 Task: Buy 1 Drinking Jars from Glassware & Drinkware section under best seller category for shipping address: Charles Evans, 3636 Walton Street, Salt Lake City, Utah 84104, Cell Number 8014200980. Pay from credit card ending with 6759, CVV 506
Action: Mouse moved to (346, 97)
Screenshot: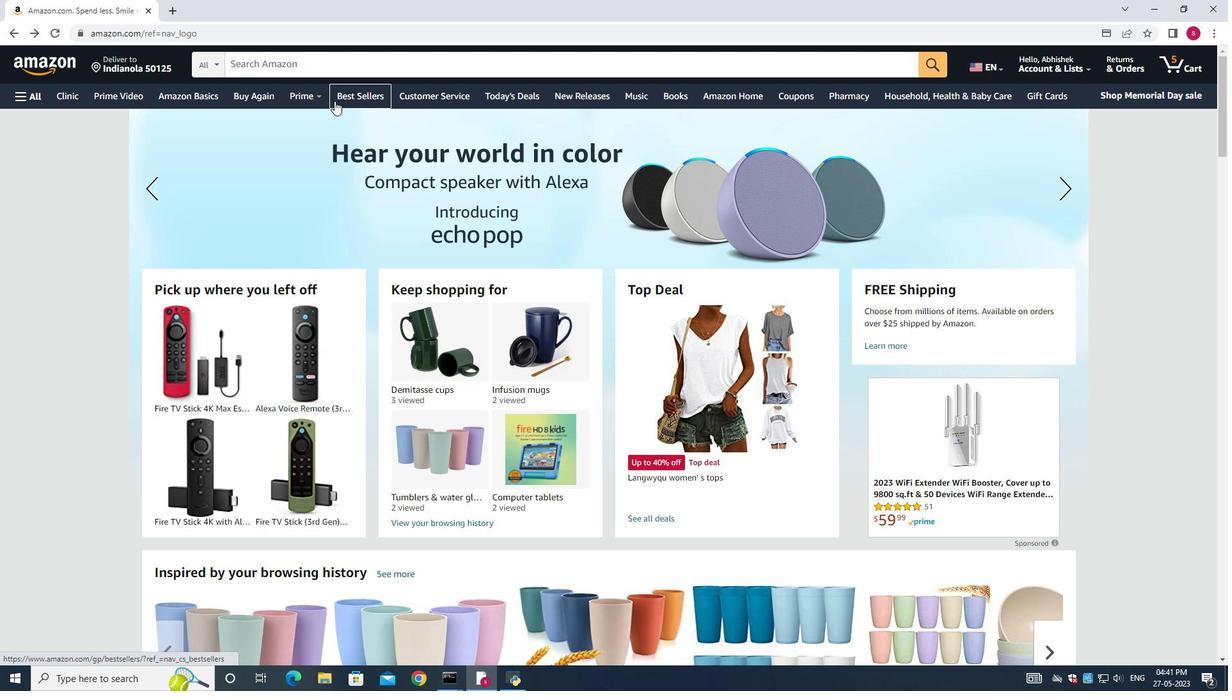 
Action: Mouse pressed left at (346, 97)
Screenshot: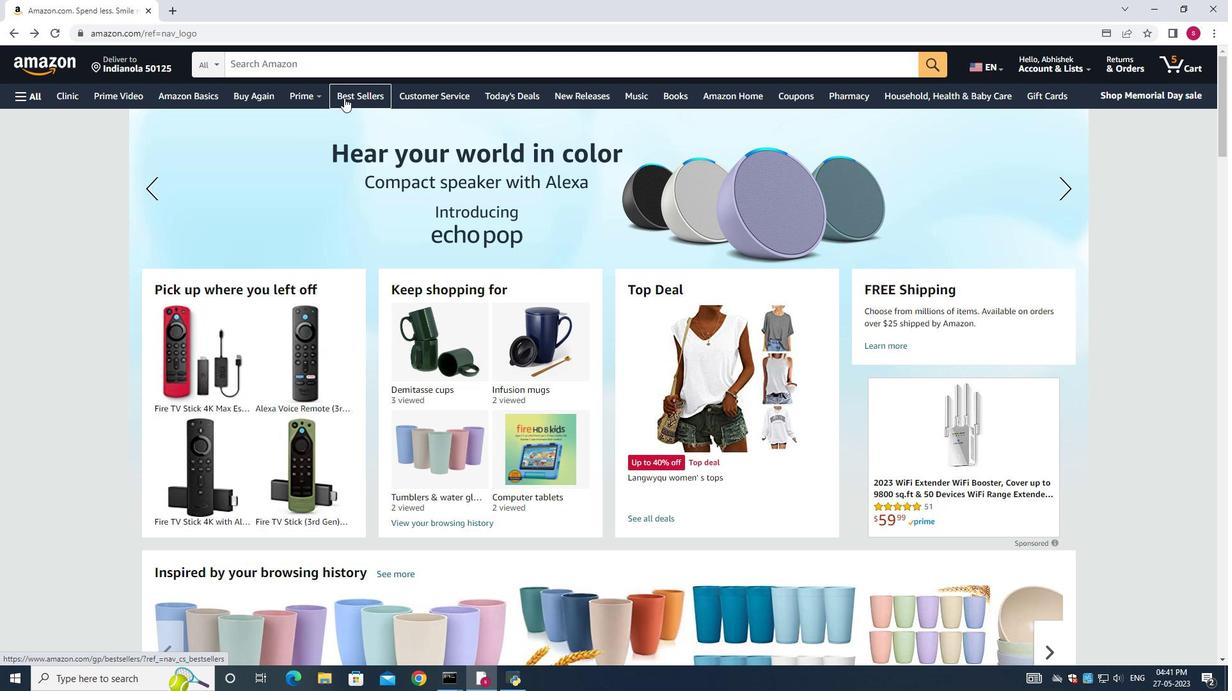 
Action: Mouse moved to (17, 94)
Screenshot: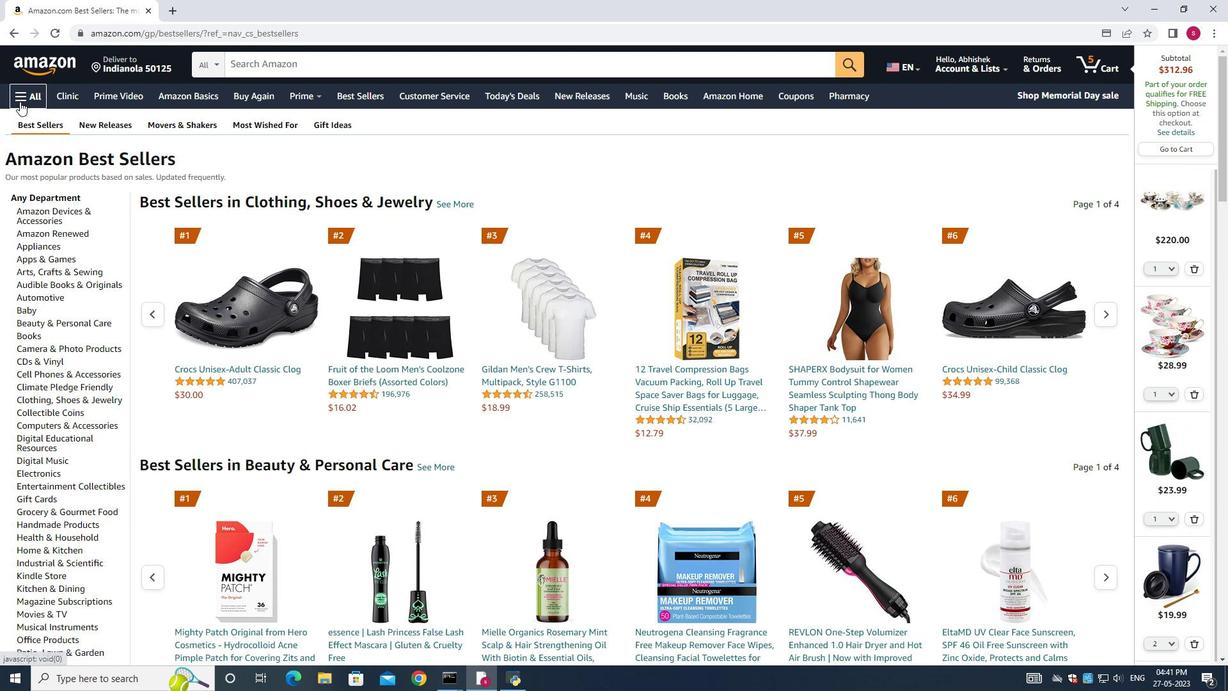 
Action: Mouse pressed left at (17, 94)
Screenshot: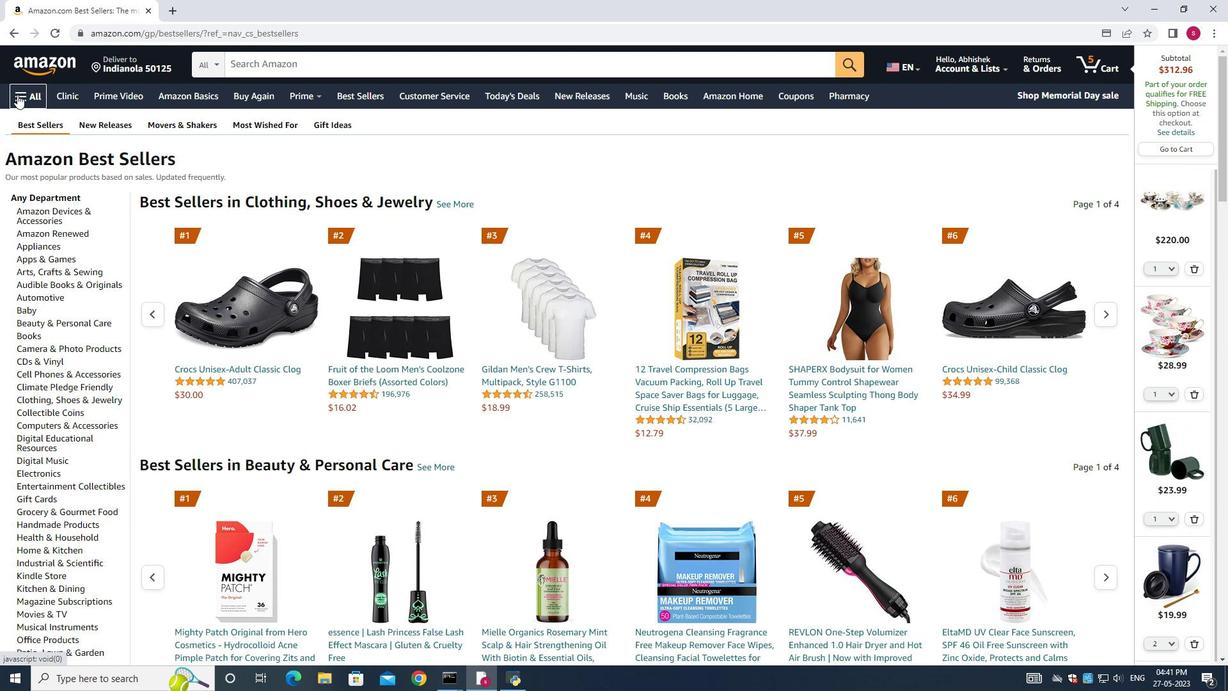 
Action: Mouse moved to (39, 128)
Screenshot: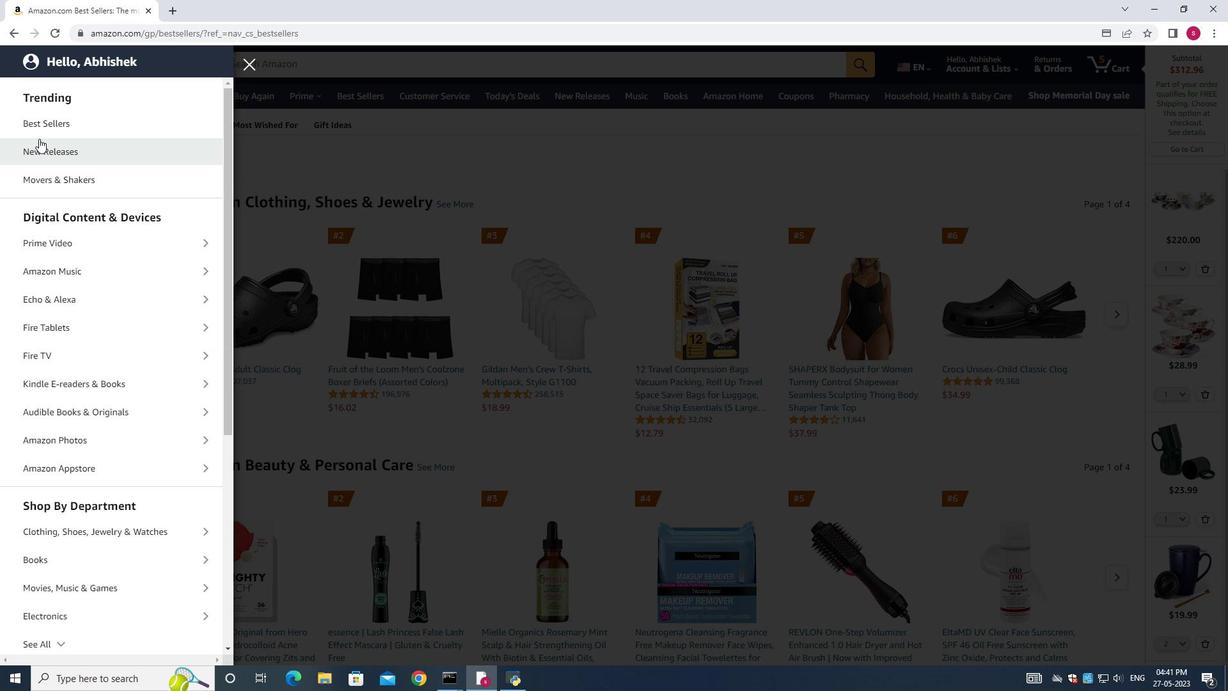 
Action: Mouse pressed left at (39, 128)
Screenshot: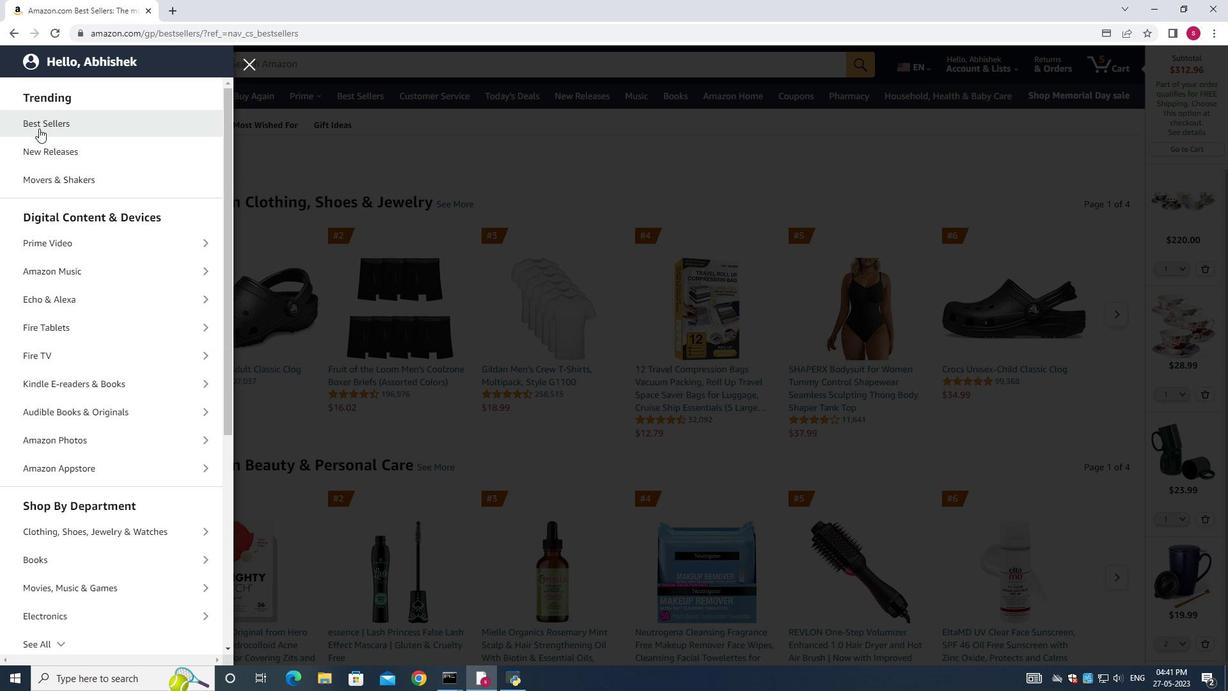 
Action: Mouse moved to (1197, 271)
Screenshot: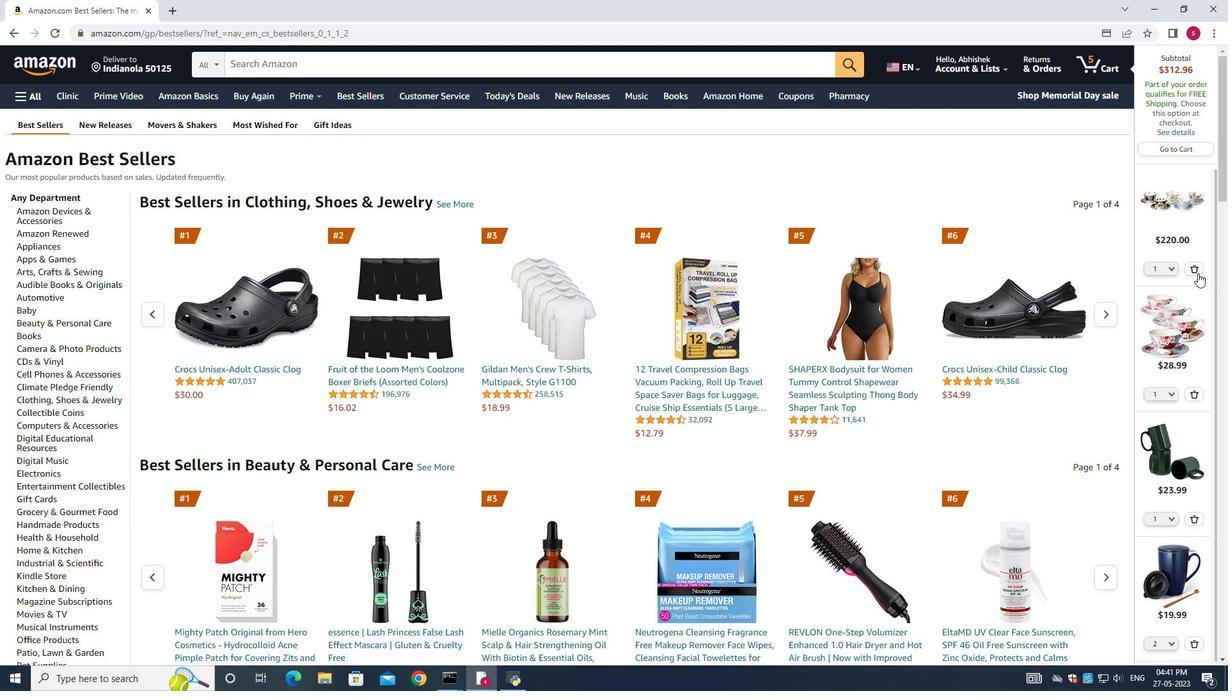 
Action: Mouse pressed left at (1197, 271)
Screenshot: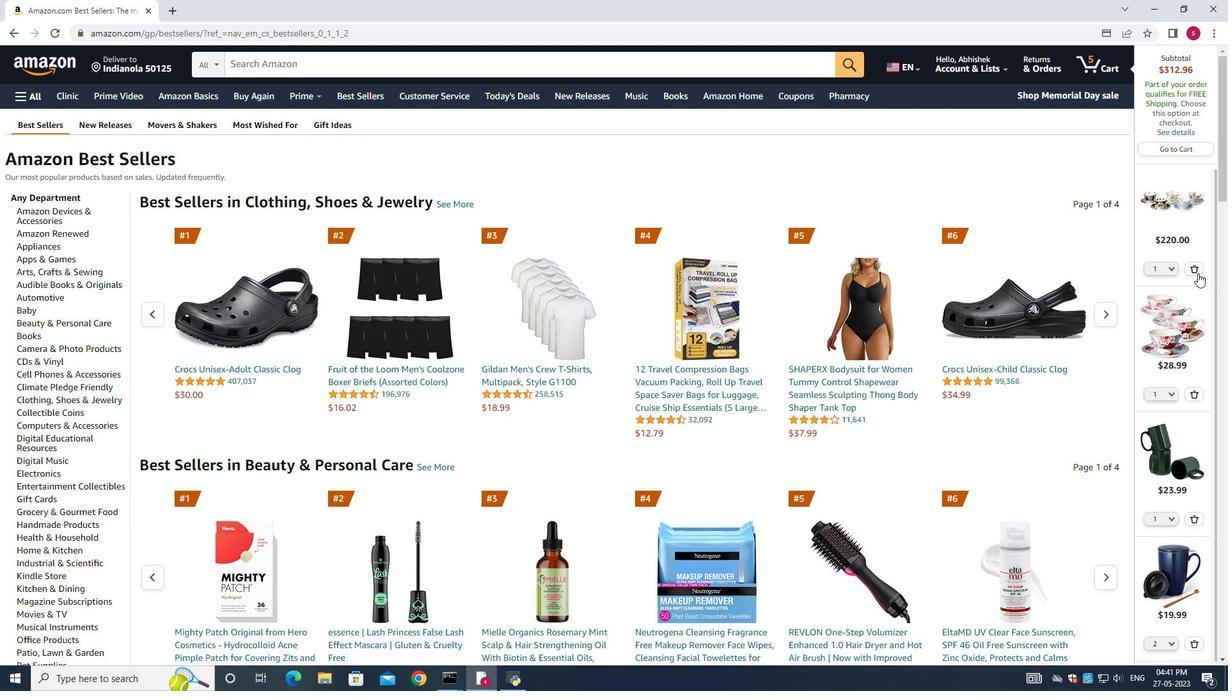 
Action: Mouse moved to (1205, 336)
Screenshot: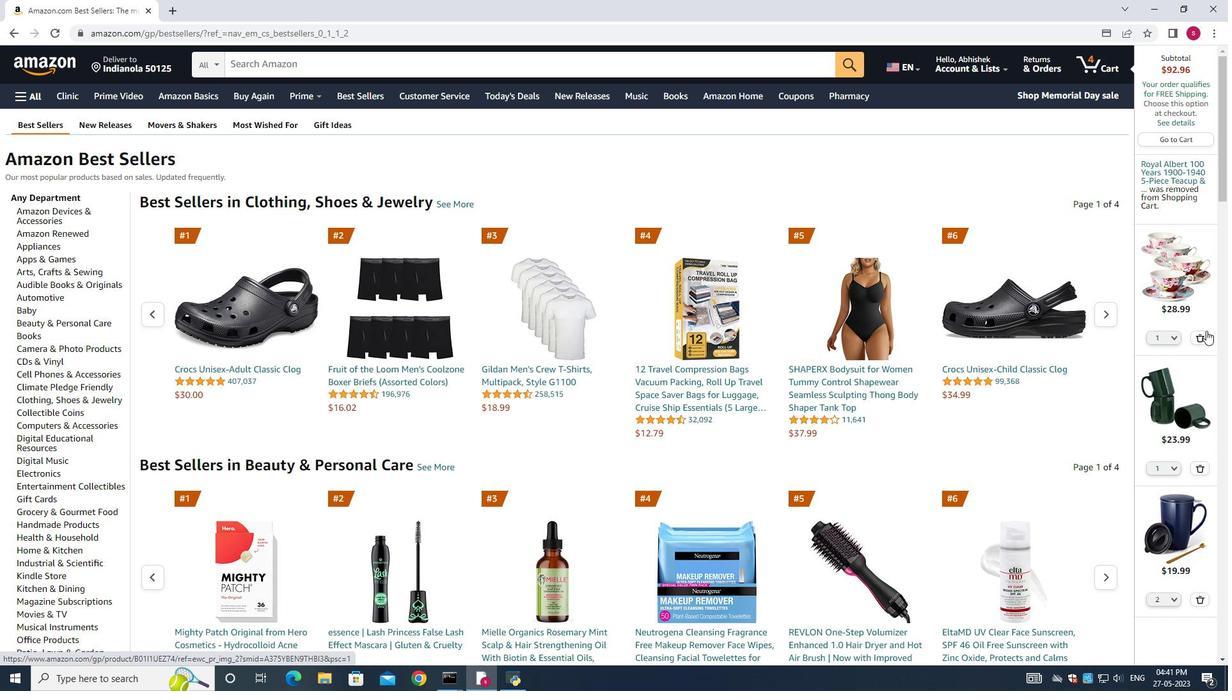 
Action: Mouse pressed left at (1205, 336)
Screenshot: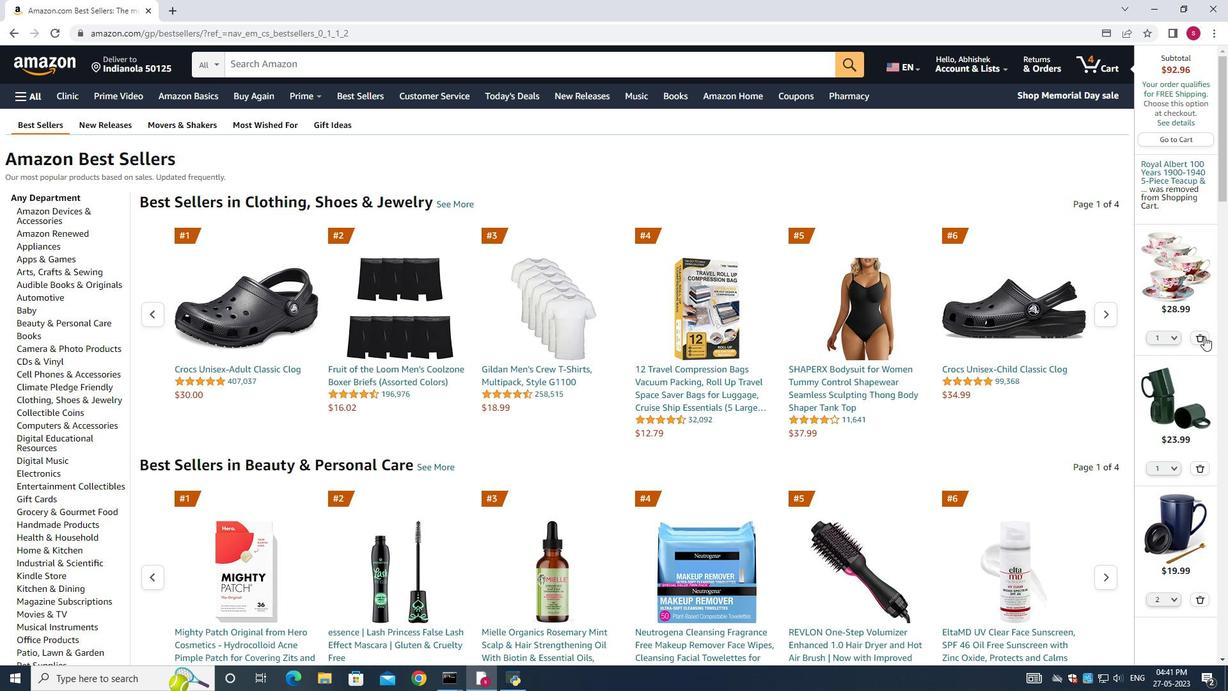 
Action: Mouse moved to (1203, 335)
Screenshot: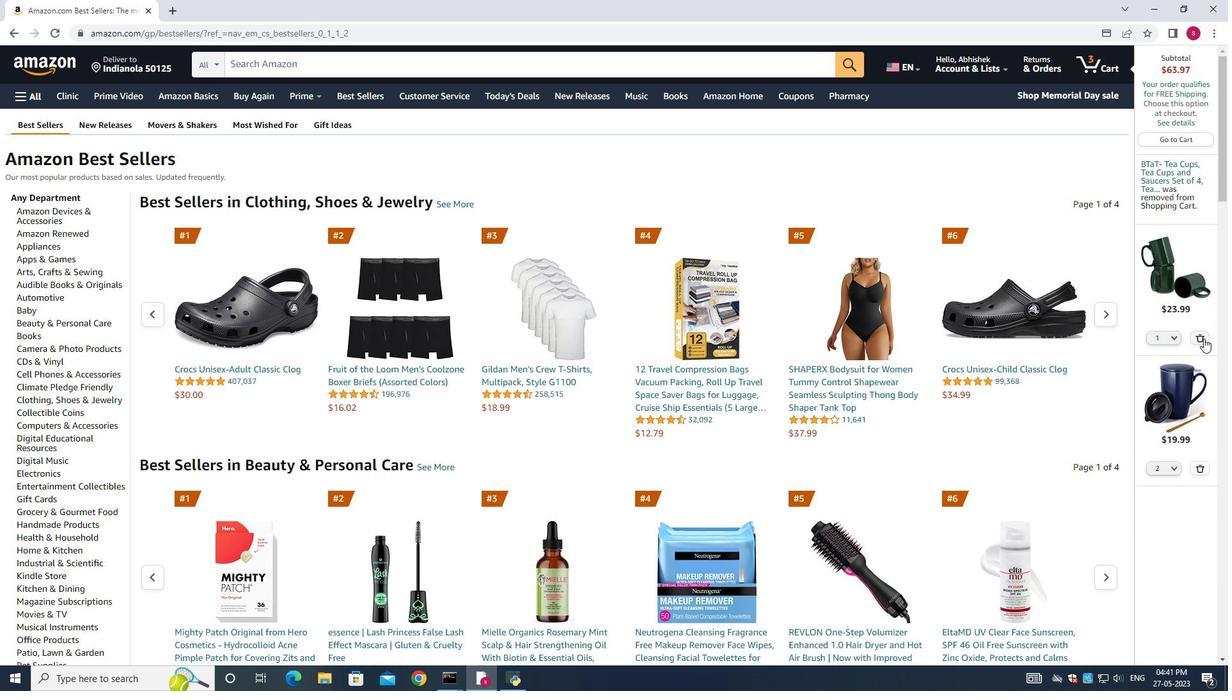 
Action: Mouse pressed left at (1203, 335)
Screenshot: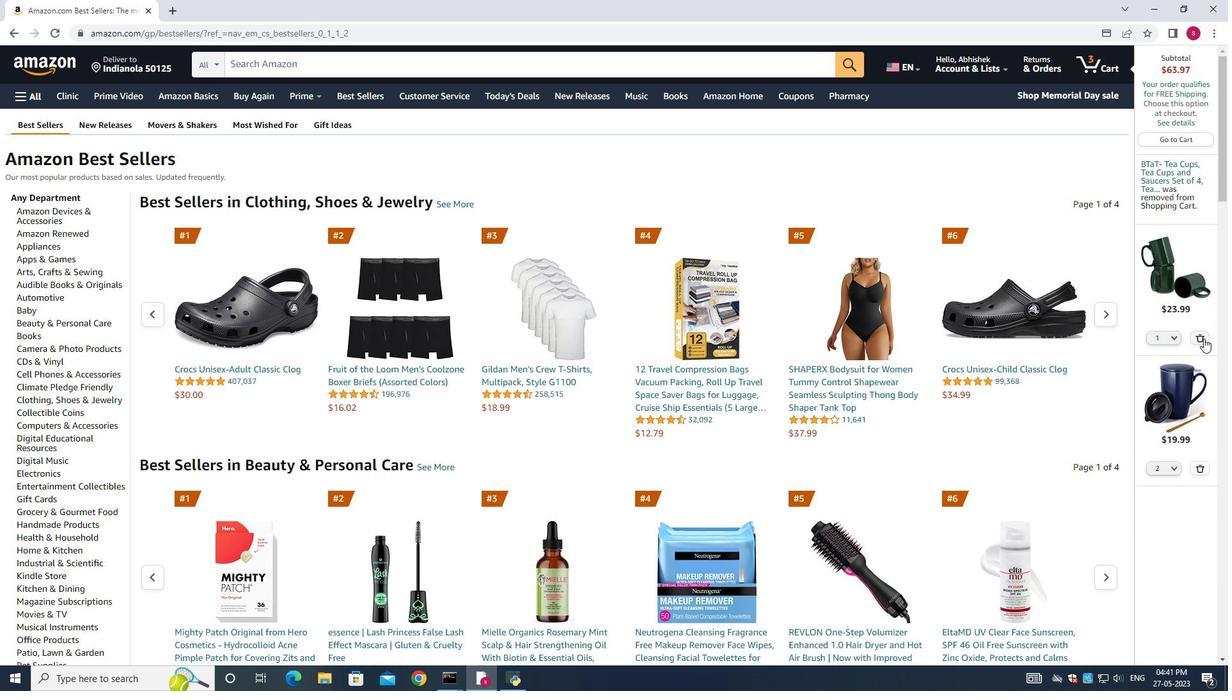
Action: Mouse moved to (1203, 333)
Screenshot: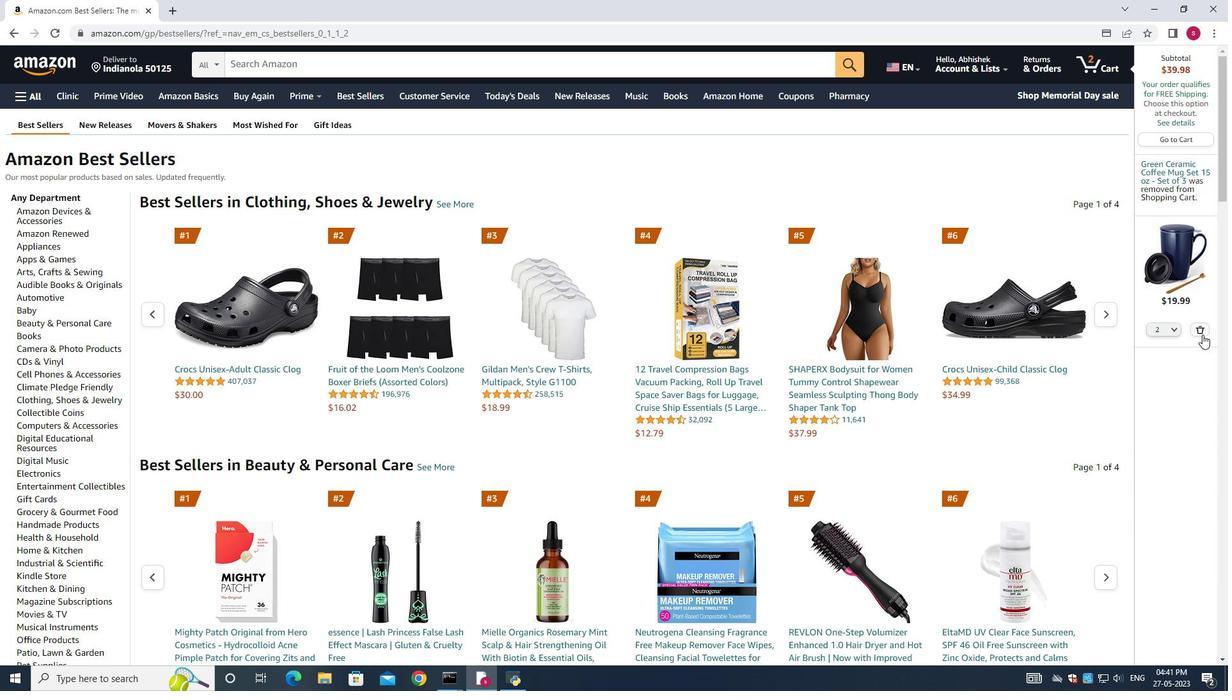 
Action: Mouse pressed left at (1203, 333)
Screenshot: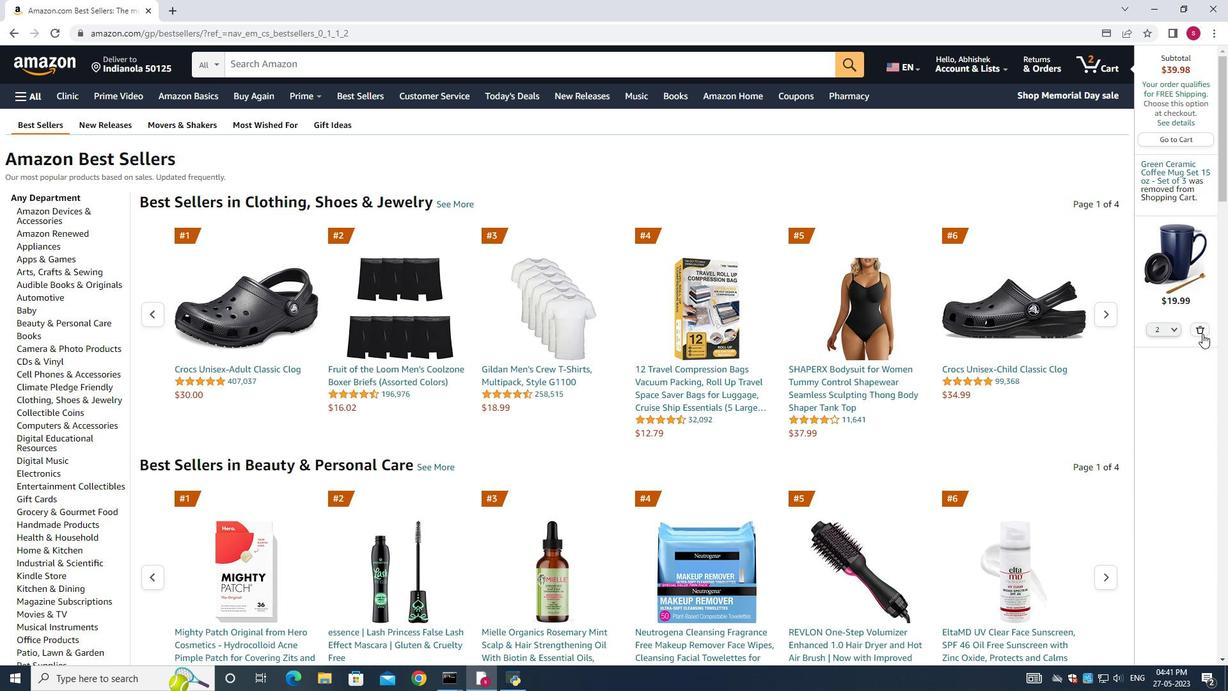 
Action: Mouse moved to (279, 60)
Screenshot: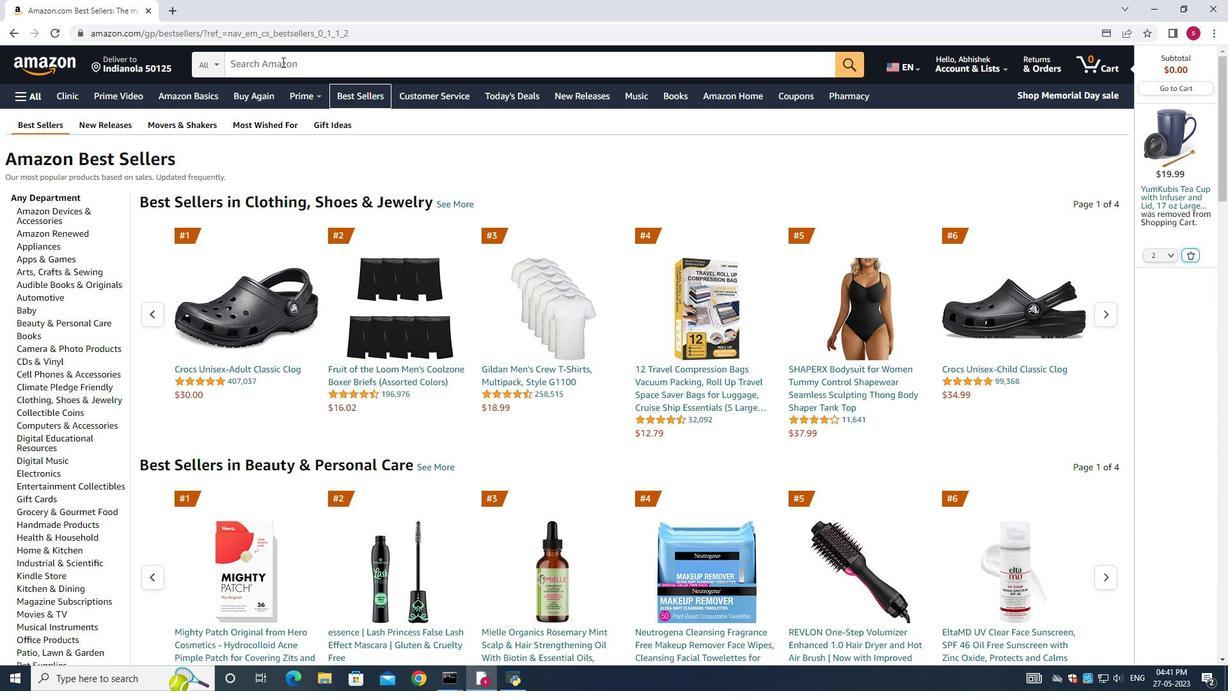 
Action: Mouse pressed left at (279, 60)
Screenshot: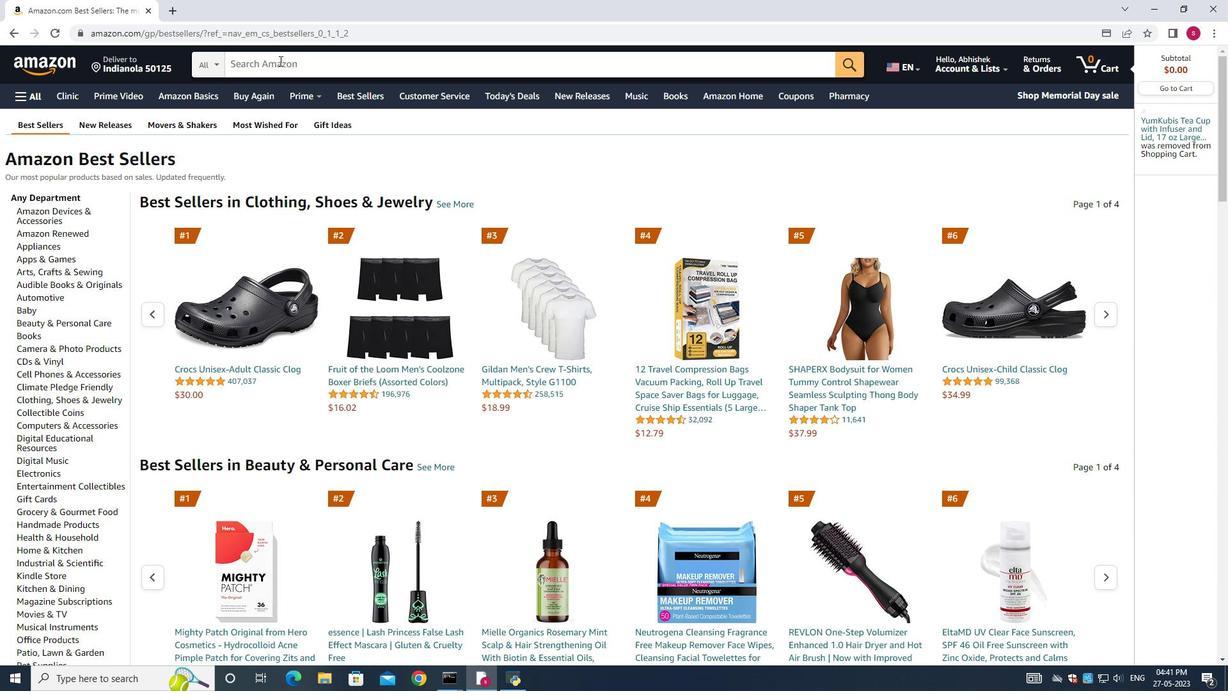 
Action: Key pressed 1<Key.space><Key.shift><Key.shift><Key.shift><Key.shift><Key.shift><Key.shift><Key.shift>Drinking<Key.space>jar
Screenshot: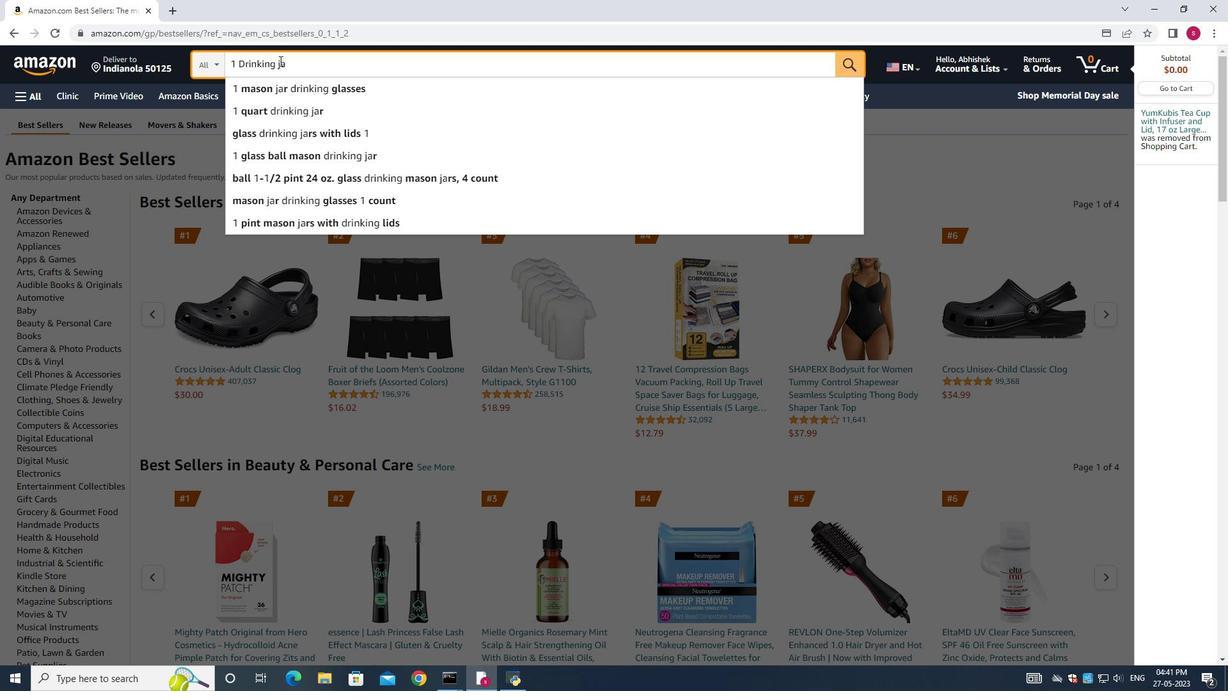 
Action: Mouse moved to (154, 234)
Screenshot: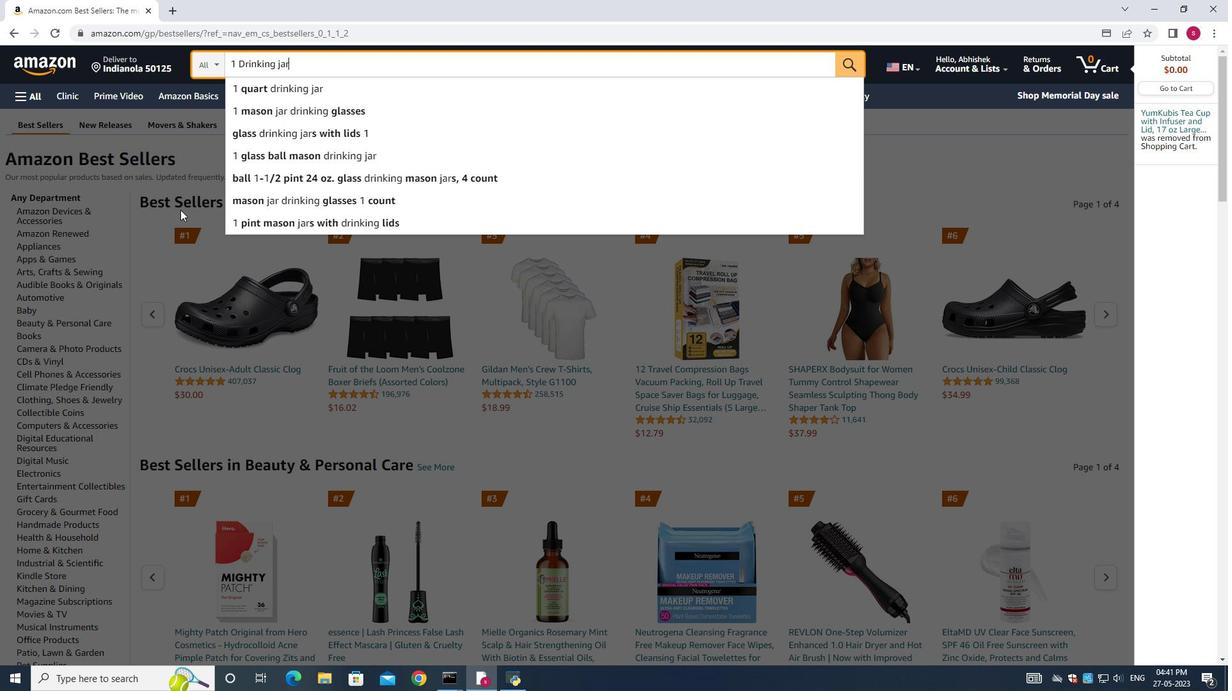 
Action: Mouse pressed left at (154, 234)
Screenshot: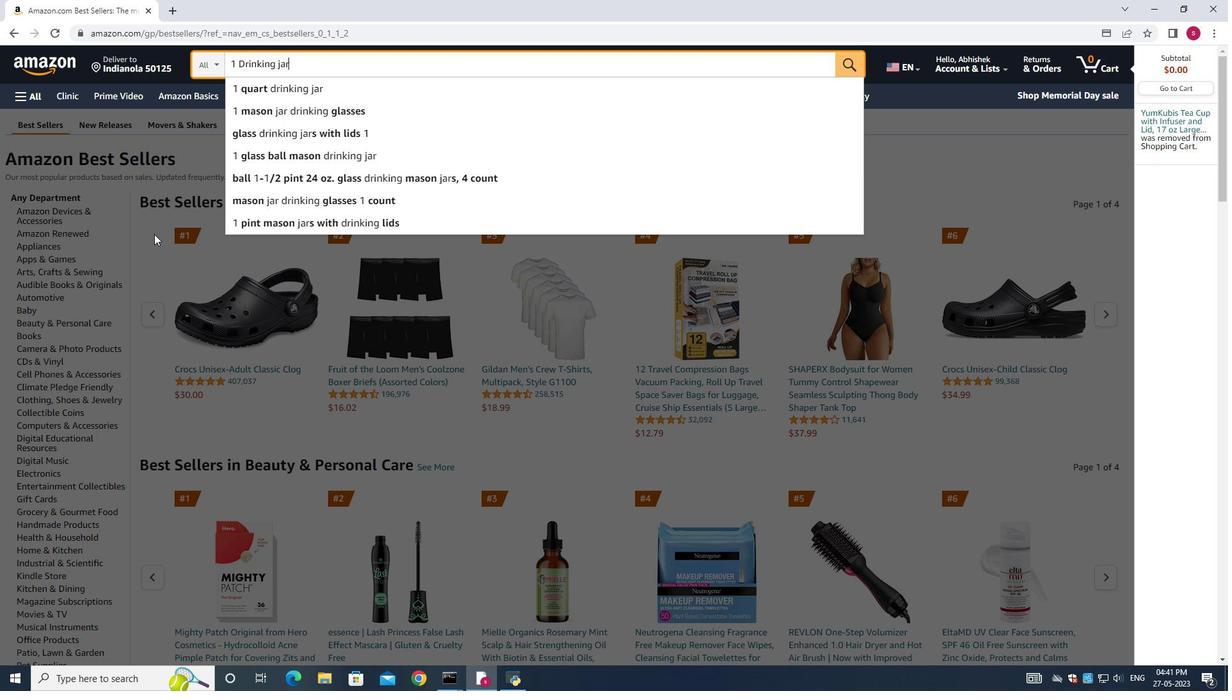 
Action: Mouse moved to (368, 65)
Screenshot: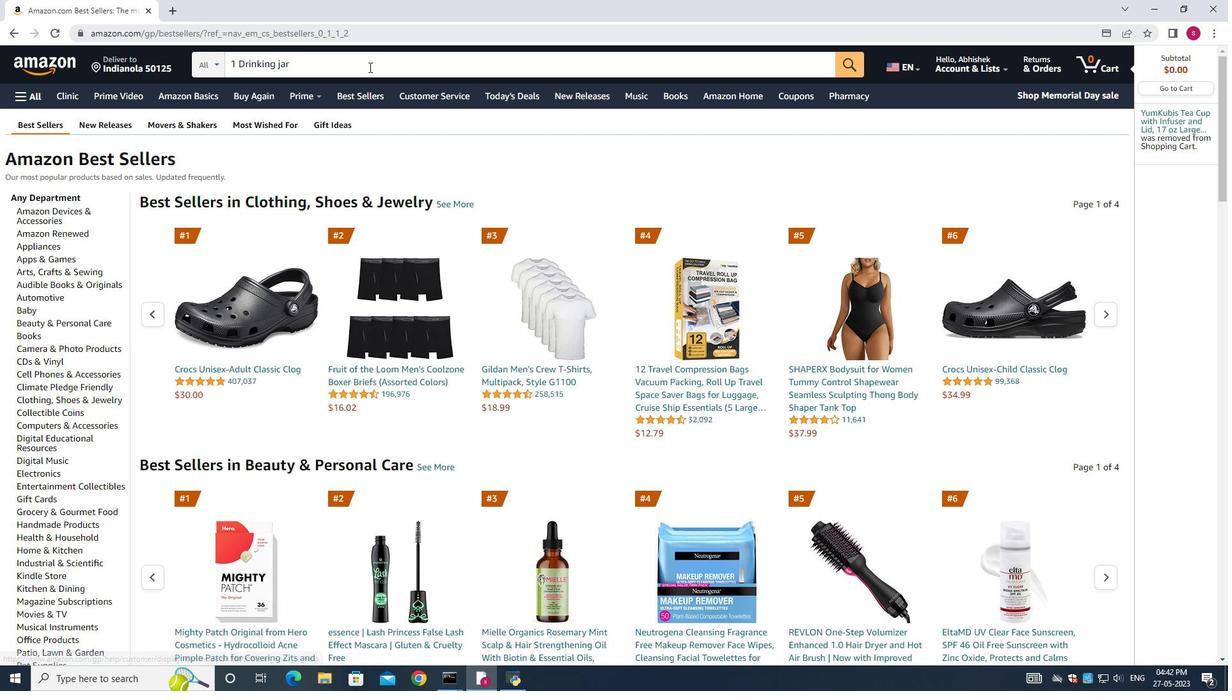 
Action: Mouse pressed left at (368, 65)
Screenshot: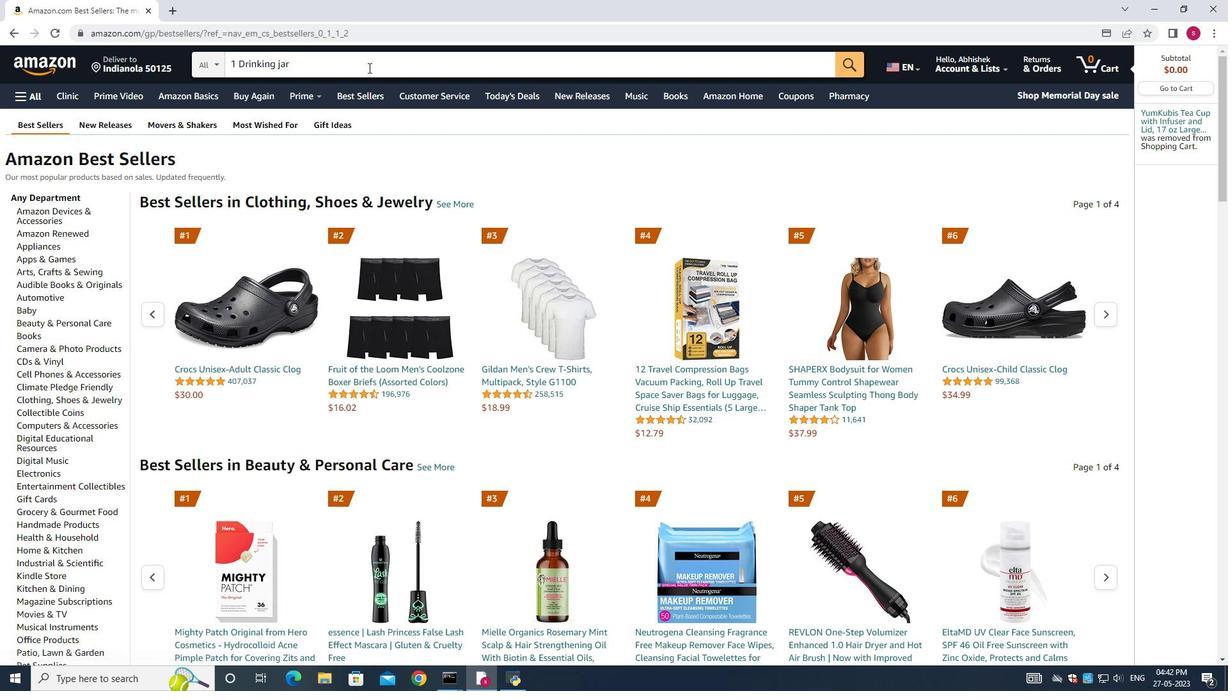 
Action: Key pressed <Key.backspace>rs<Key.space><Key.enter>
Screenshot: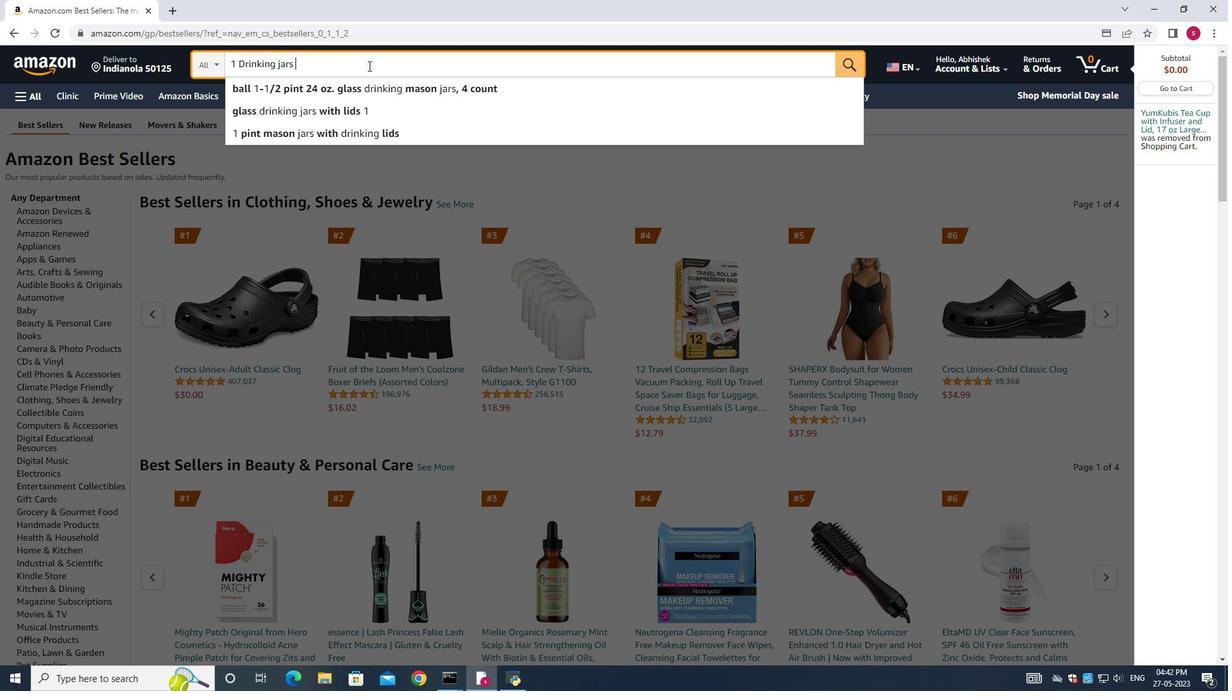 
Action: Mouse moved to (49, 312)
Screenshot: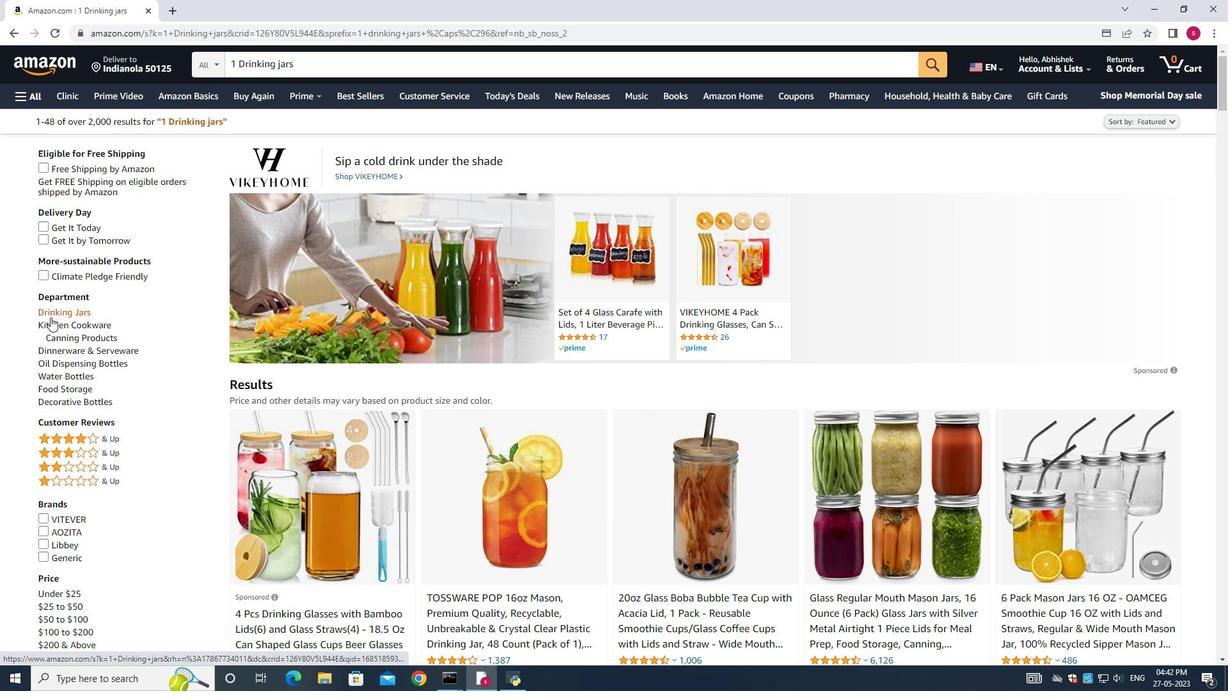 
Action: Mouse pressed left at (49, 312)
Screenshot: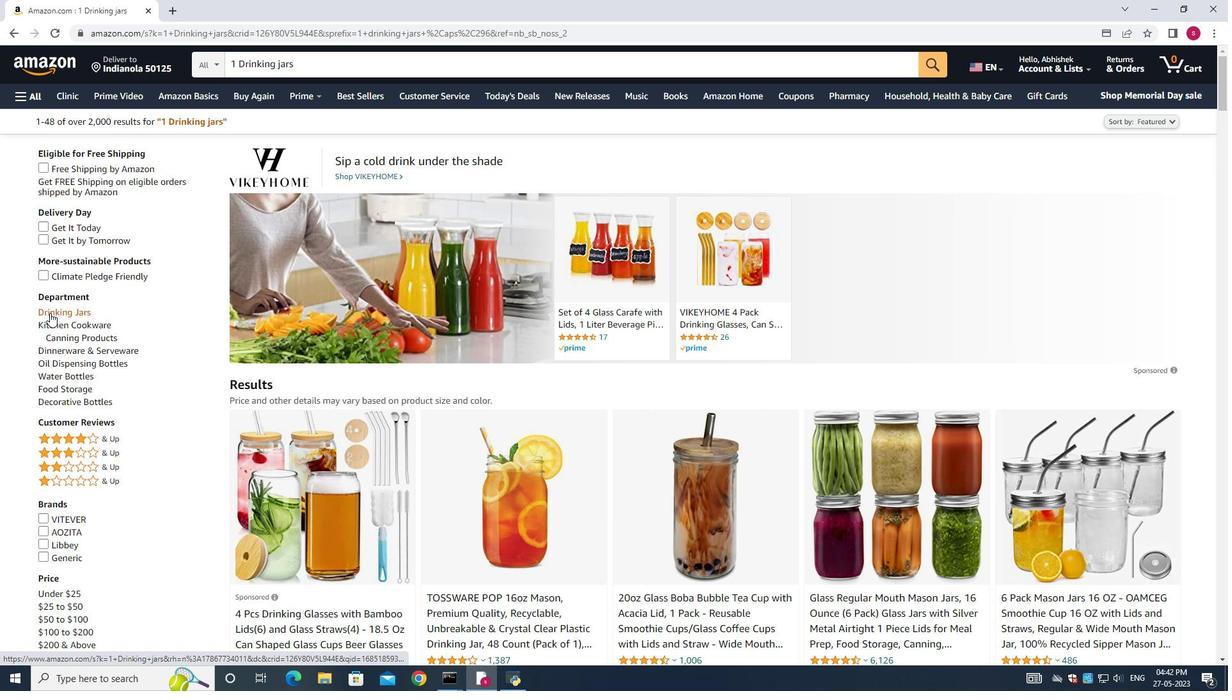 
Action: Mouse moved to (332, 98)
Screenshot: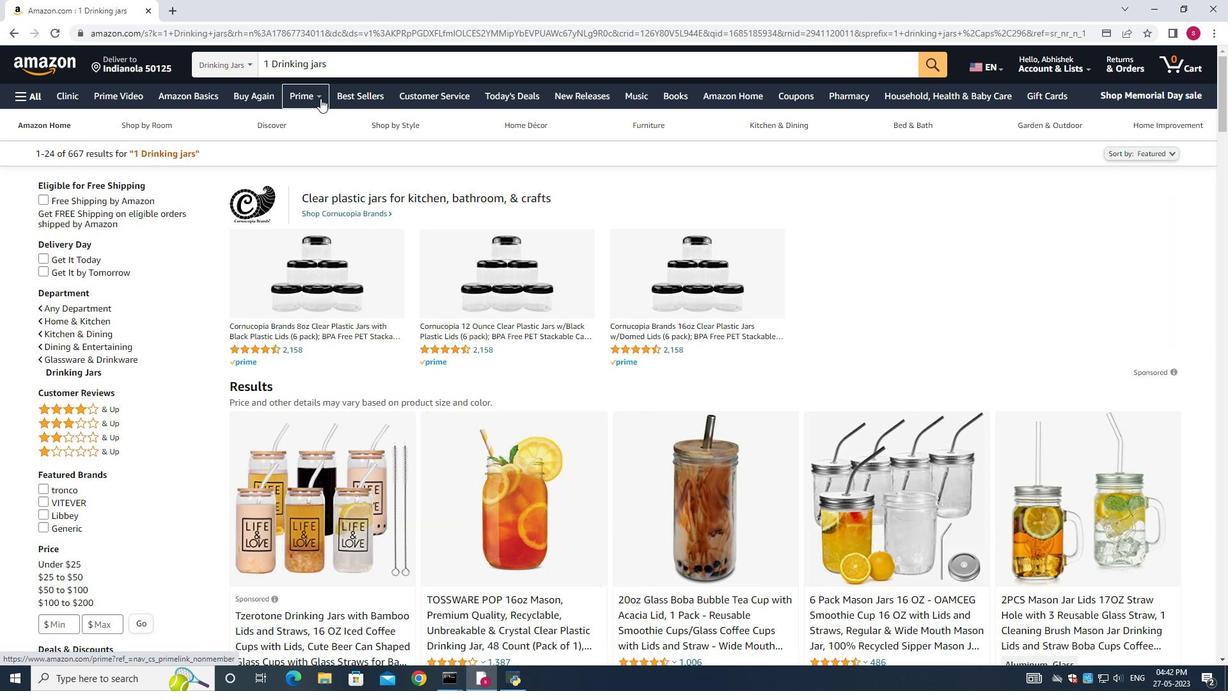 
Action: Mouse pressed left at (332, 98)
Screenshot: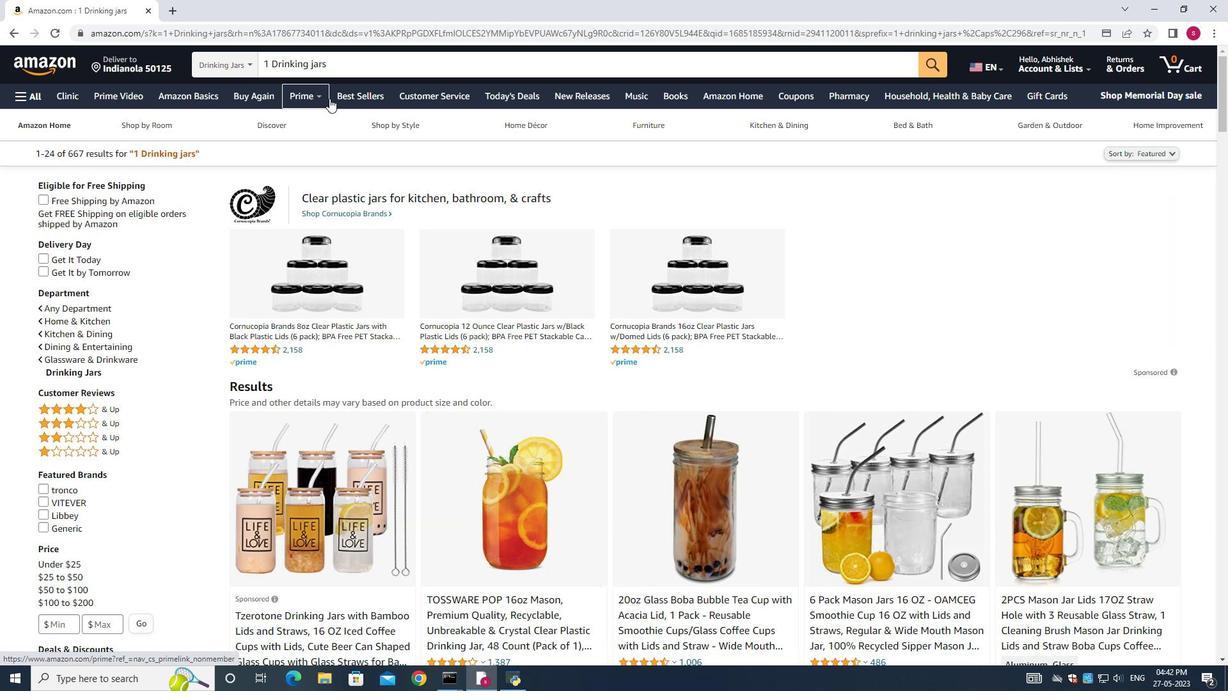 
Action: Mouse moved to (140, 268)
Screenshot: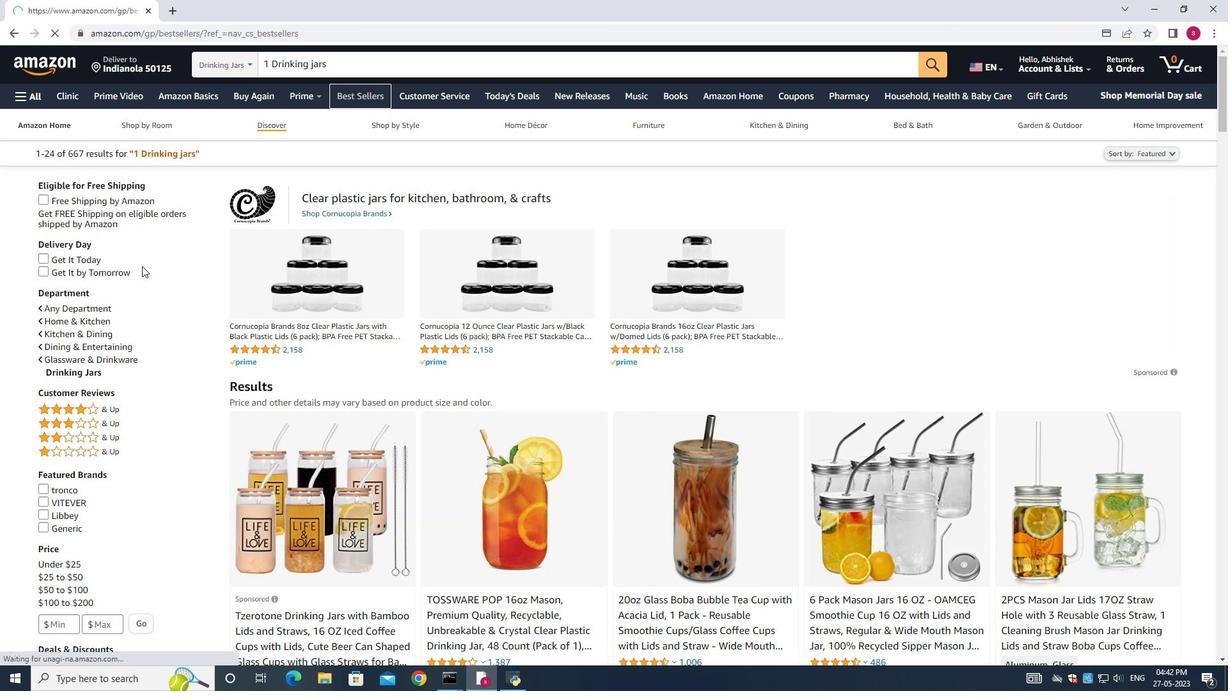 
Action: Mouse scrolled (140, 268) with delta (0, 0)
Screenshot: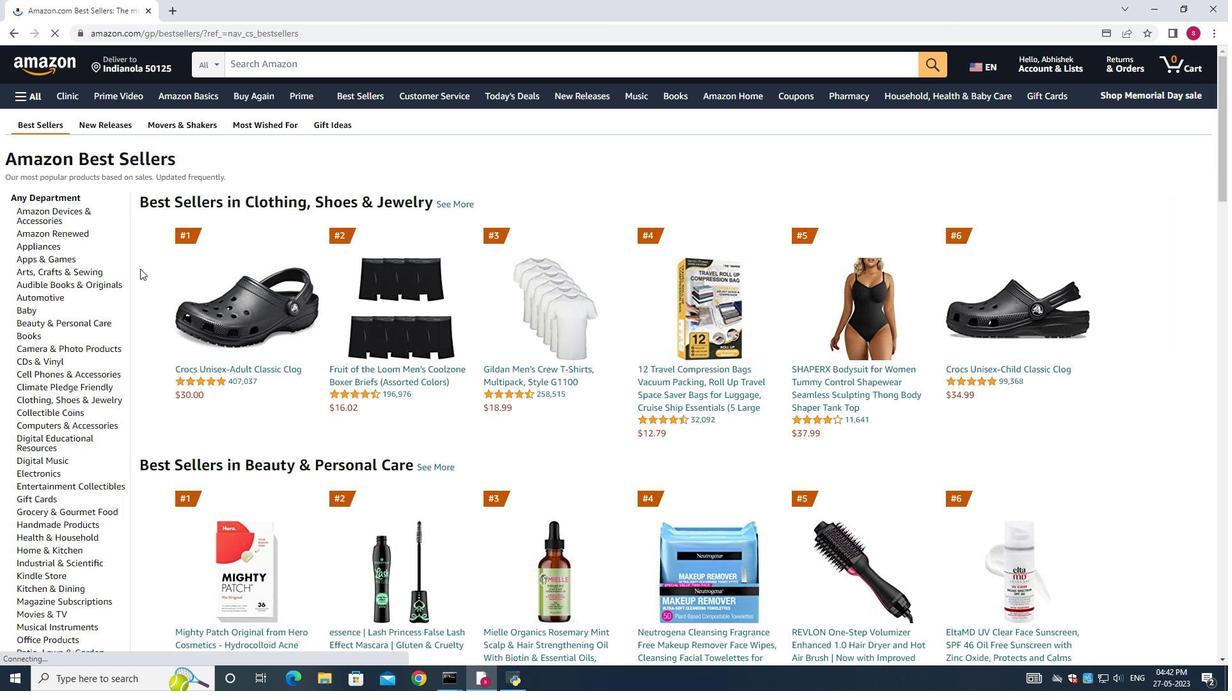 
Action: Mouse scrolled (140, 268) with delta (0, 0)
Screenshot: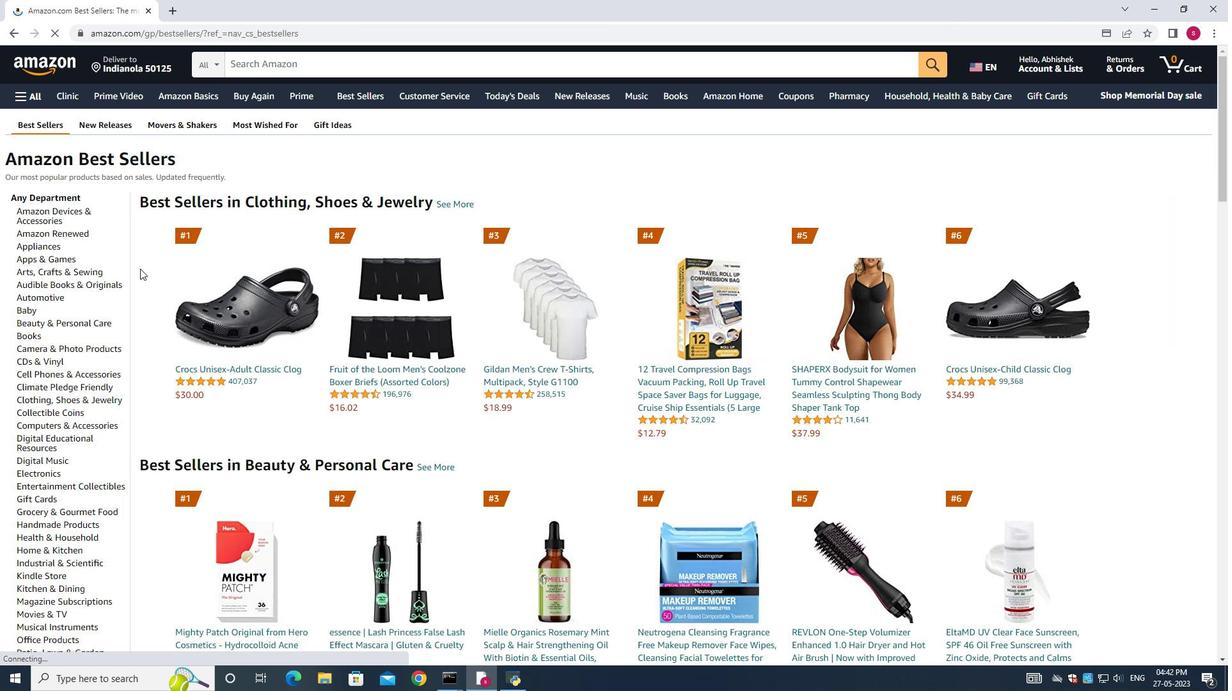
Action: Mouse scrolled (140, 268) with delta (0, 0)
Screenshot: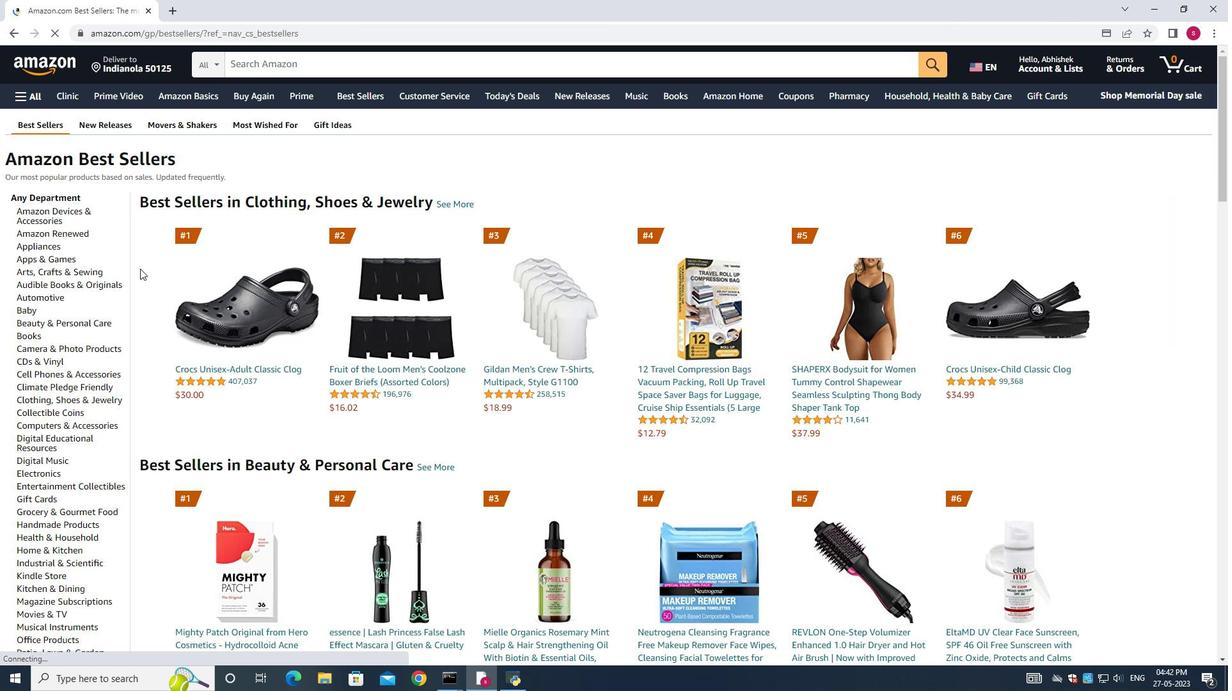 
Action: Mouse moved to (70, 222)
Screenshot: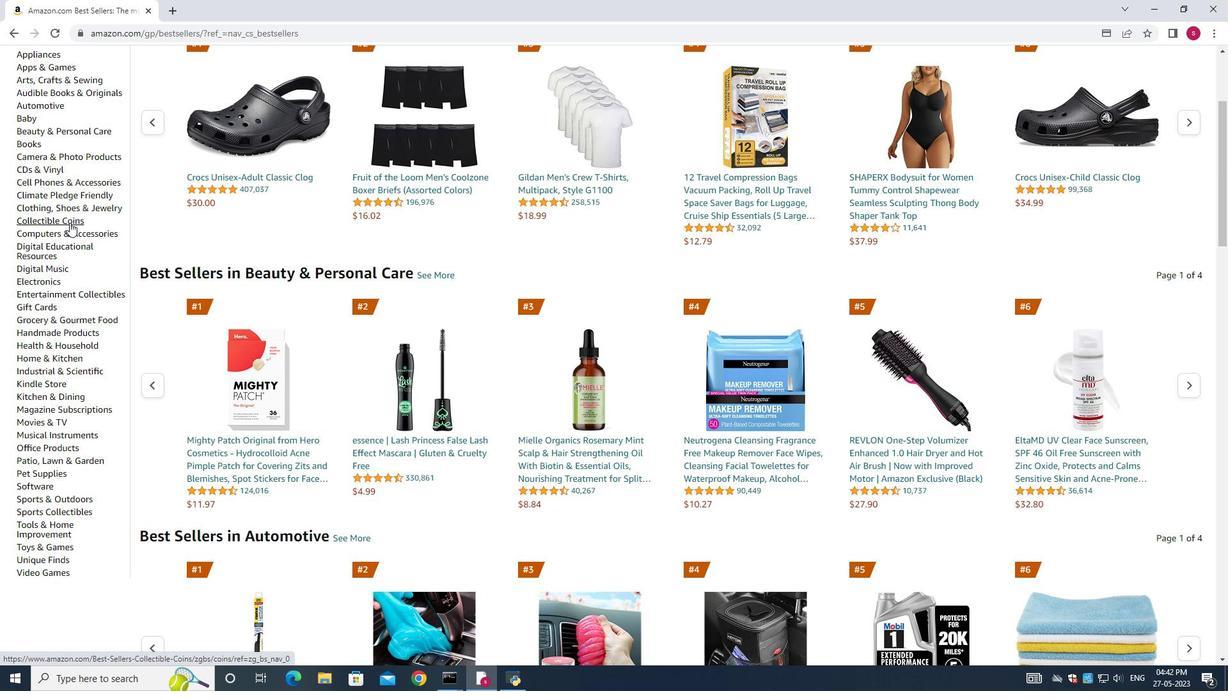 
Action: Mouse scrolled (70, 223) with delta (0, 0)
Screenshot: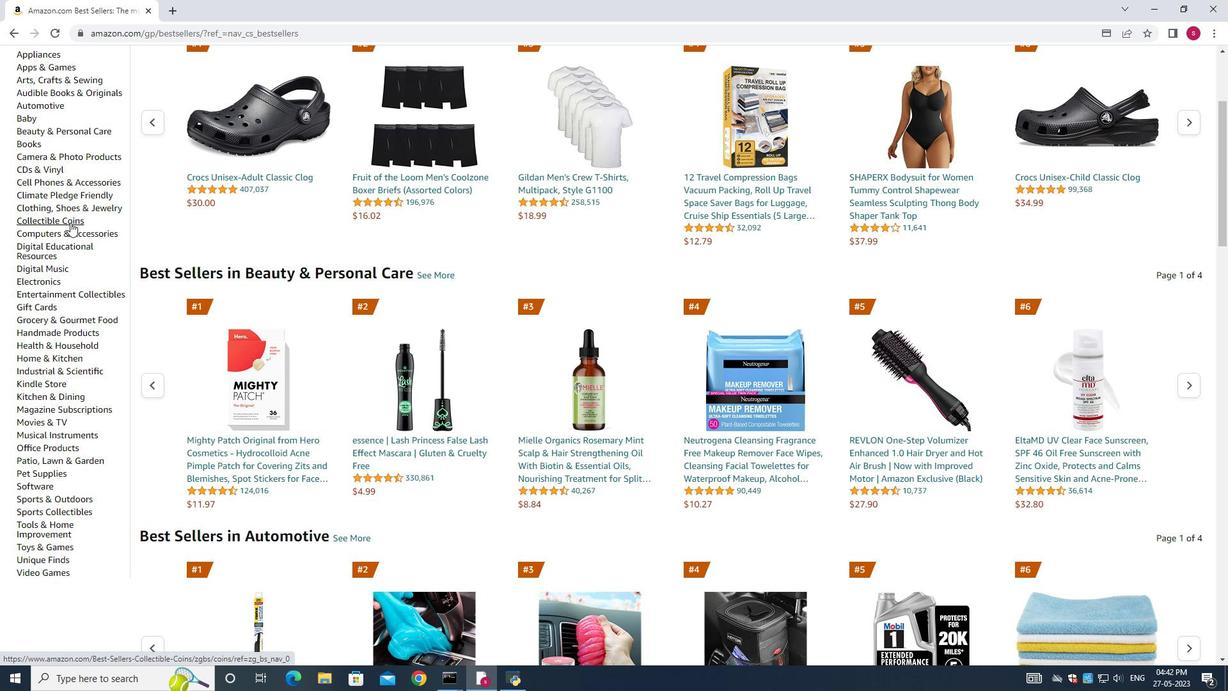 
Action: Mouse scrolled (70, 223) with delta (0, 0)
Screenshot: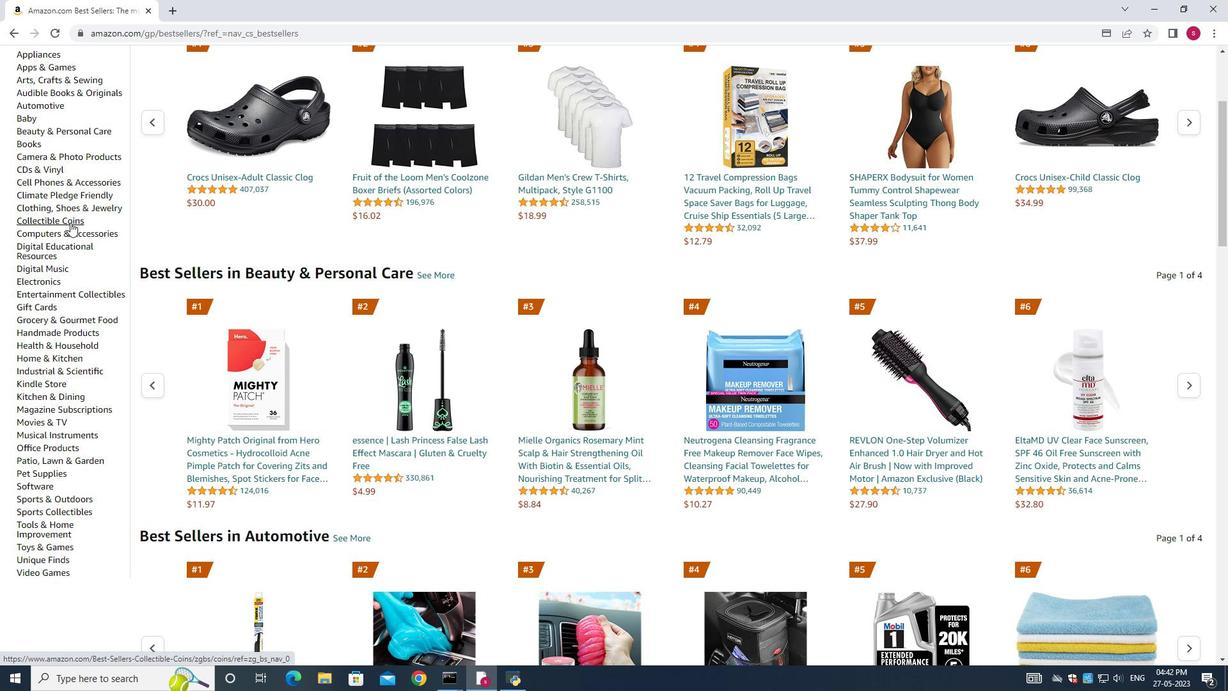 
Action: Mouse scrolled (70, 223) with delta (0, 0)
Screenshot: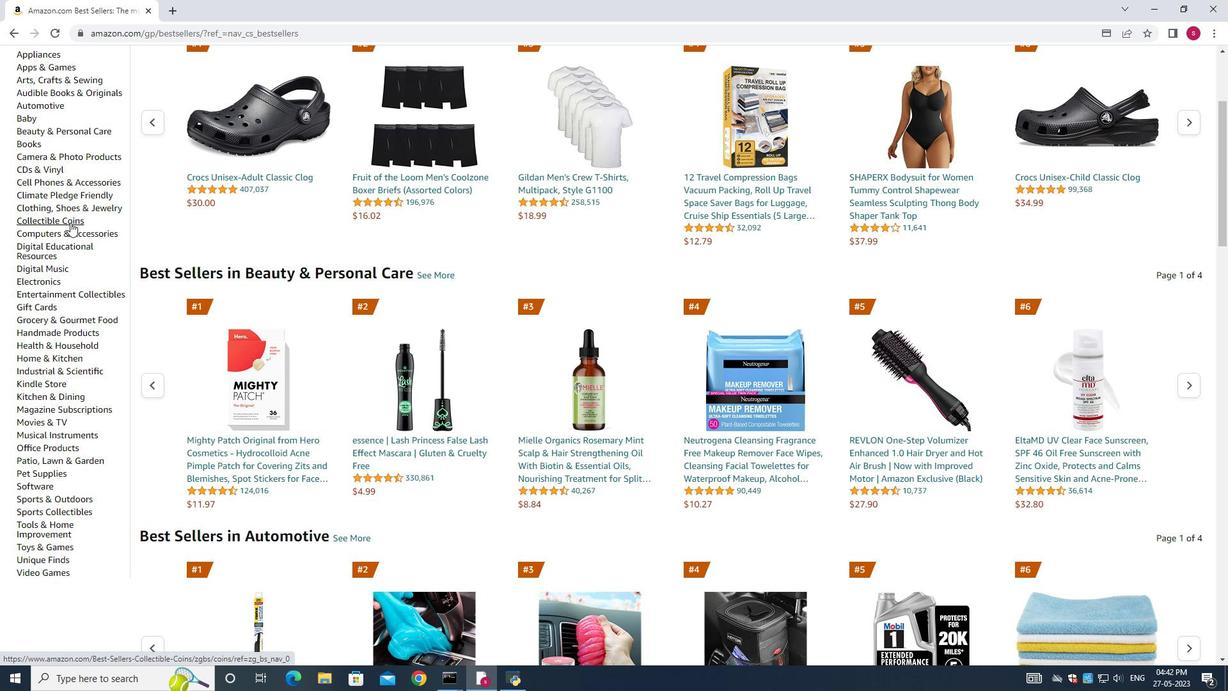 
Action: Mouse scrolled (70, 223) with delta (0, 0)
Screenshot: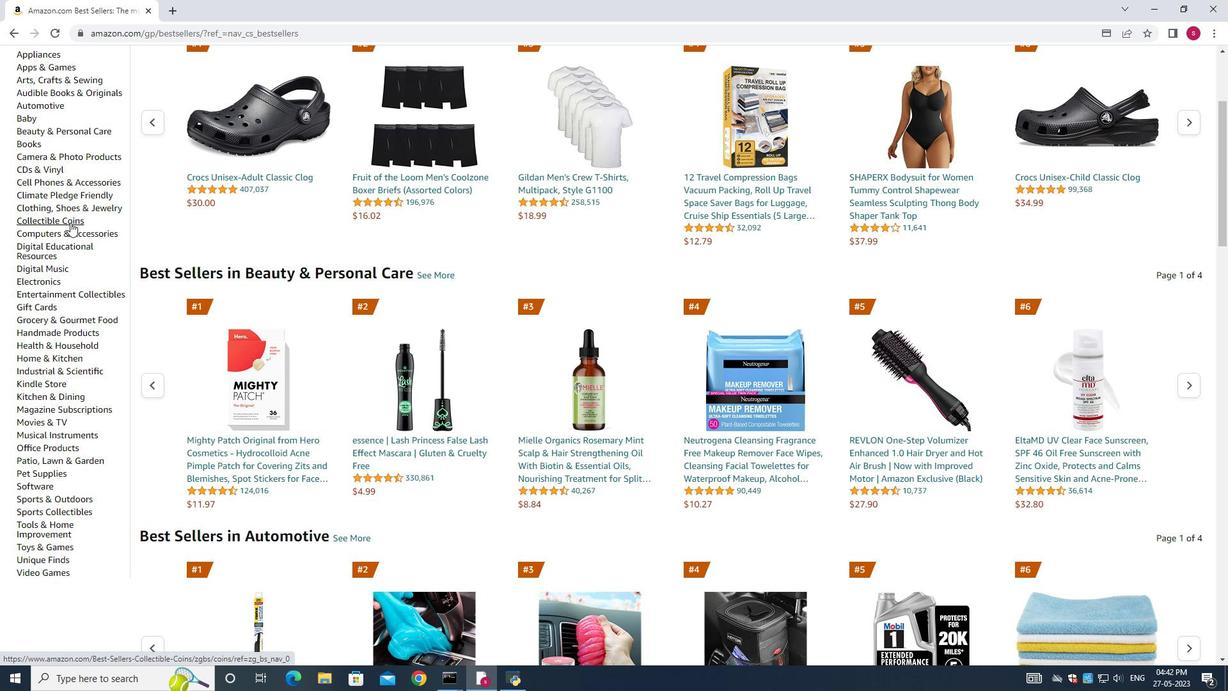 
Action: Mouse scrolled (70, 223) with delta (0, 0)
Screenshot: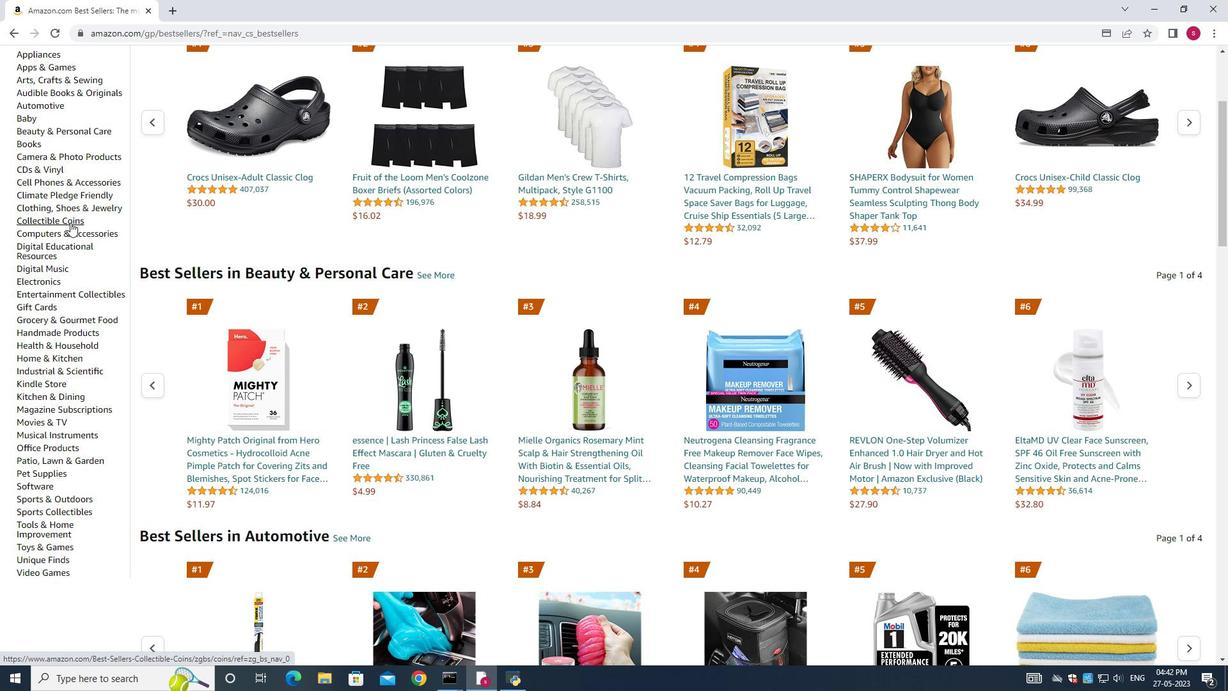 
Action: Mouse scrolled (70, 223) with delta (0, 0)
Screenshot: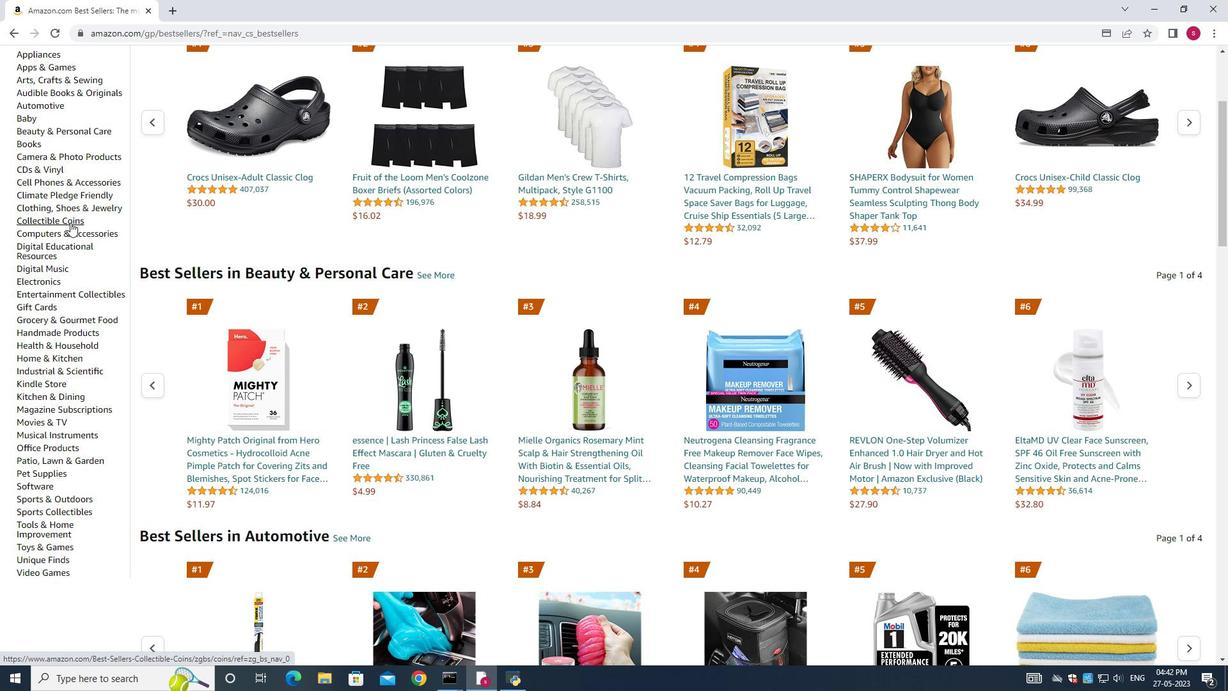
Action: Mouse scrolled (70, 223) with delta (0, 0)
Screenshot: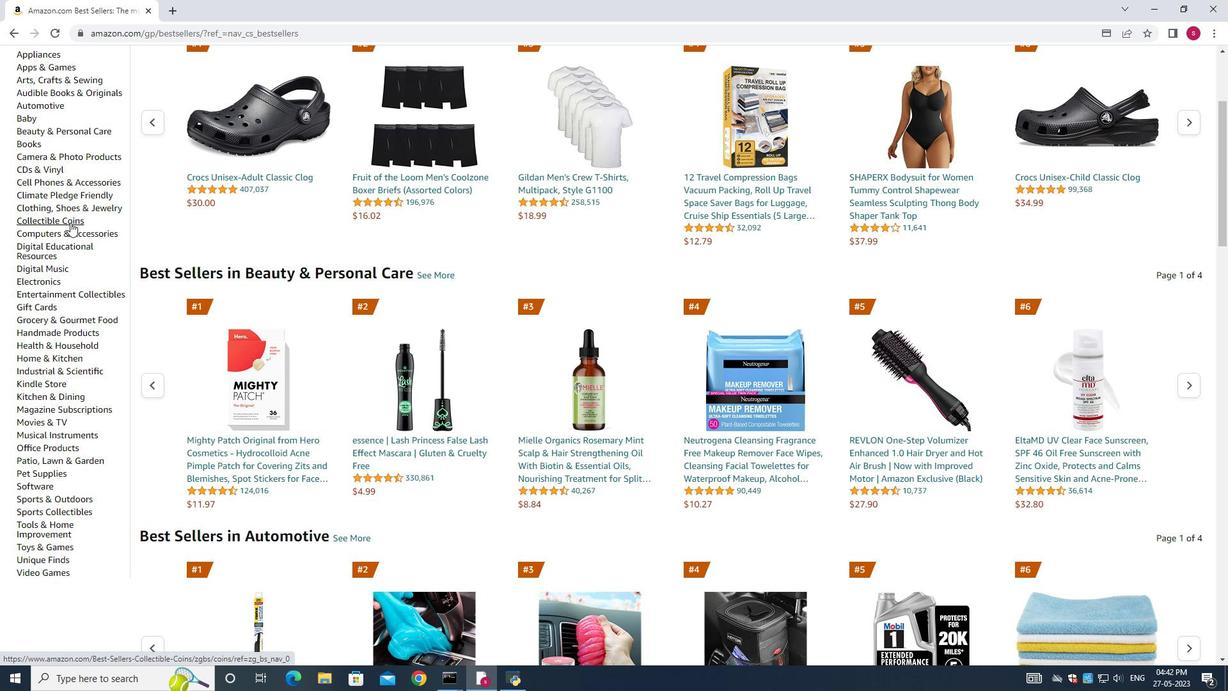 
Action: Mouse moved to (343, 63)
Screenshot: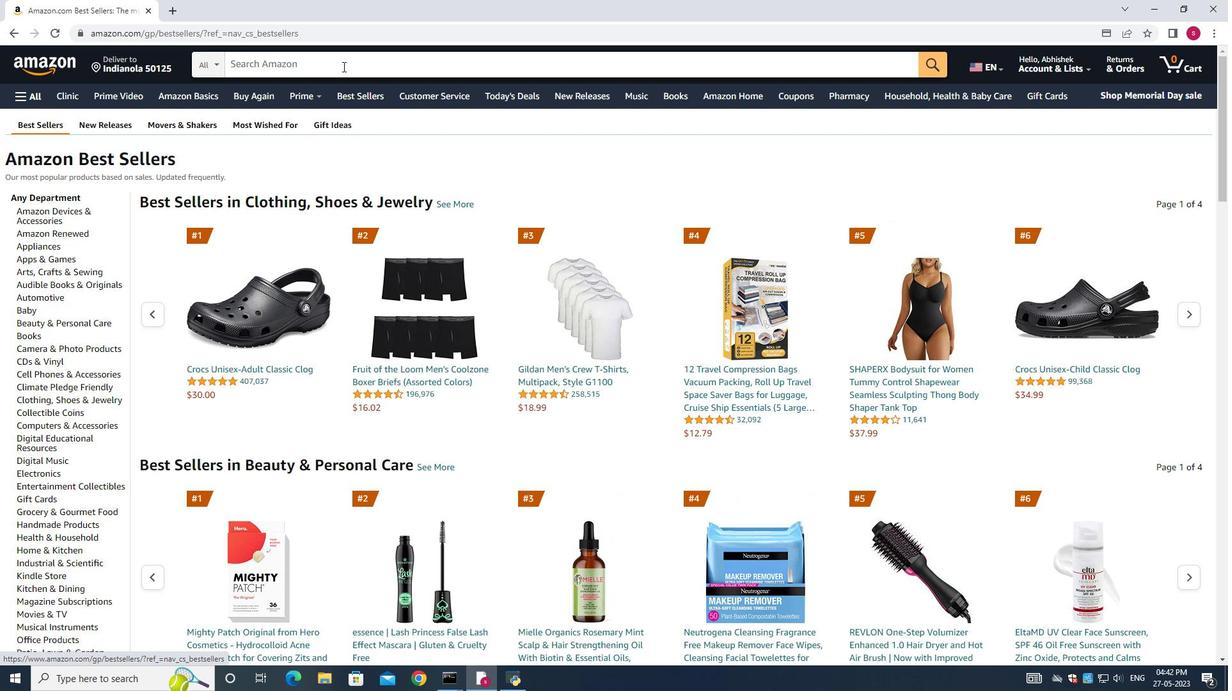 
Action: Mouse pressed left at (343, 63)
Screenshot: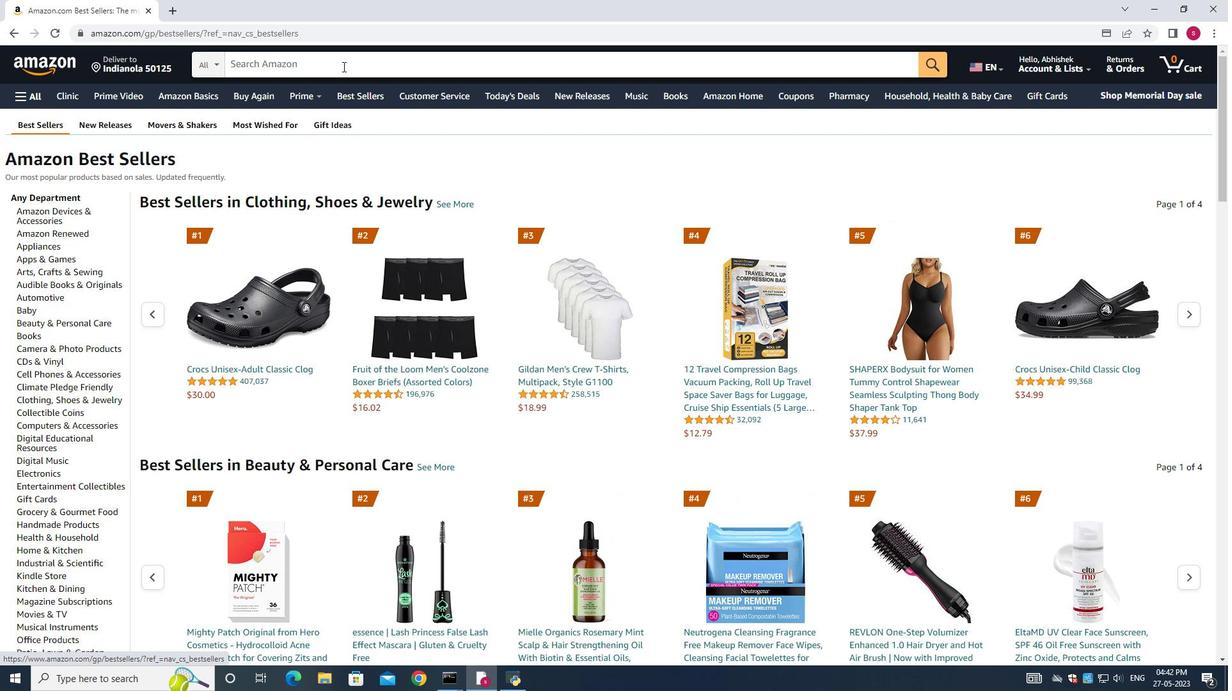 
Action: Mouse moved to (318, 90)
Screenshot: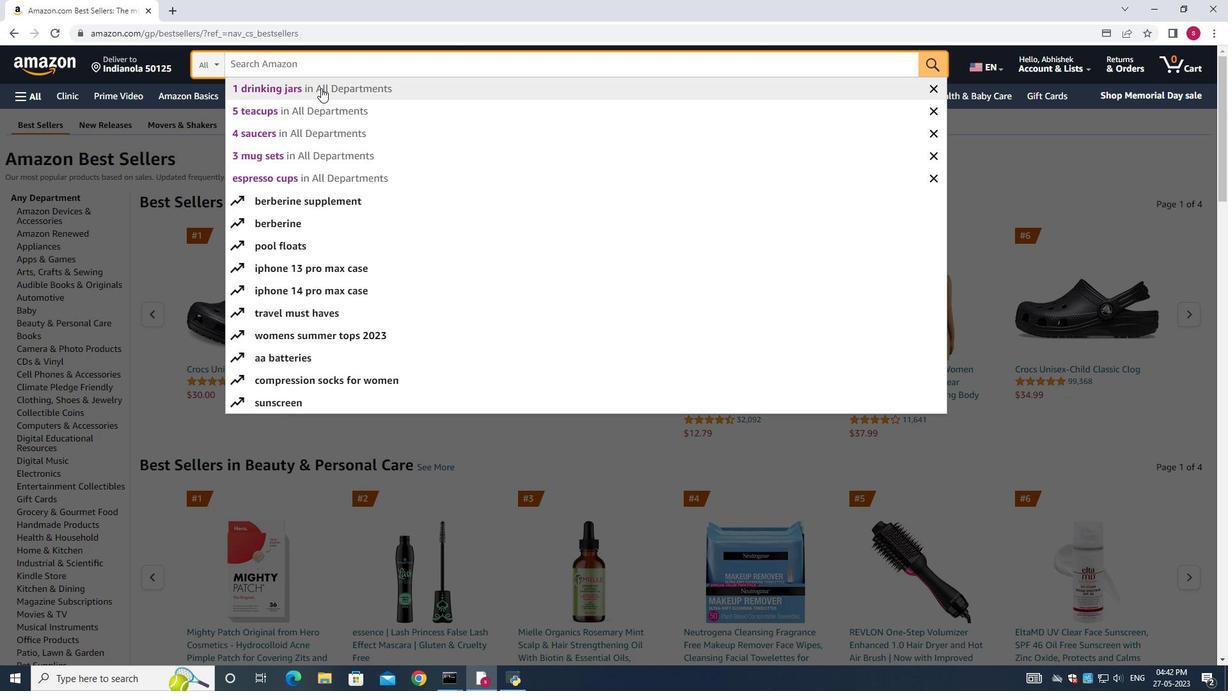 
Action: Mouse pressed left at (318, 90)
Screenshot: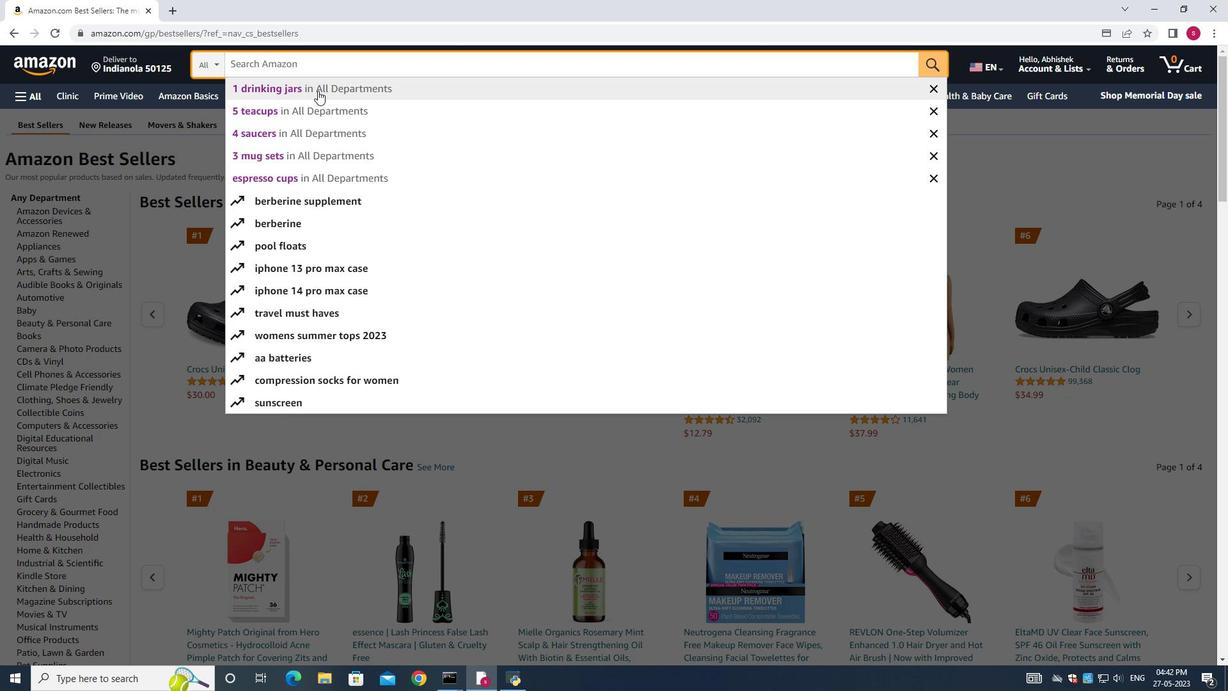
Action: Mouse moved to (55, 273)
Screenshot: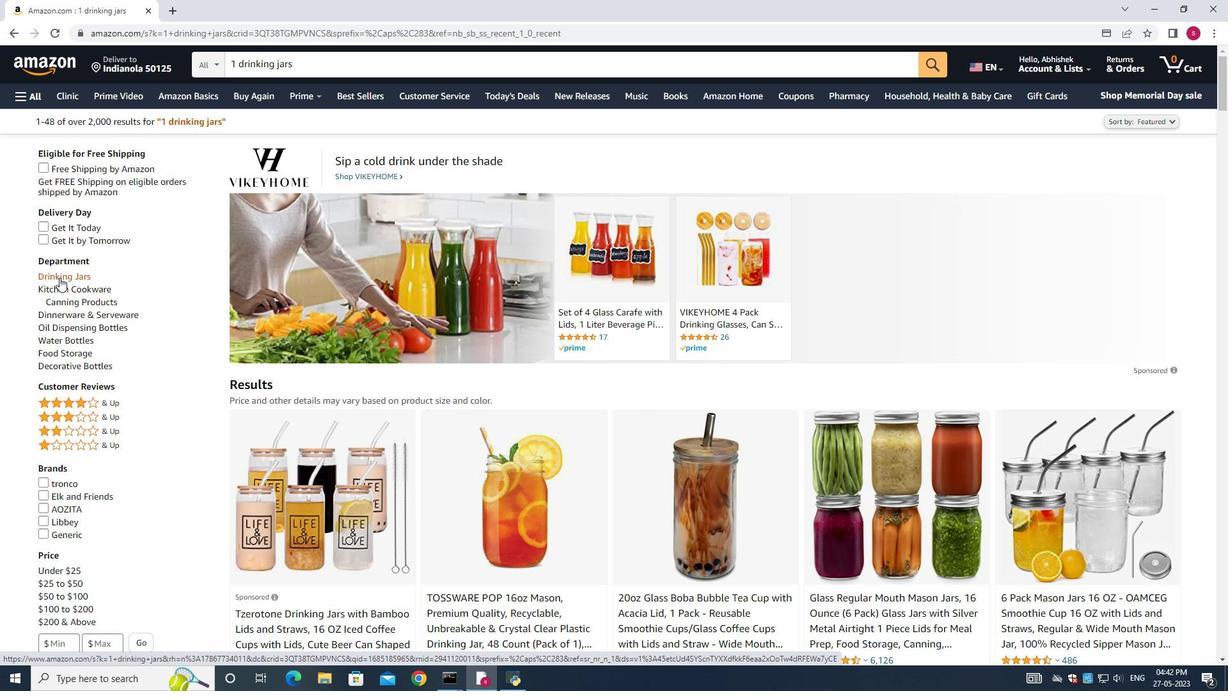 
Action: Mouse pressed left at (55, 273)
Screenshot: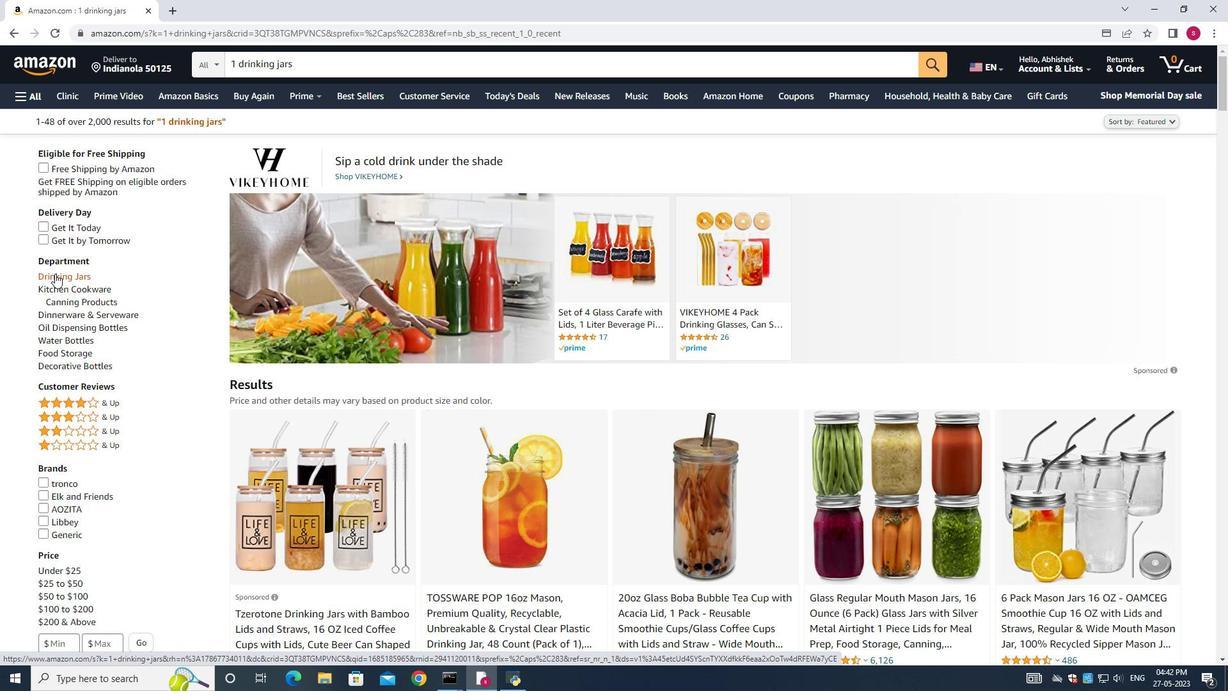 
Action: Mouse moved to (629, 403)
Screenshot: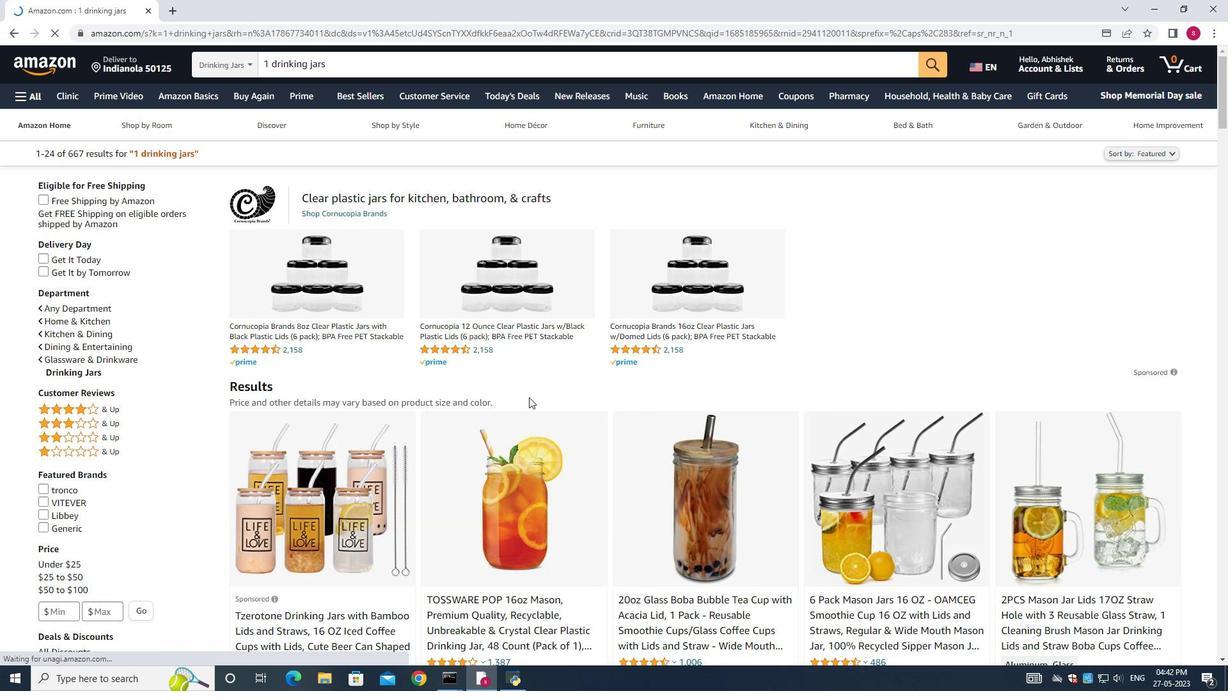 
Action: Mouse scrolled (629, 402) with delta (0, 0)
Screenshot: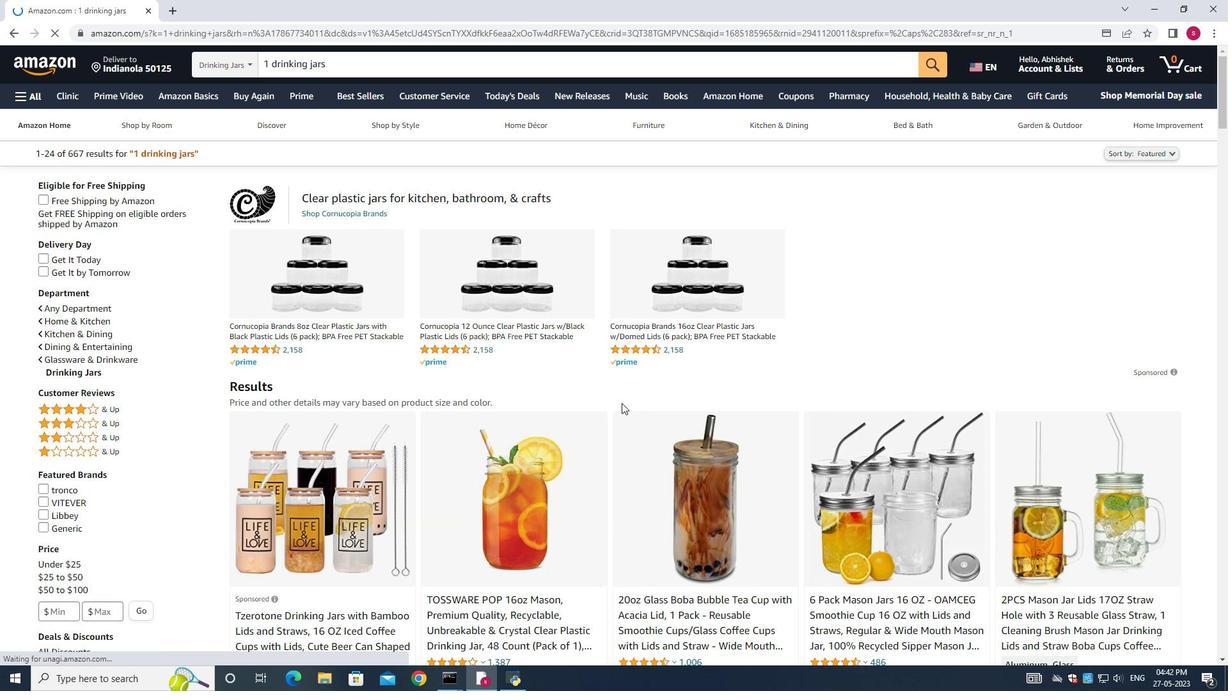 
Action: Mouse scrolled (629, 402) with delta (0, 0)
Screenshot: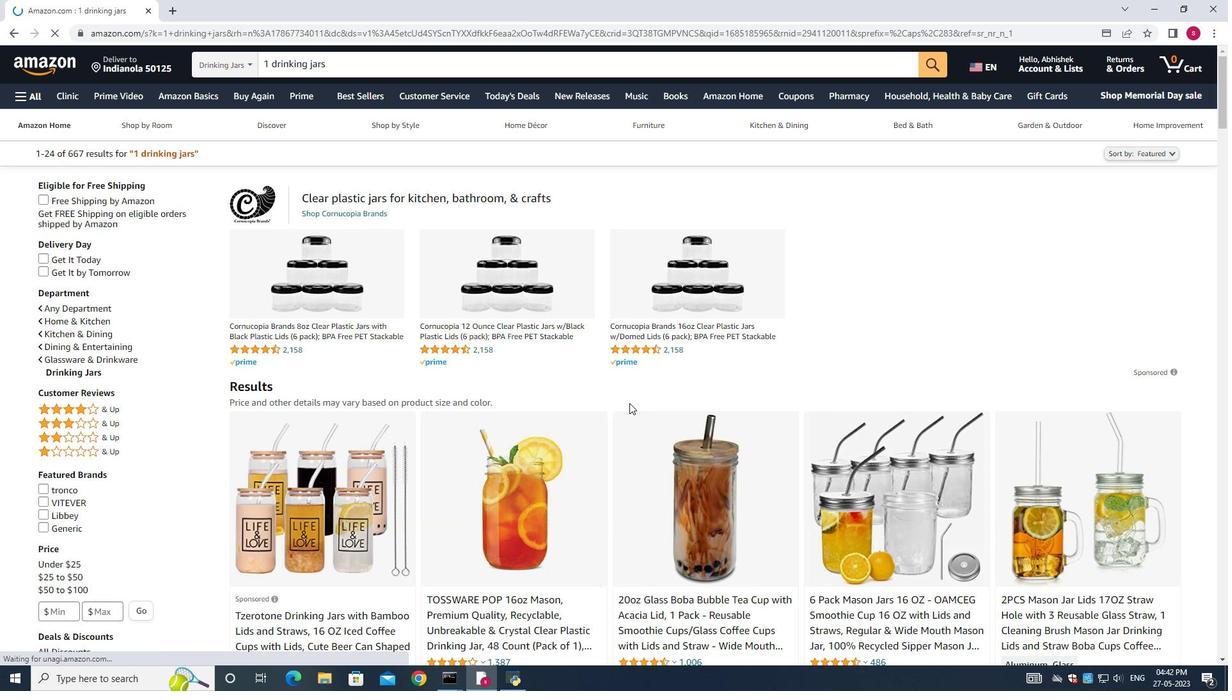 
Action: Mouse moved to (628, 403)
Screenshot: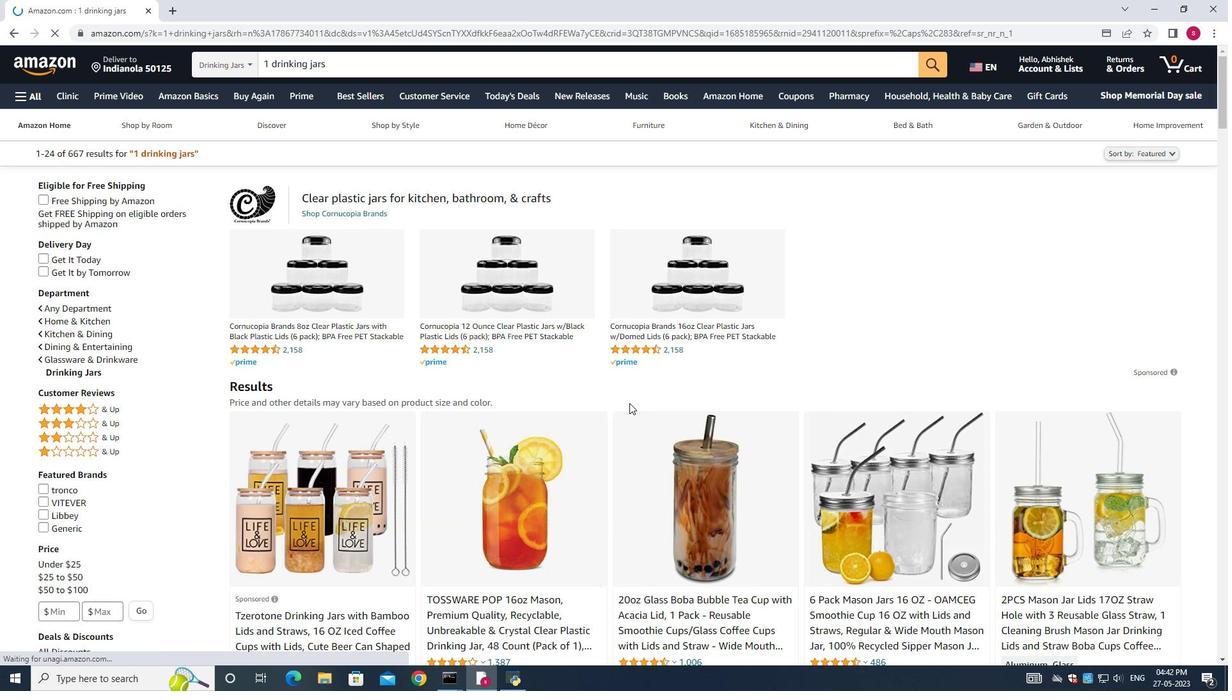
Action: Mouse scrolled (628, 403) with delta (0, 0)
Screenshot: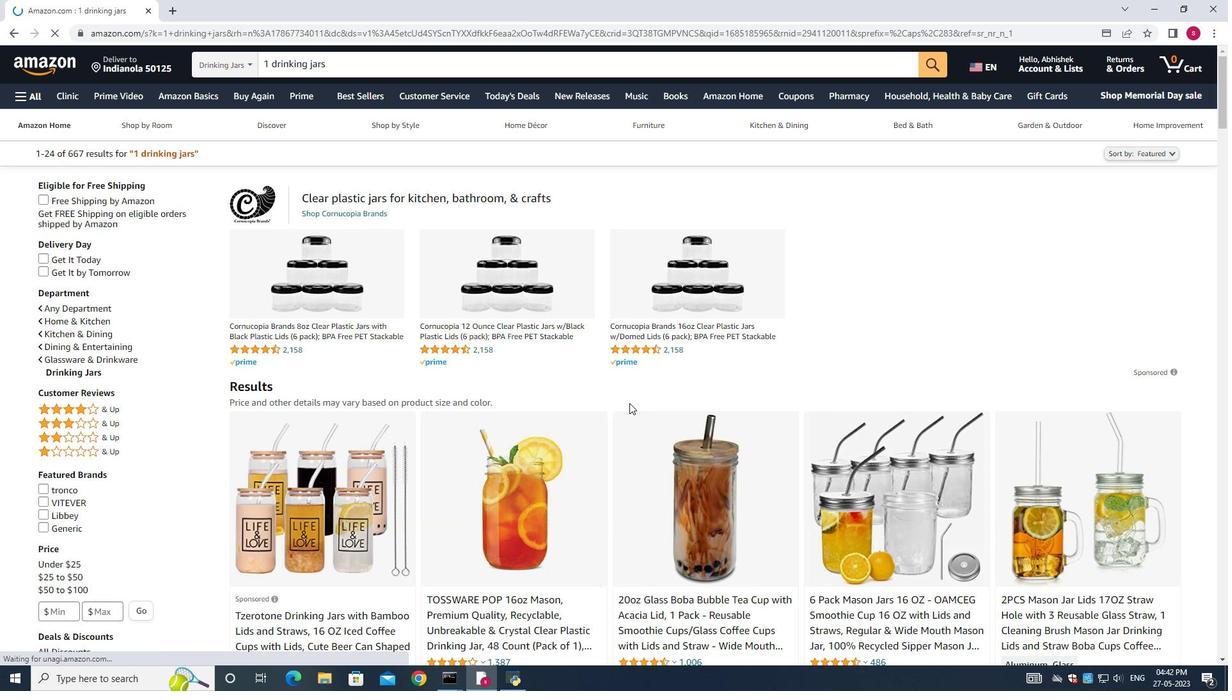 
Action: Mouse moved to (627, 404)
Screenshot: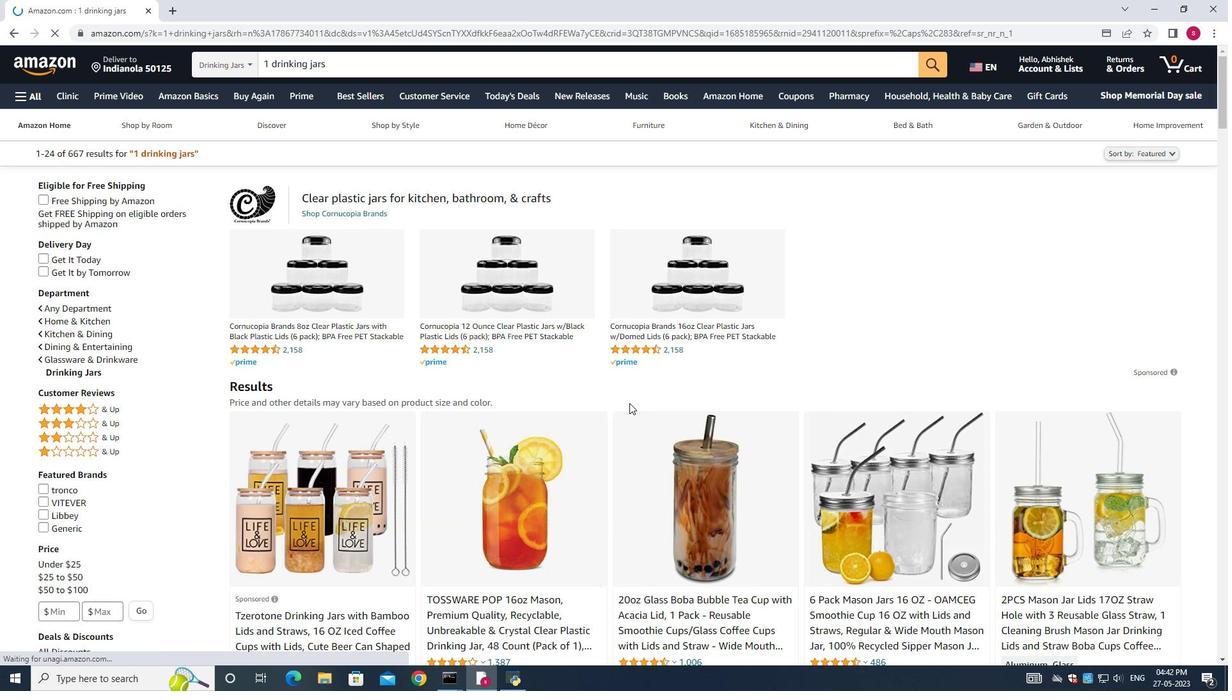 
Action: Mouse scrolled (627, 403) with delta (0, 0)
Screenshot: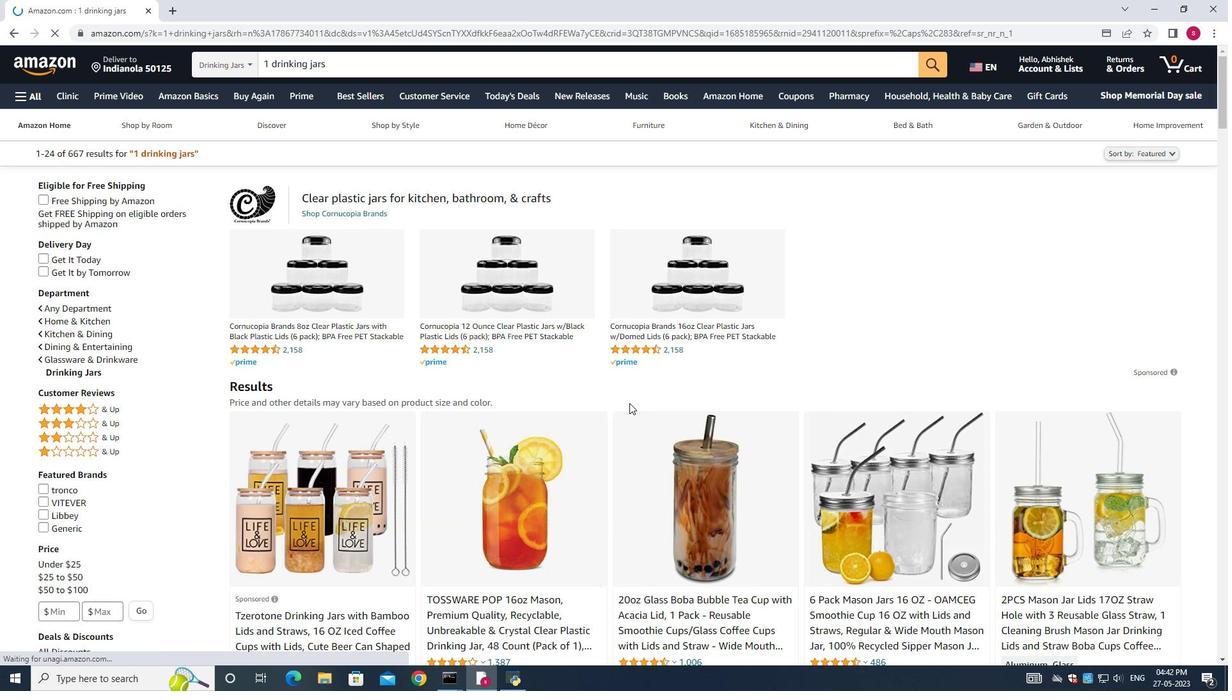 
Action: Mouse moved to (627, 404)
Screenshot: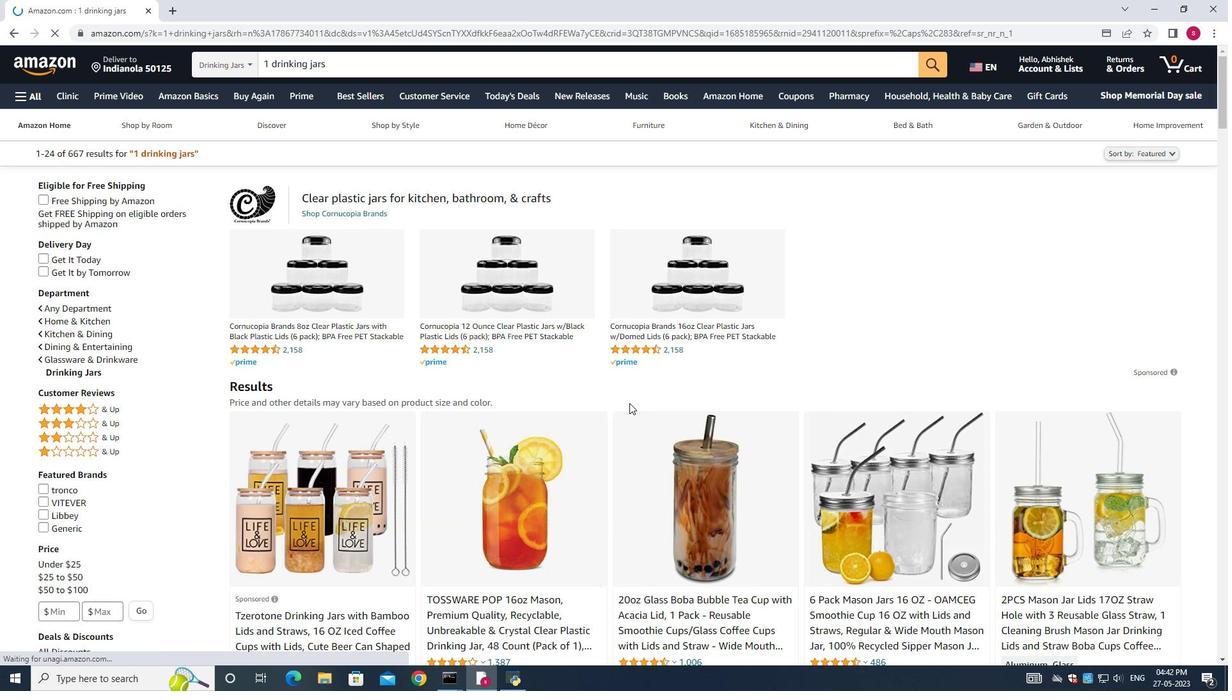 
Action: Mouse scrolled (627, 403) with delta (0, 0)
Screenshot: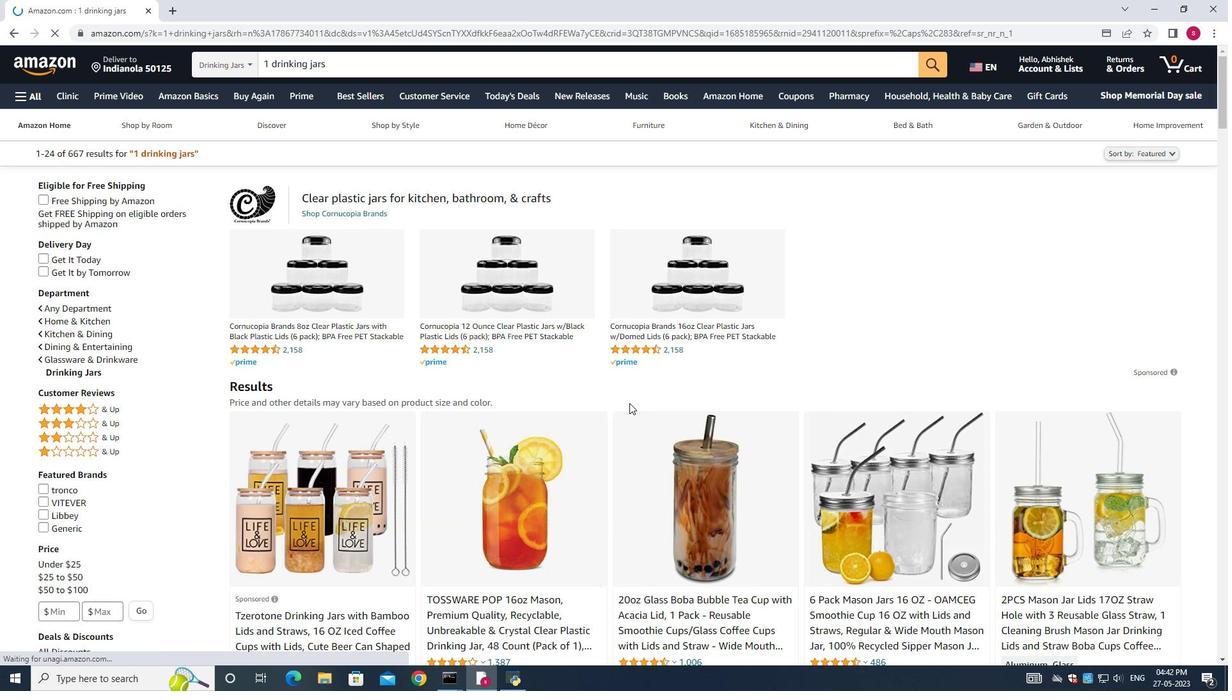 
Action: Mouse moved to (625, 404)
Screenshot: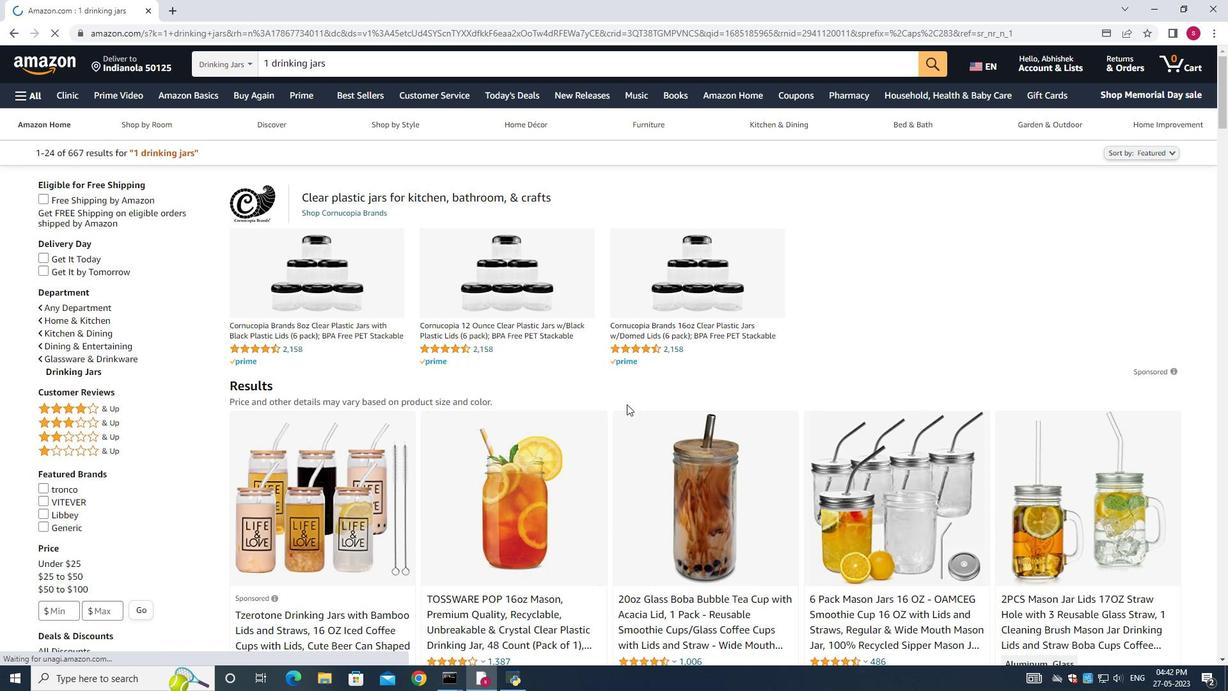 
Action: Mouse scrolled (625, 403) with delta (0, 0)
Screenshot: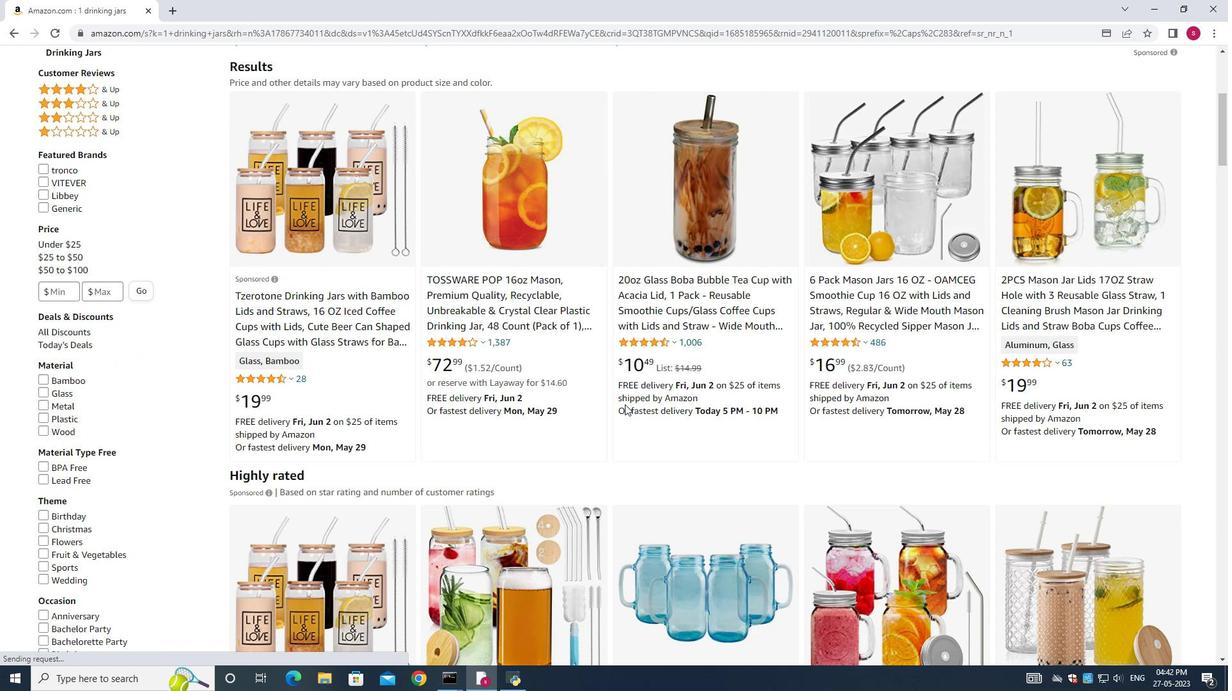 
Action: Mouse scrolled (625, 403) with delta (0, 0)
Screenshot: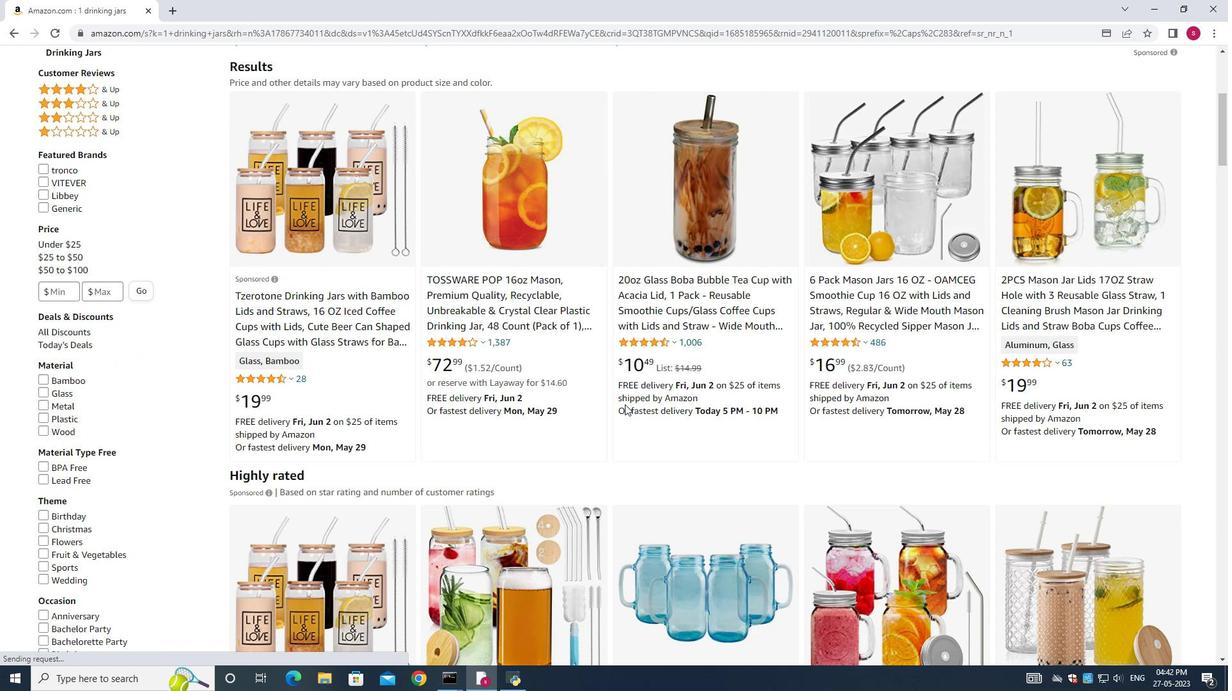 
Action: Mouse scrolled (625, 403) with delta (0, 0)
Screenshot: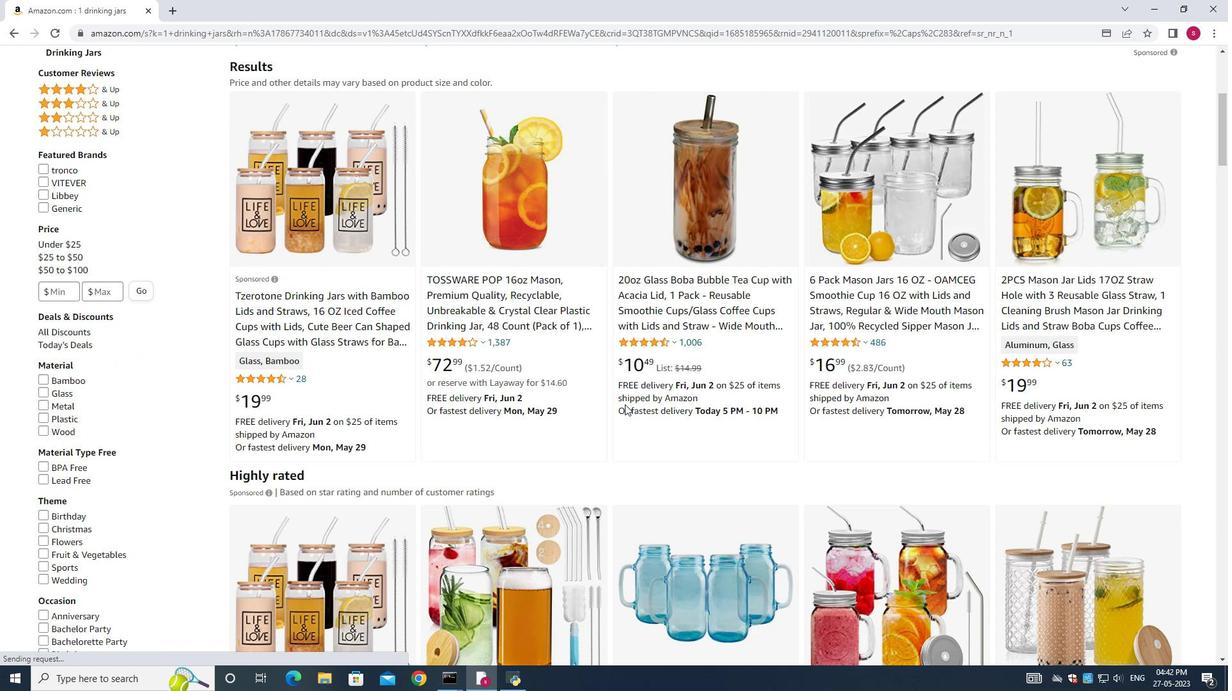 
Action: Mouse scrolled (625, 403) with delta (0, 0)
Screenshot: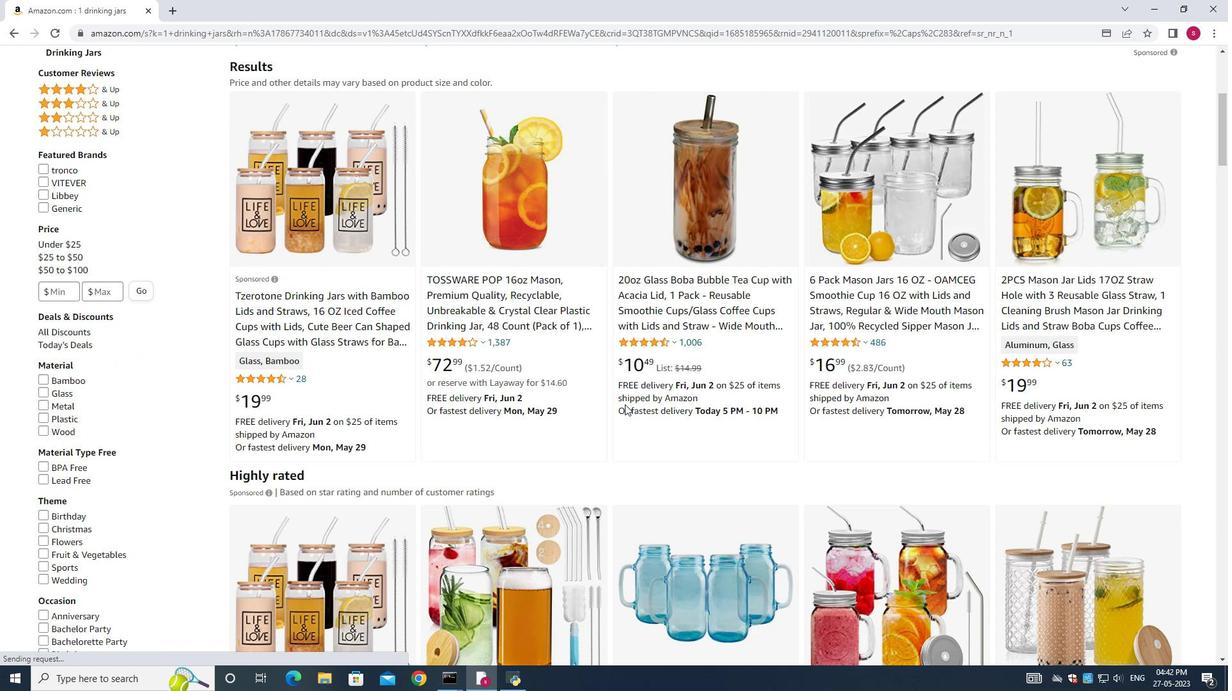 
Action: Mouse scrolled (625, 403) with delta (0, 0)
Screenshot: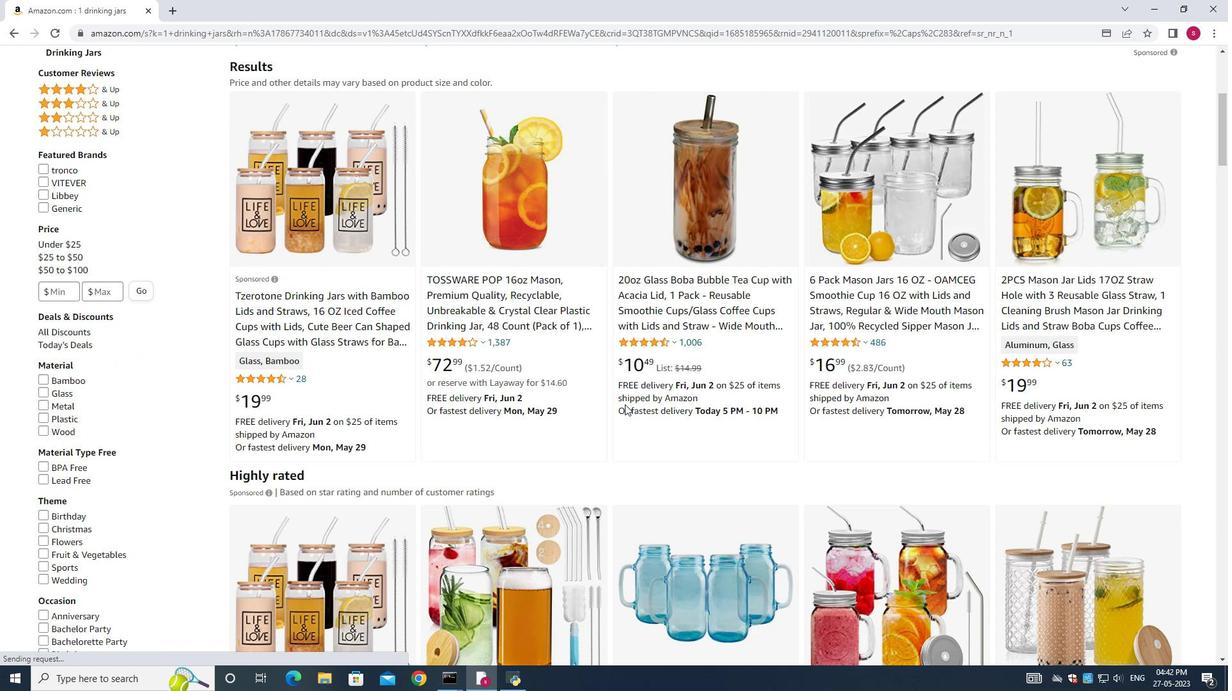 
Action: Mouse scrolled (625, 403) with delta (0, 0)
Screenshot: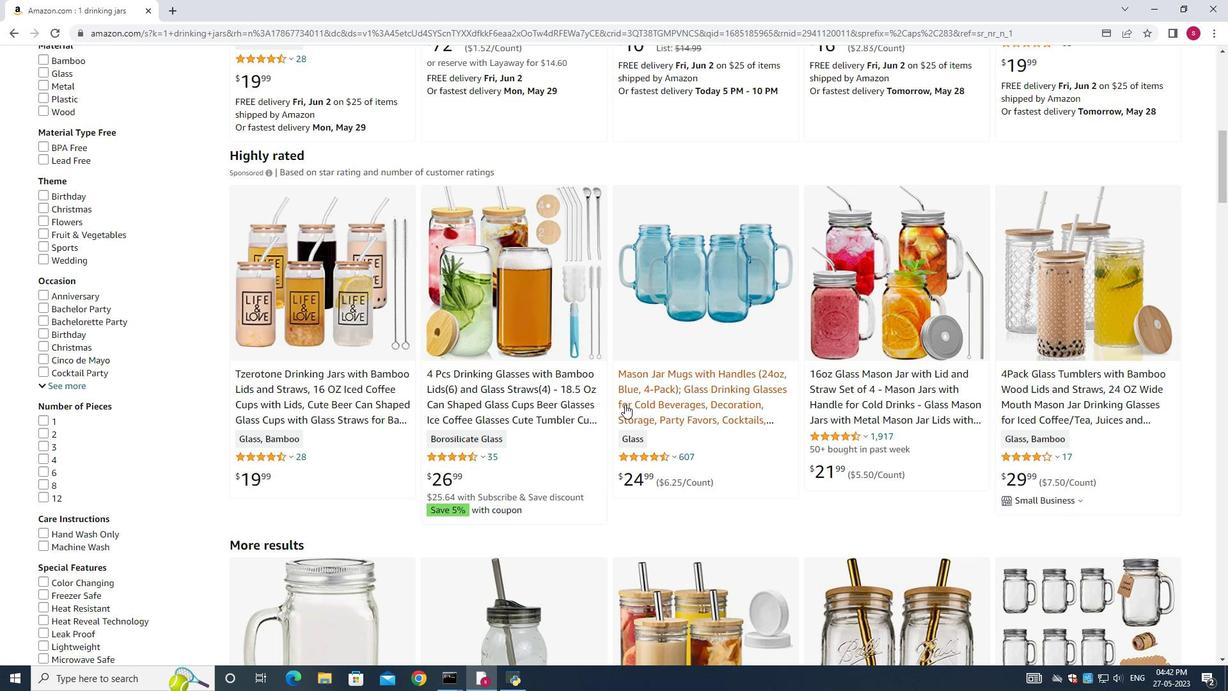 
Action: Mouse scrolled (625, 403) with delta (0, 0)
Screenshot: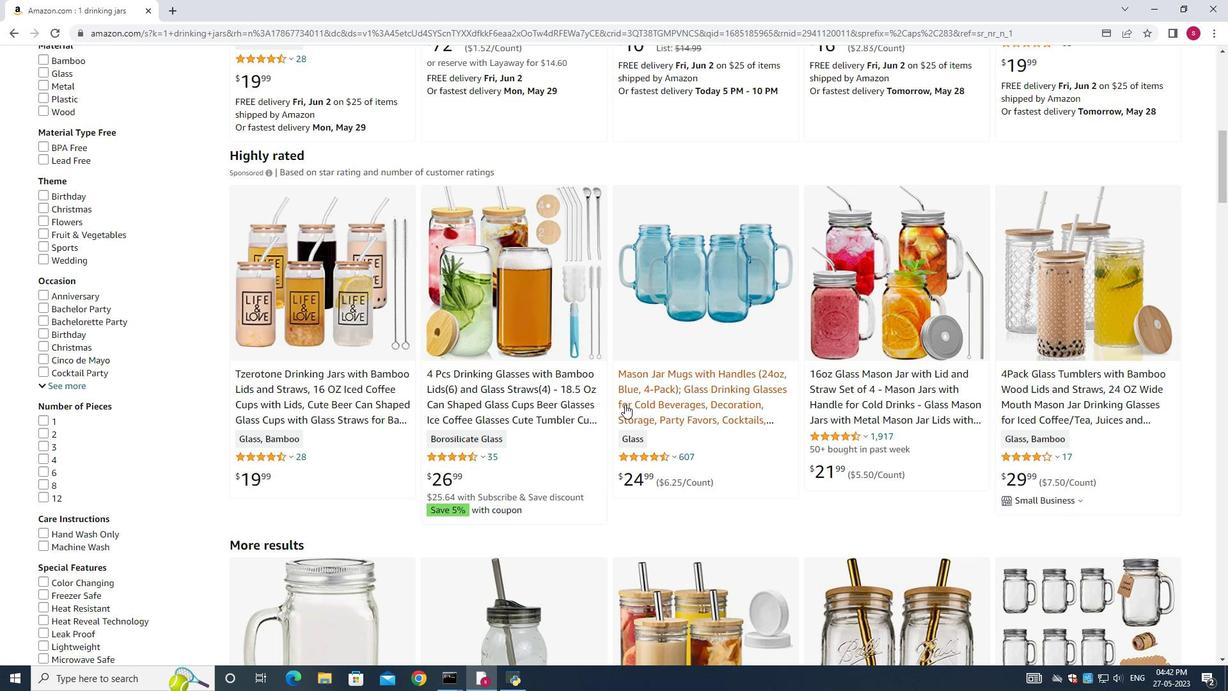 
Action: Mouse scrolled (625, 403) with delta (0, 0)
Screenshot: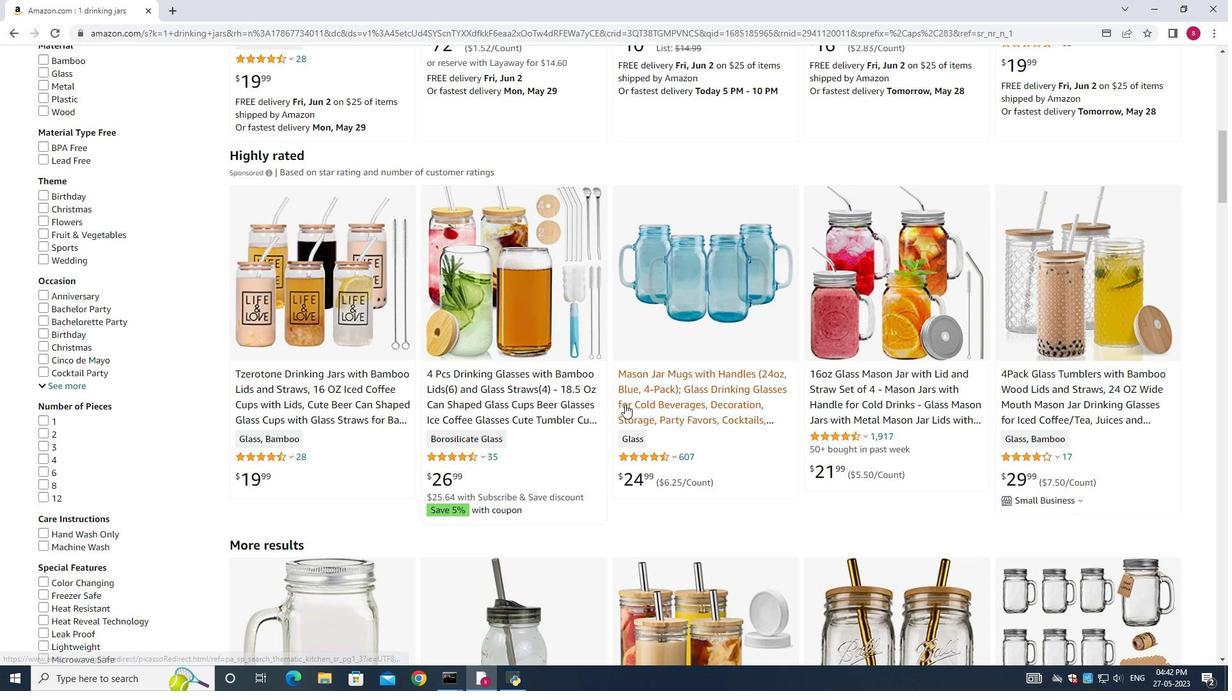 
Action: Mouse moved to (538, 438)
Screenshot: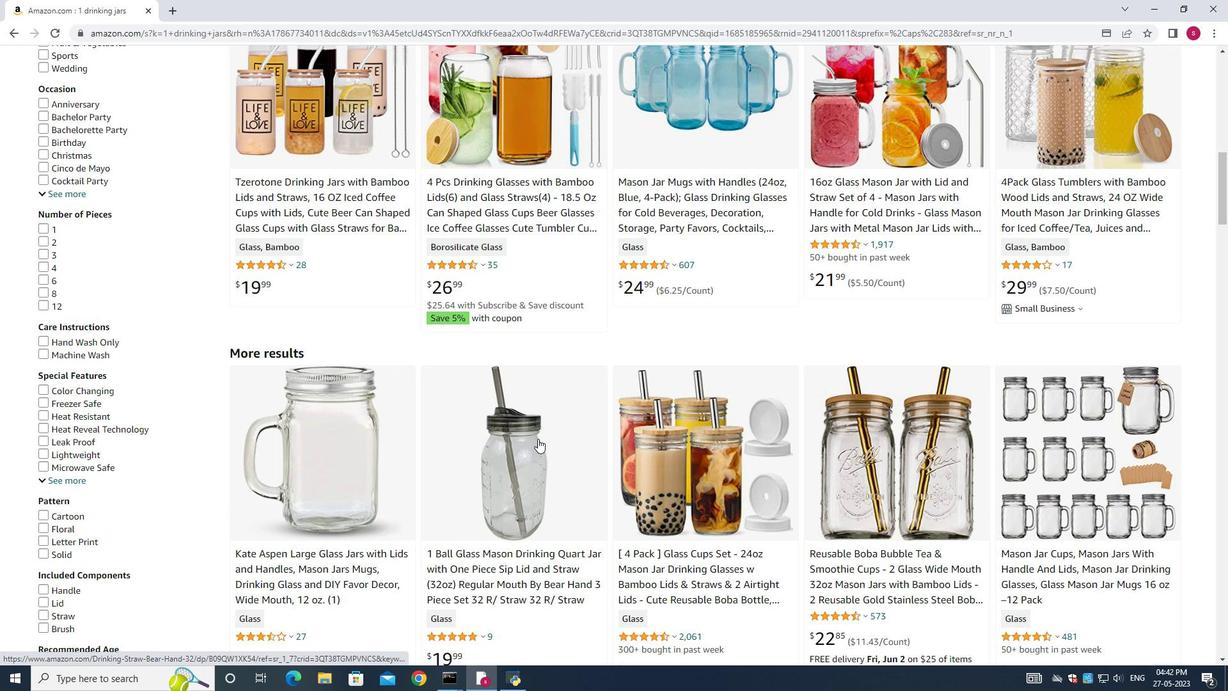 
Action: Mouse pressed left at (538, 438)
Screenshot: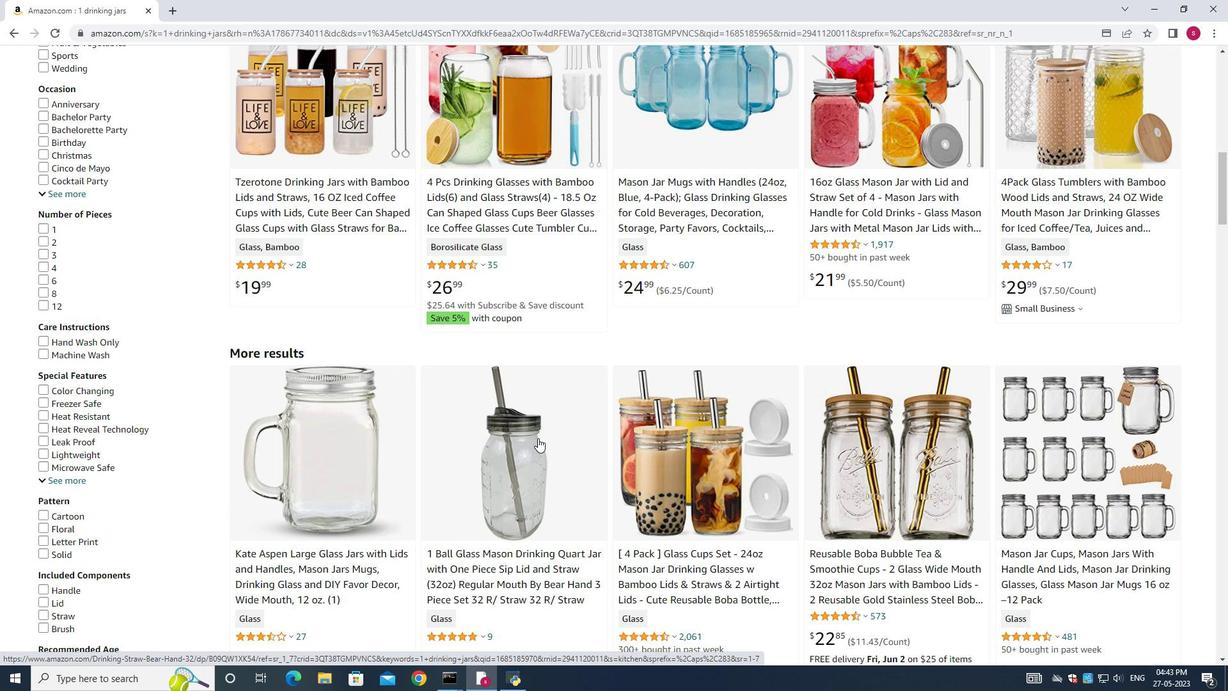 
Action: Mouse moved to (991, 507)
Screenshot: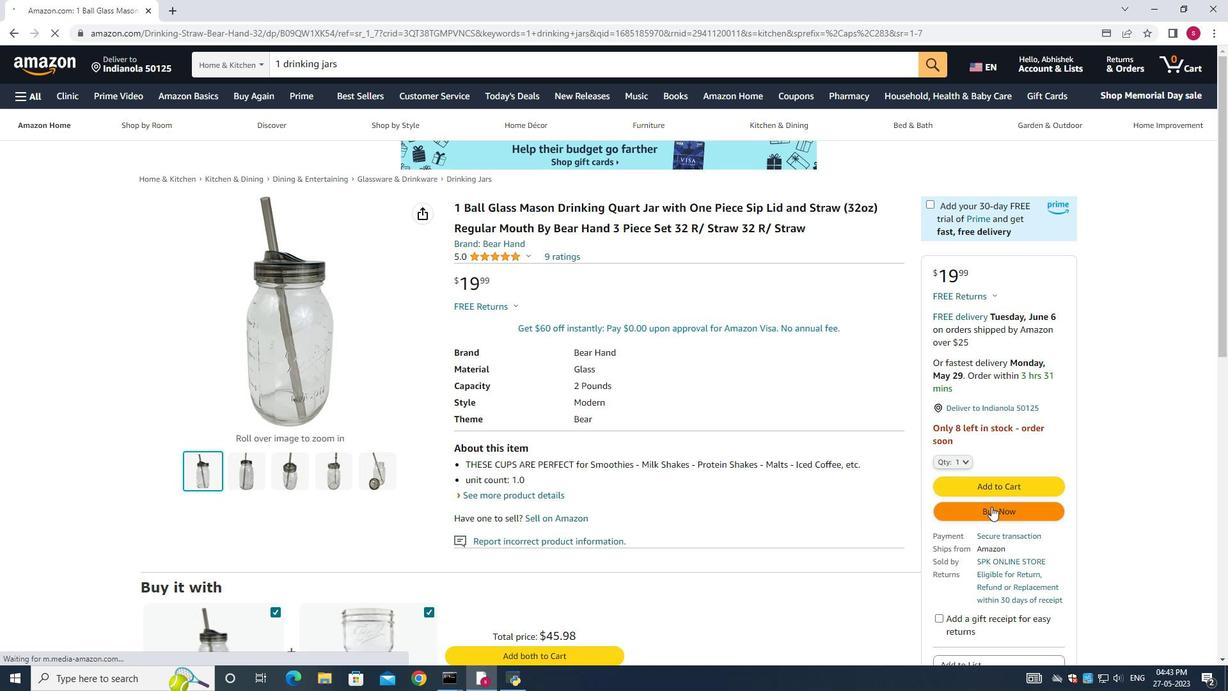 
Action: Mouse pressed left at (991, 507)
Screenshot: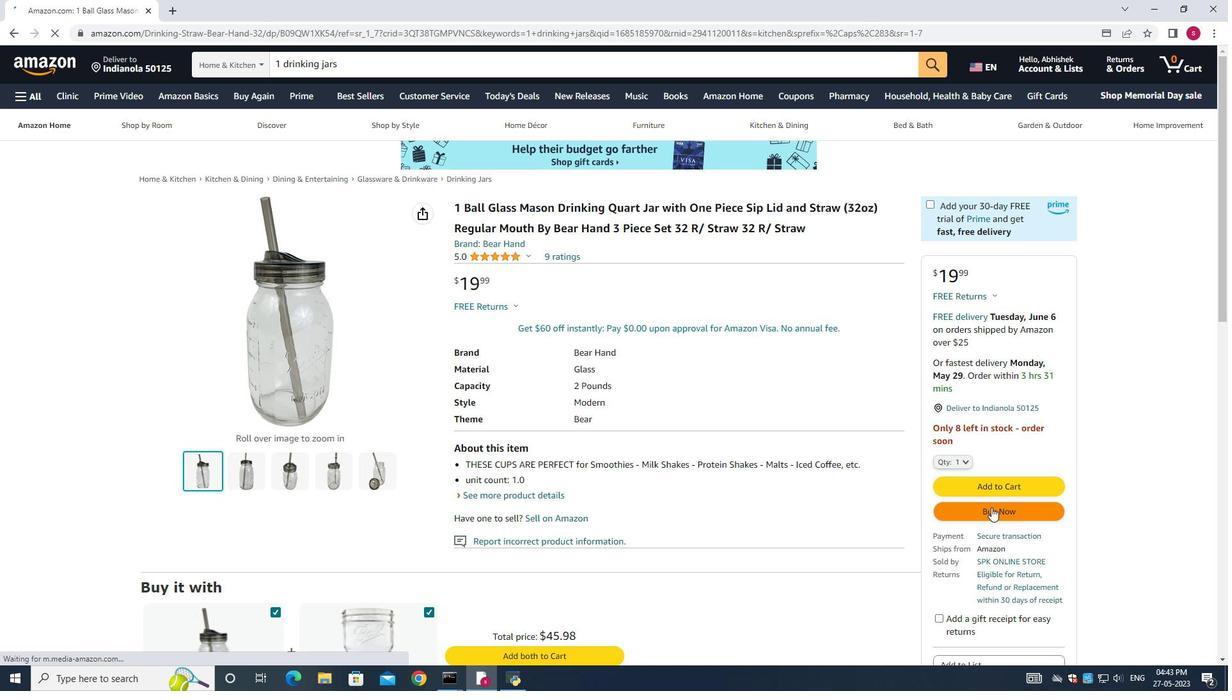 
Action: Mouse moved to (522, 352)
Screenshot: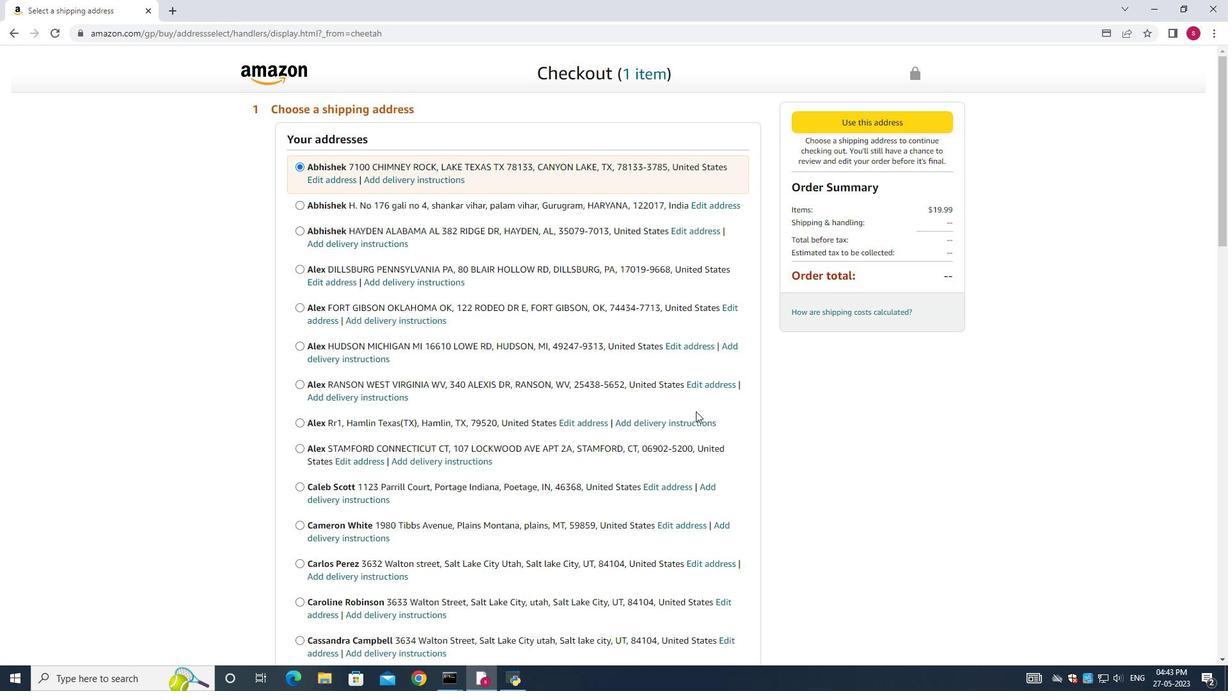 
Action: Mouse scrolled (522, 351) with delta (0, 0)
Screenshot: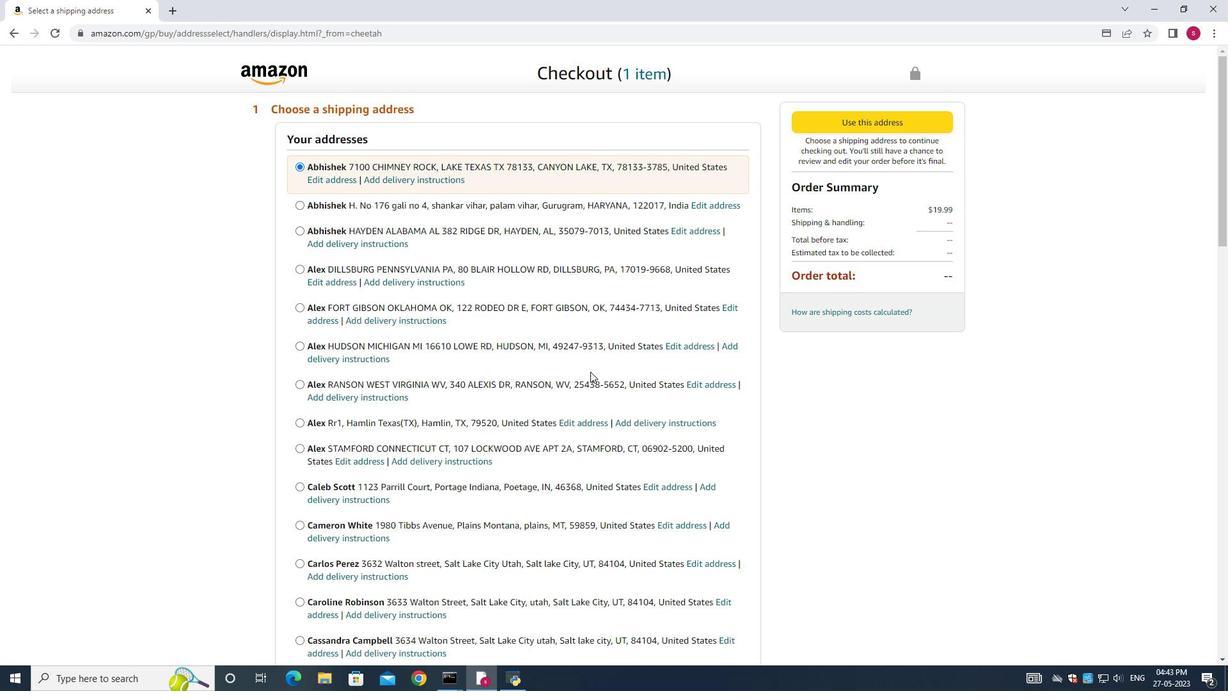 
Action: Mouse scrolled (522, 351) with delta (0, 0)
Screenshot: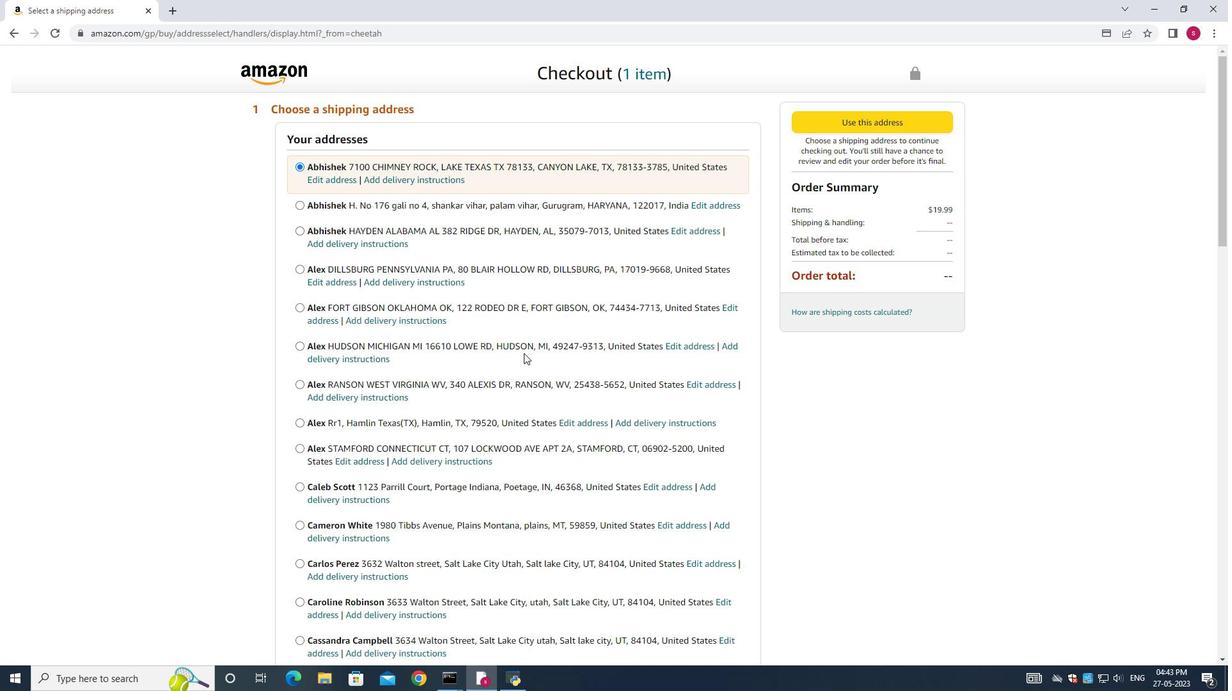 
Action: Mouse scrolled (522, 351) with delta (0, 0)
Screenshot: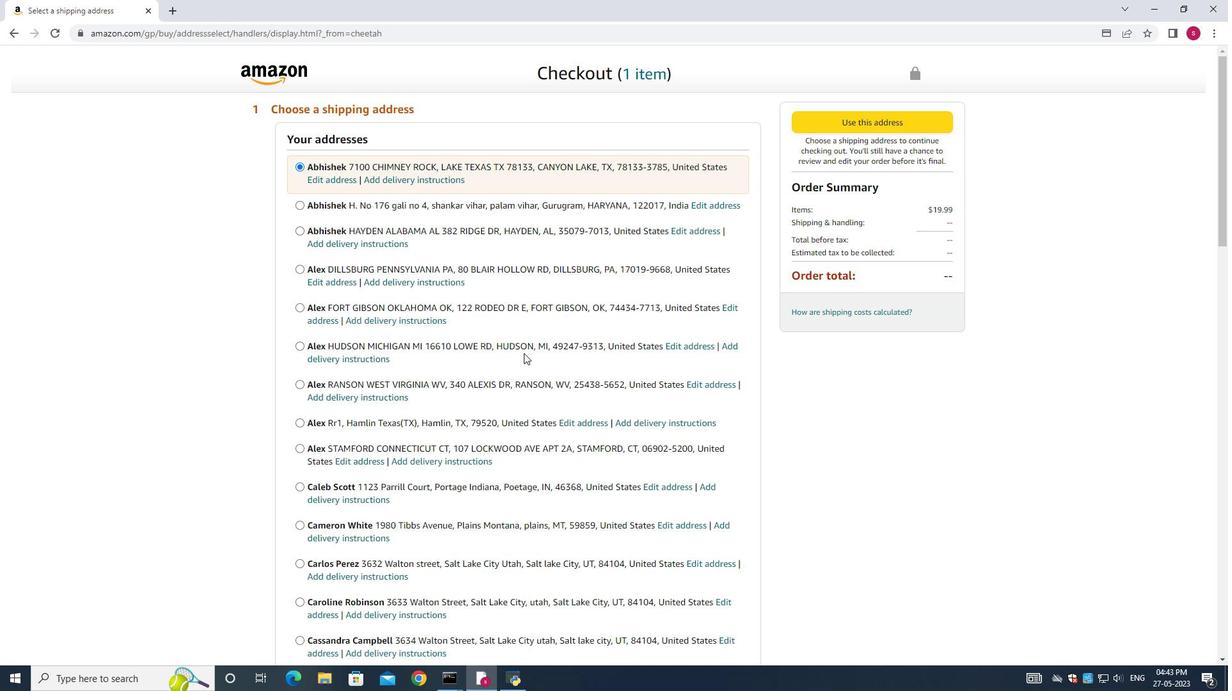 
Action: Mouse scrolled (522, 351) with delta (0, 0)
Screenshot: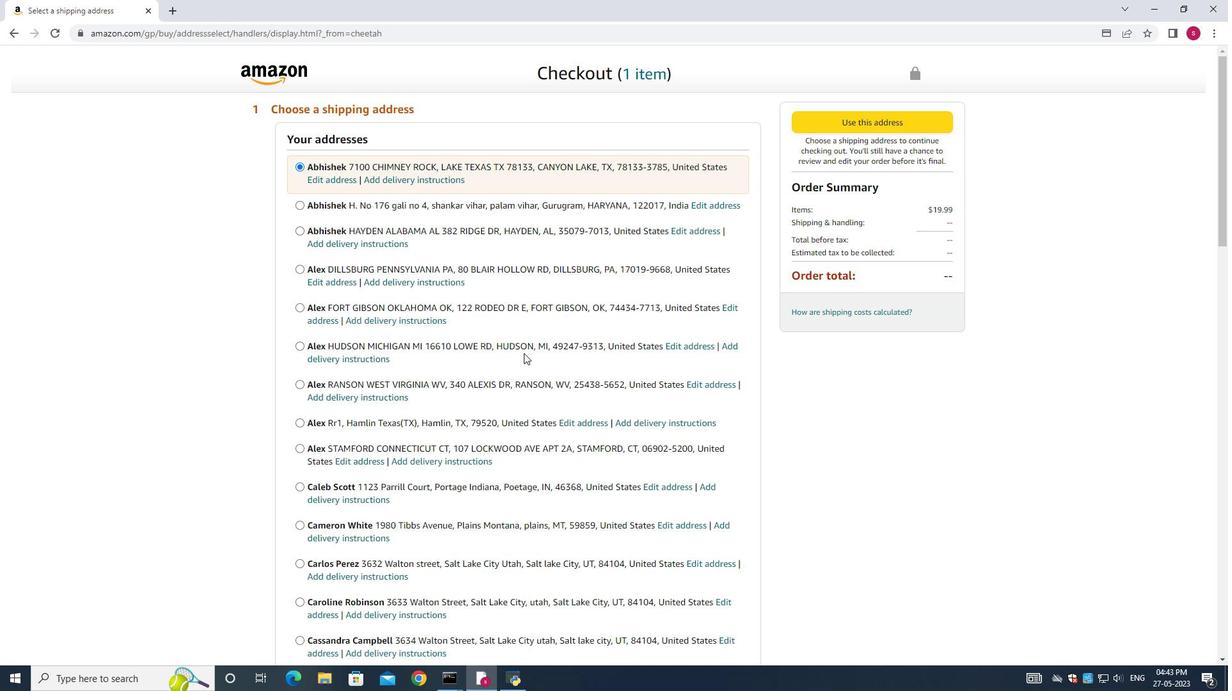 
Action: Mouse scrolled (522, 351) with delta (0, 0)
Screenshot: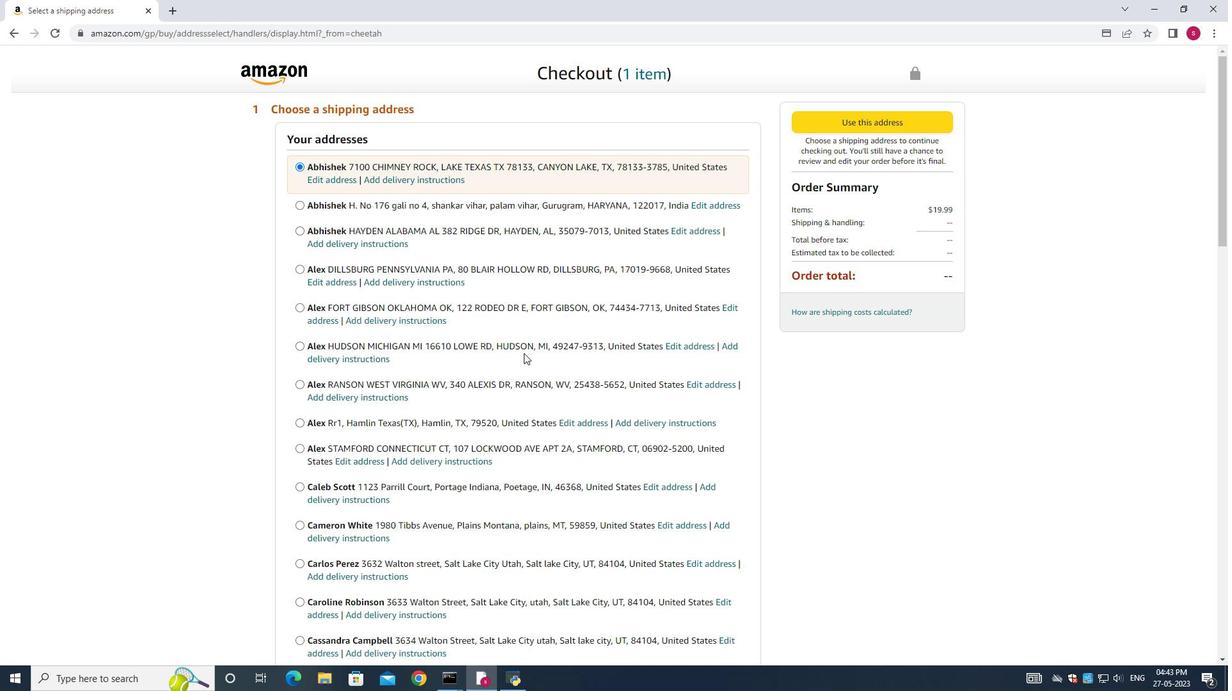 
Action: Mouse scrolled (522, 351) with delta (0, 0)
Screenshot: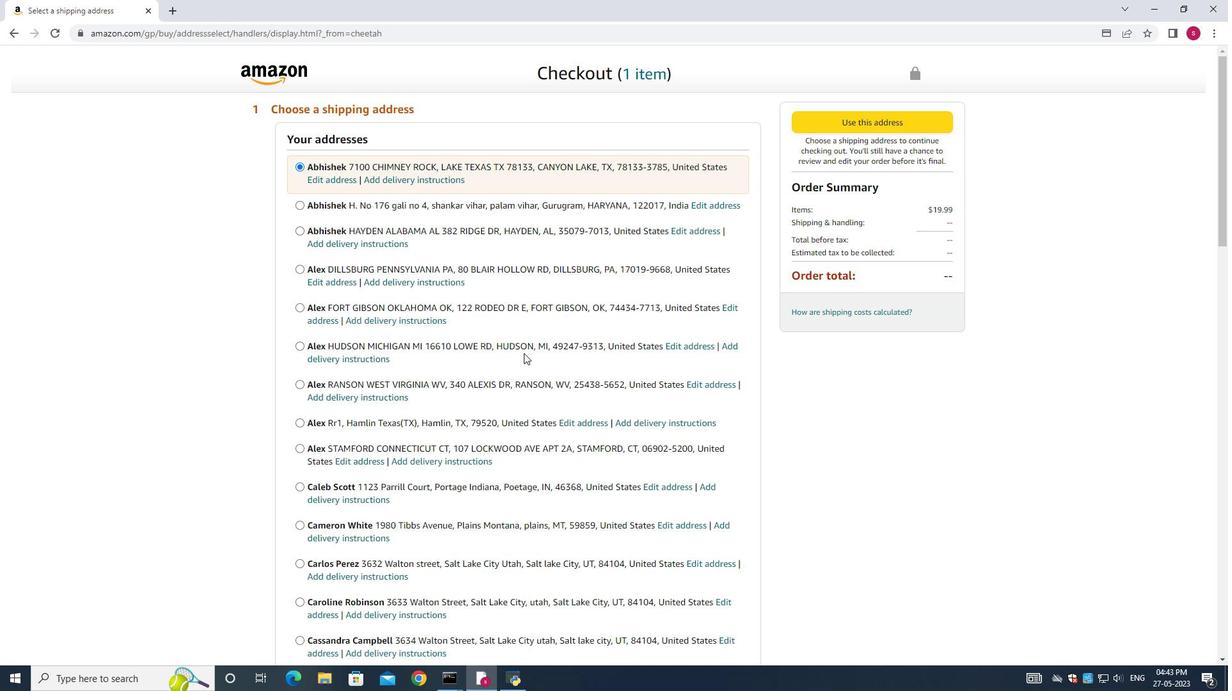 
Action: Mouse moved to (522, 349)
Screenshot: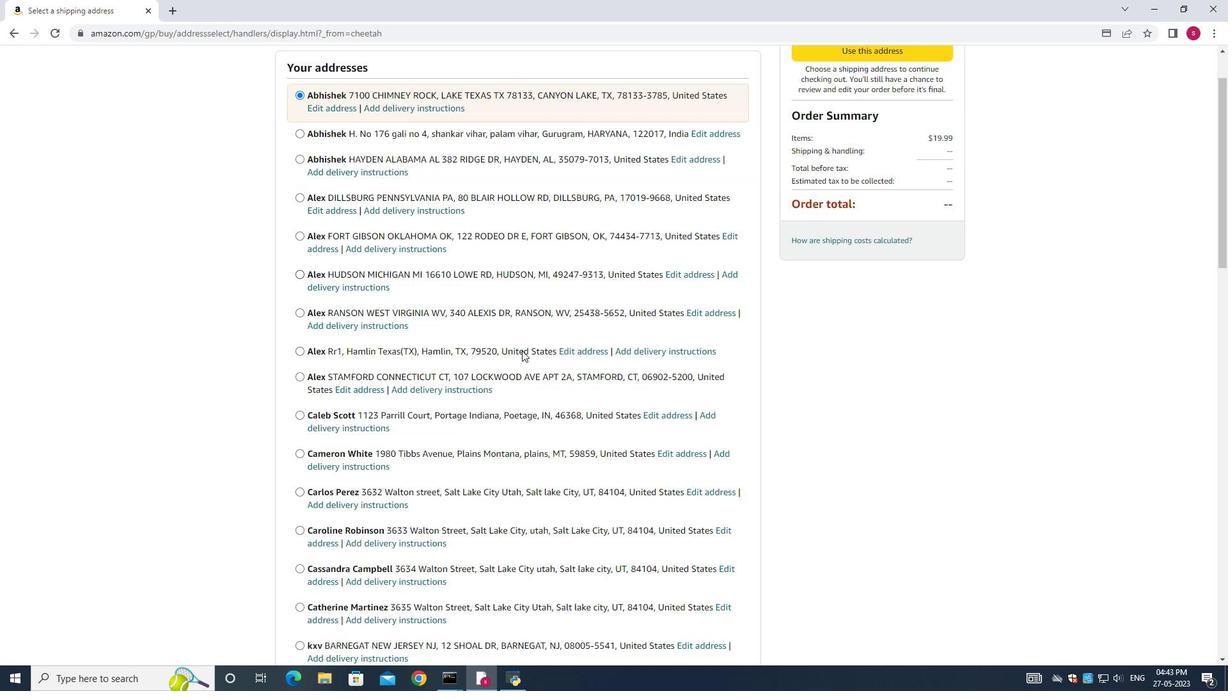 
Action: Mouse scrolled (522, 348) with delta (0, 0)
Screenshot: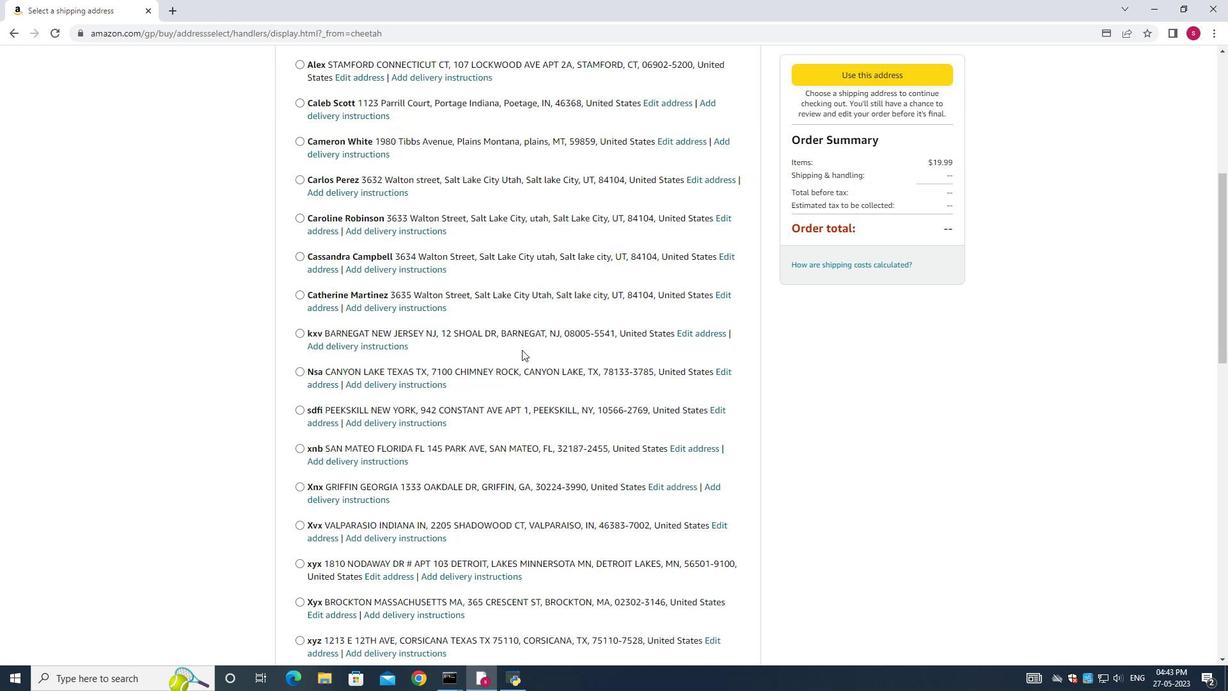 
Action: Mouse scrolled (522, 348) with delta (0, 0)
Screenshot: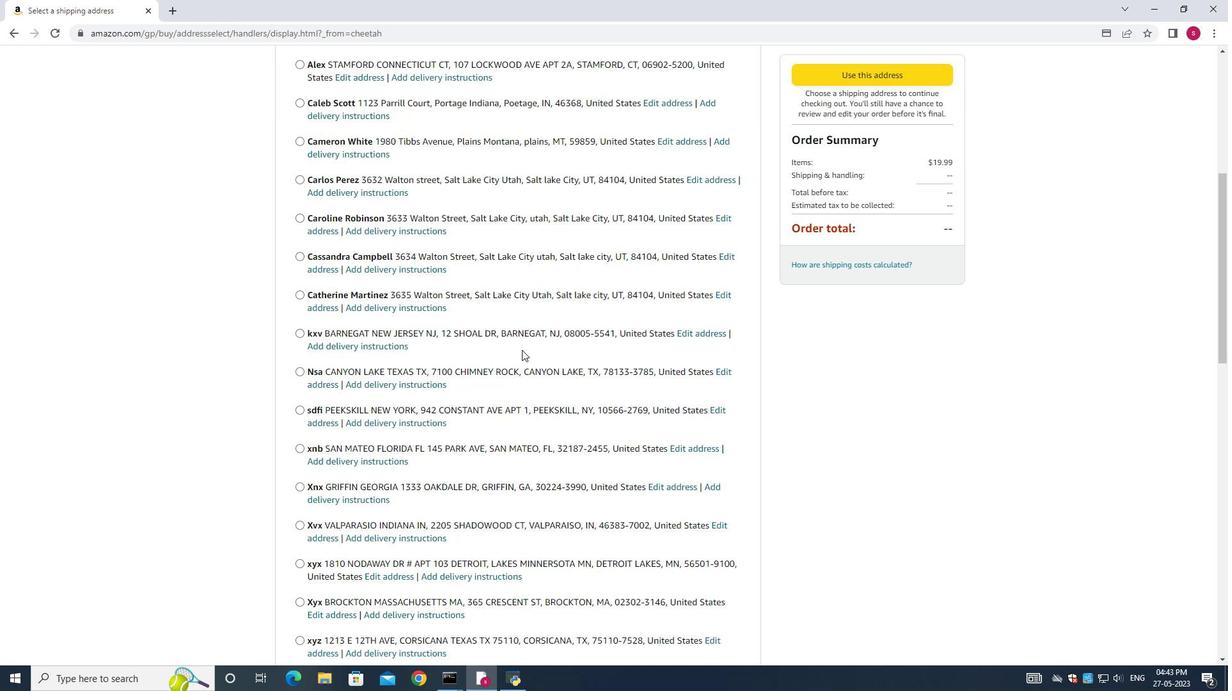 
Action: Mouse moved to (522, 349)
Screenshot: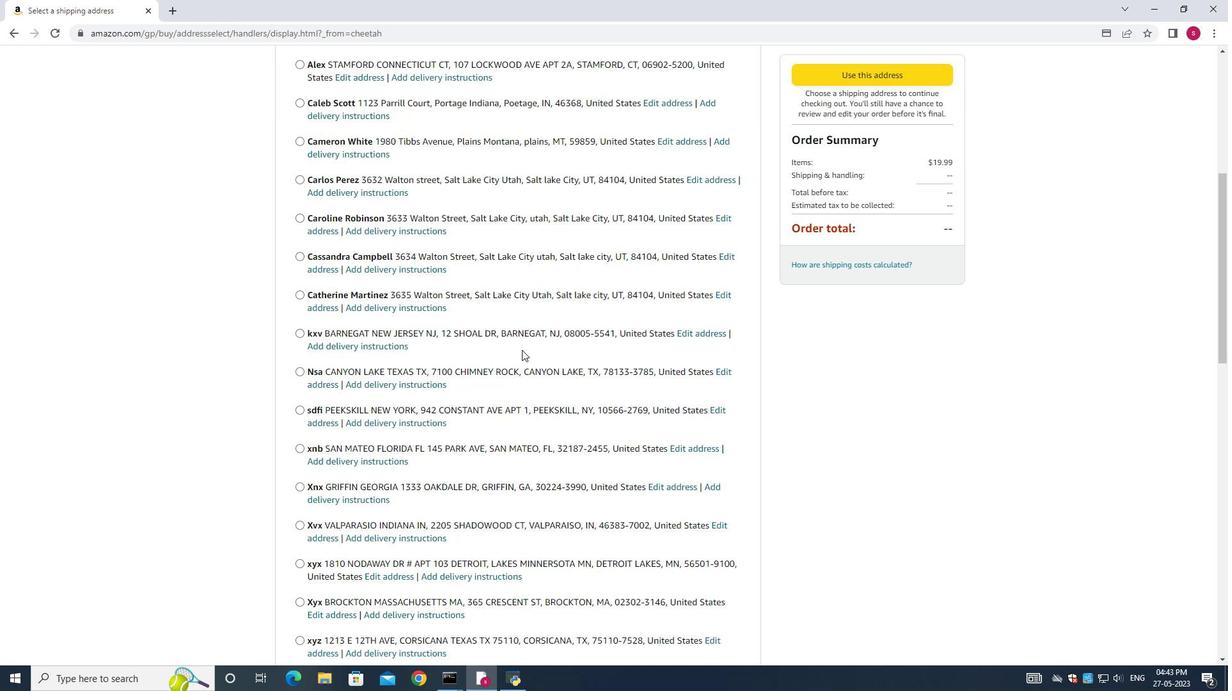 
Action: Mouse scrolled (522, 348) with delta (0, 0)
Screenshot: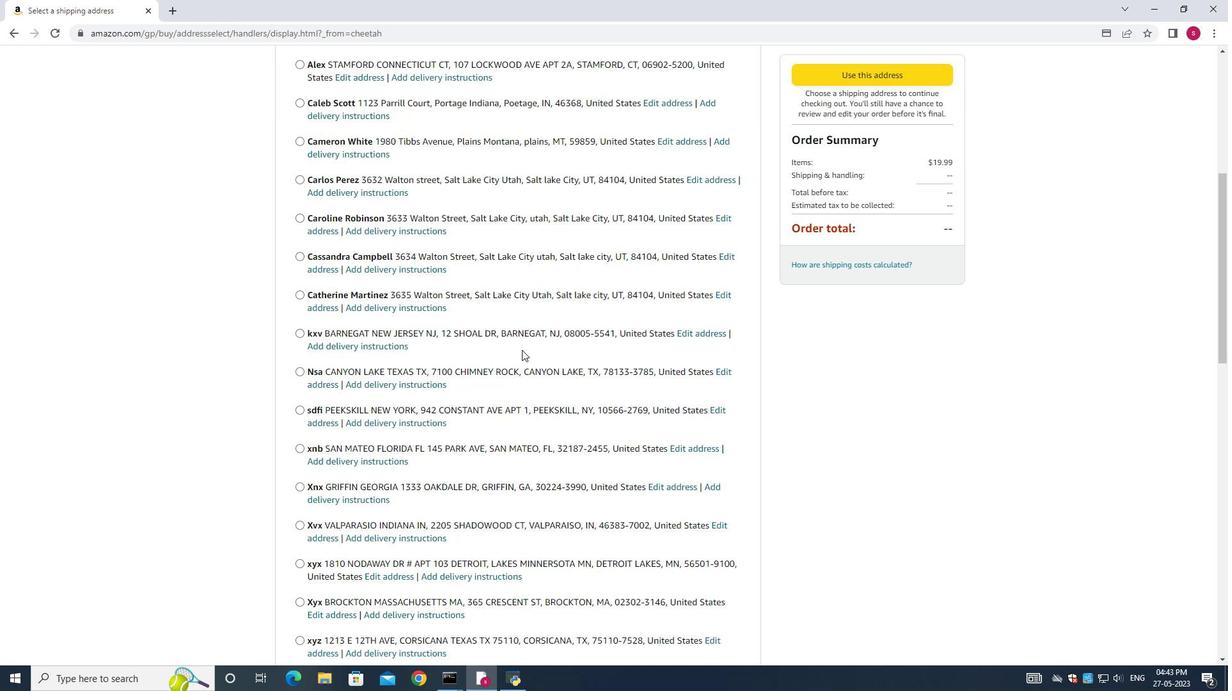 
Action: Mouse moved to (522, 349)
Screenshot: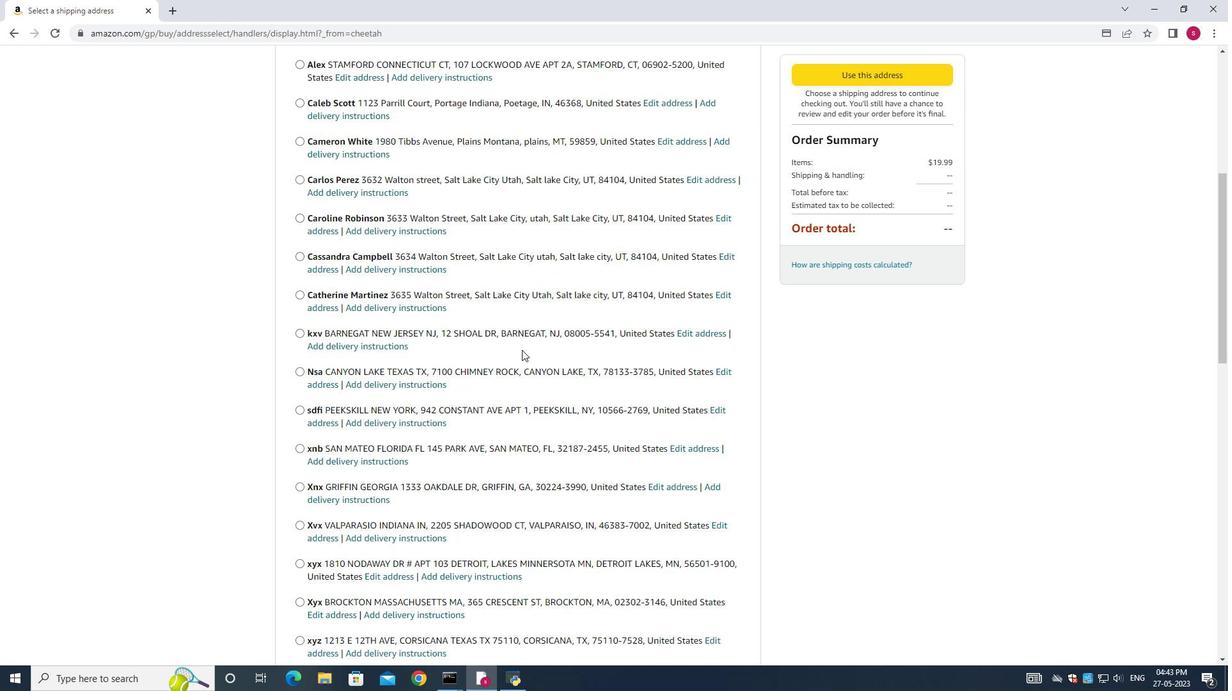 
Action: Mouse scrolled (522, 348) with delta (0, 0)
Screenshot: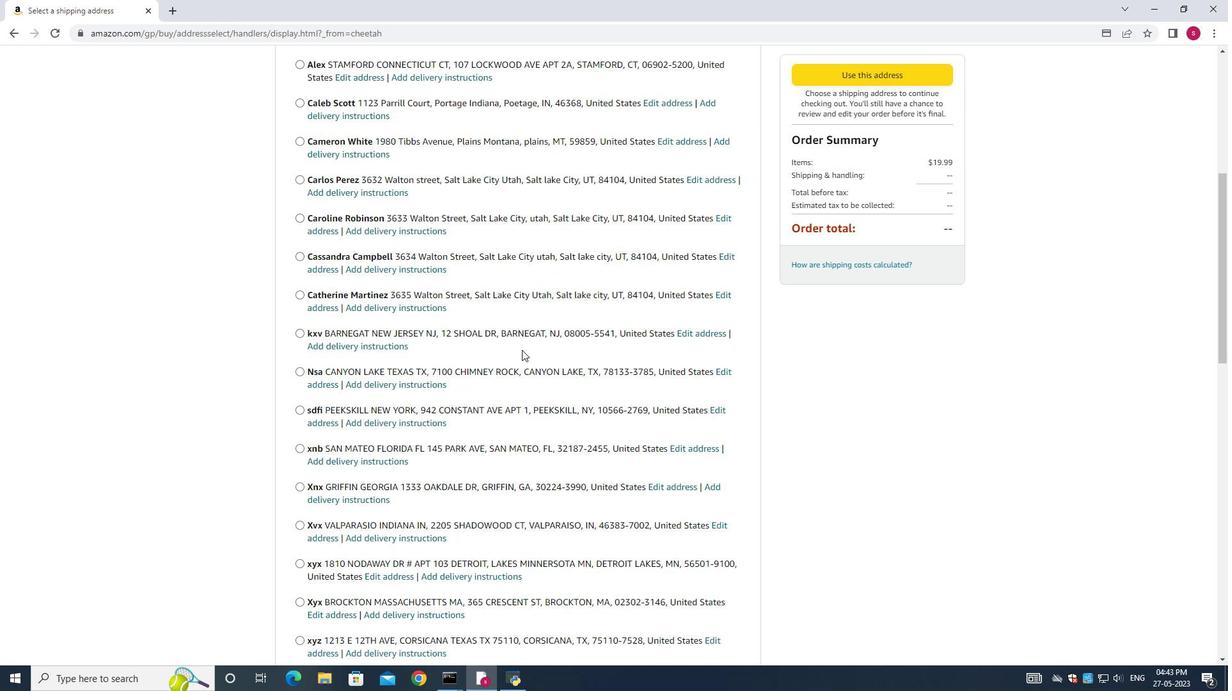 
Action: Mouse moved to (522, 350)
Screenshot: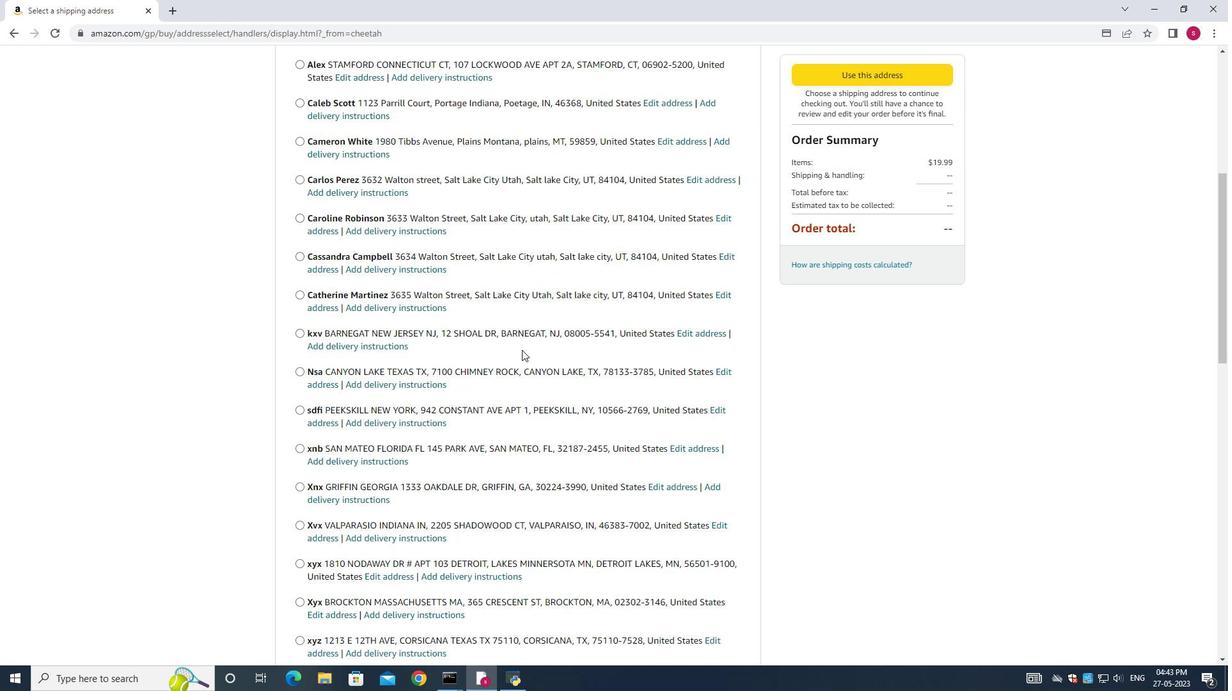 
Action: Mouse scrolled (522, 349) with delta (0, 0)
Screenshot: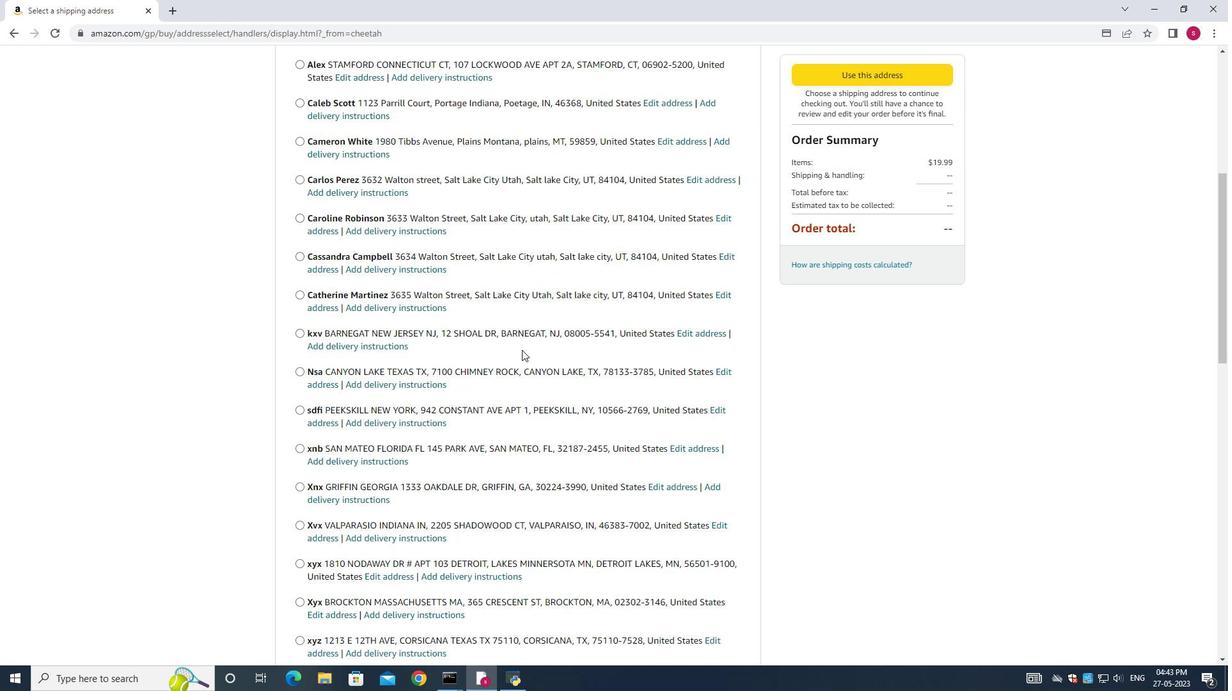 
Action: Mouse moved to (522, 350)
Screenshot: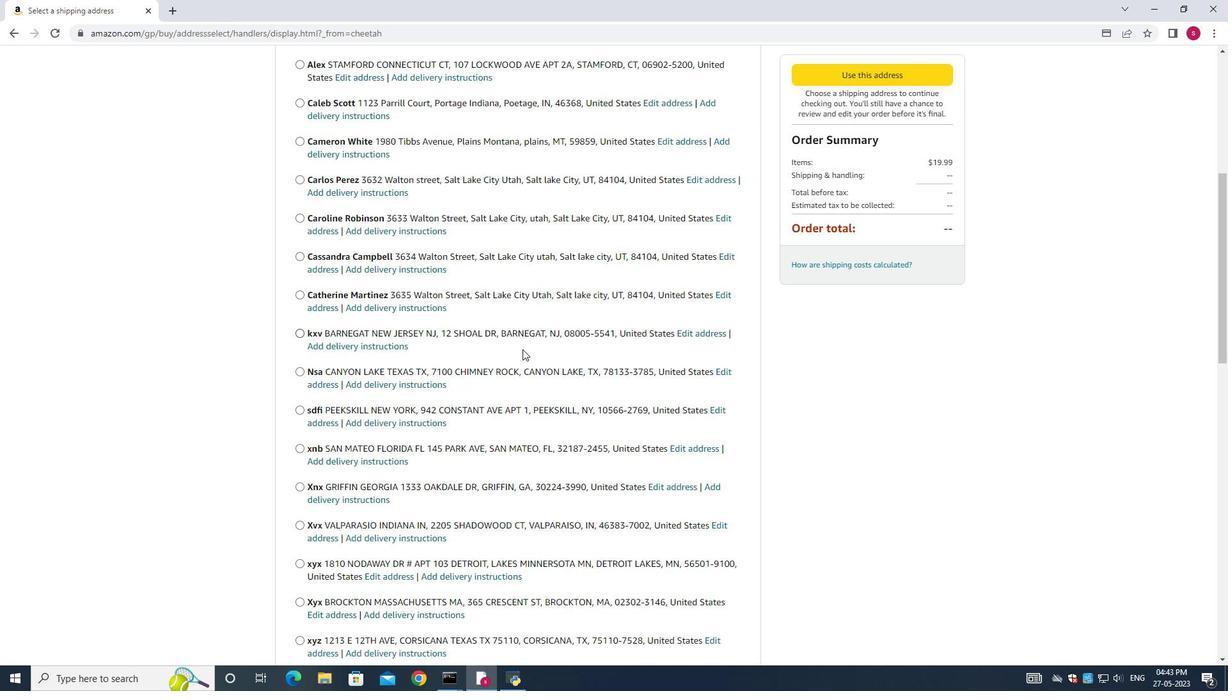 
Action: Mouse scrolled (522, 349) with delta (0, 0)
Screenshot: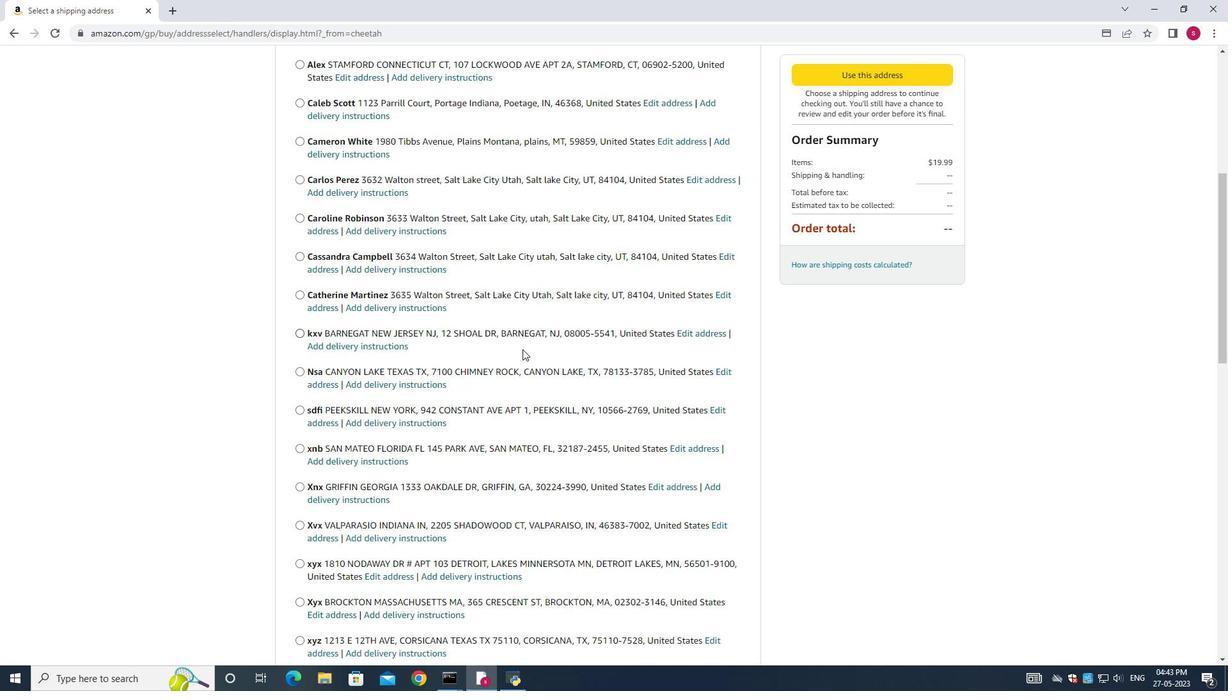 
Action: Mouse moved to (522, 351)
Screenshot: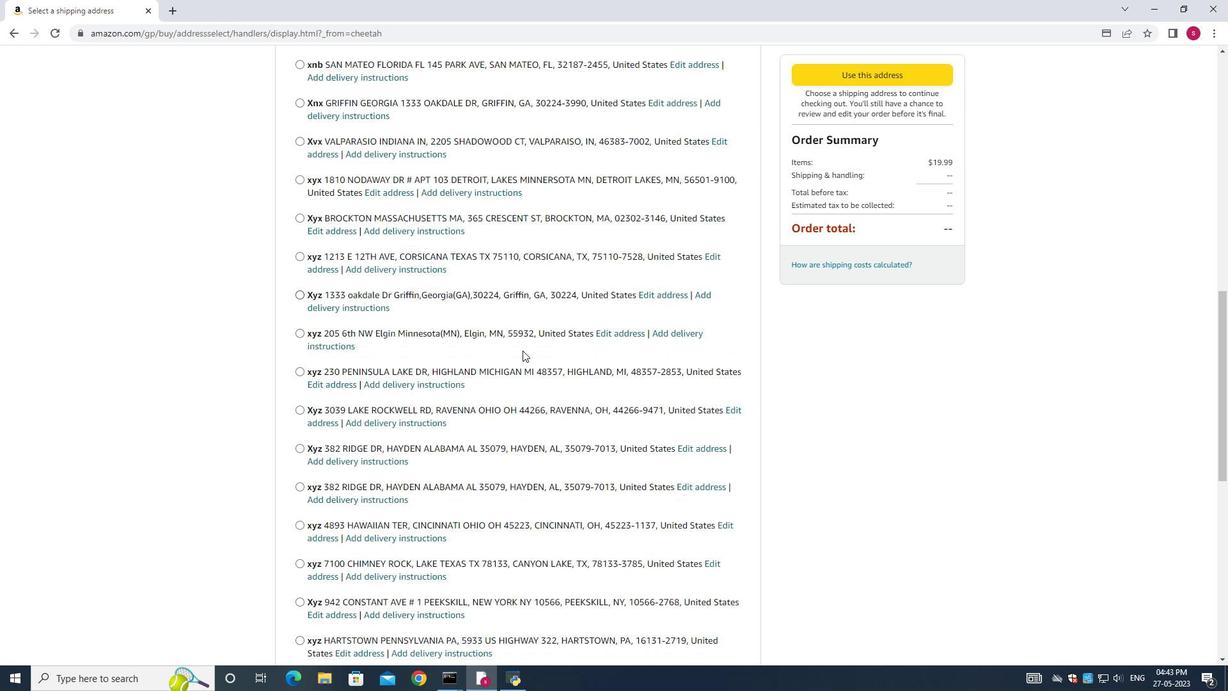 
Action: Mouse scrolled (522, 350) with delta (0, 0)
Screenshot: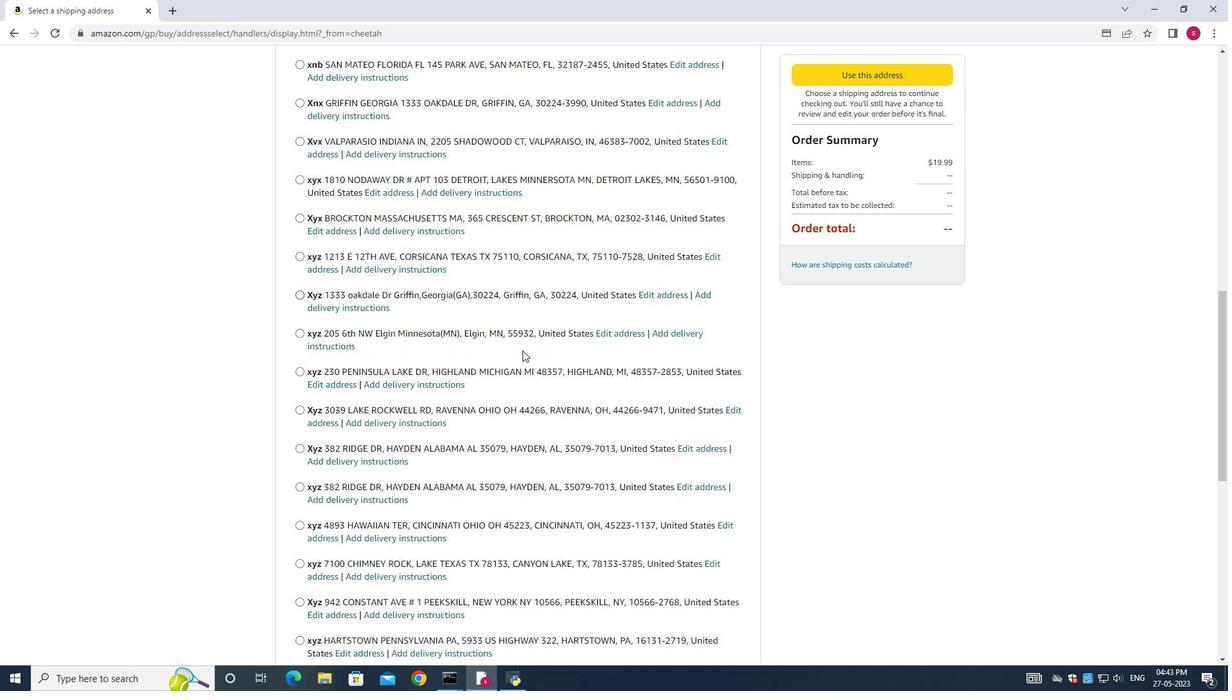 
Action: Mouse moved to (522, 351)
Screenshot: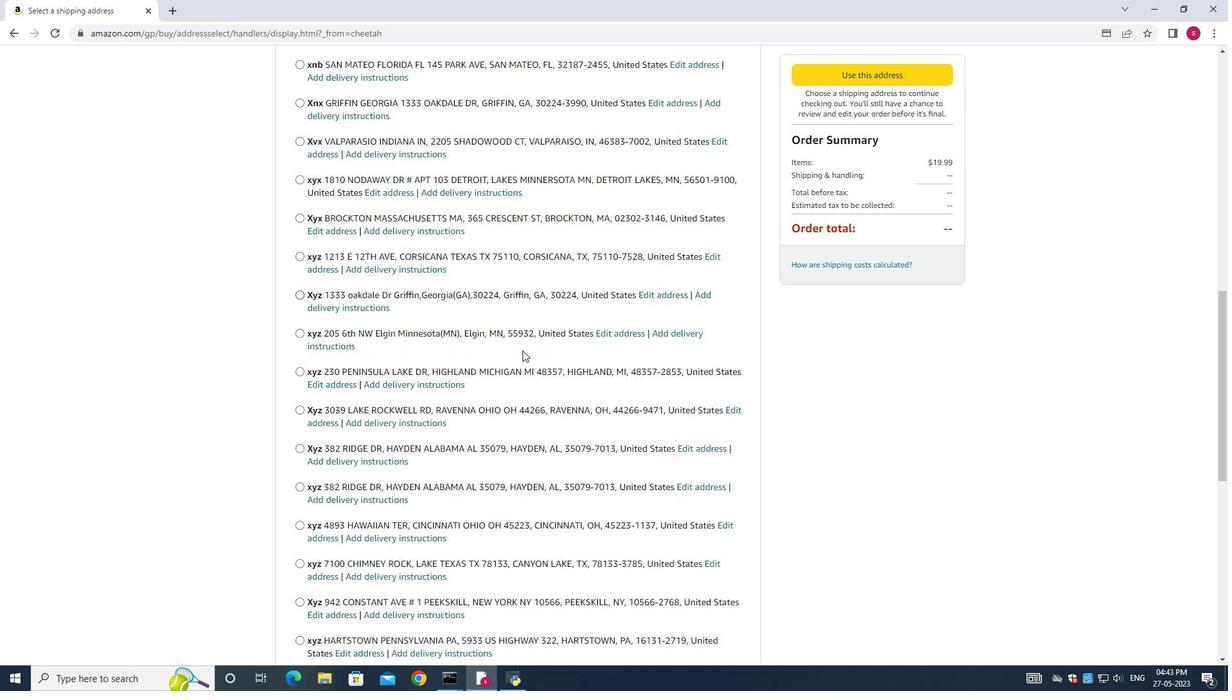 
Action: Mouse scrolled (522, 350) with delta (0, 0)
Screenshot: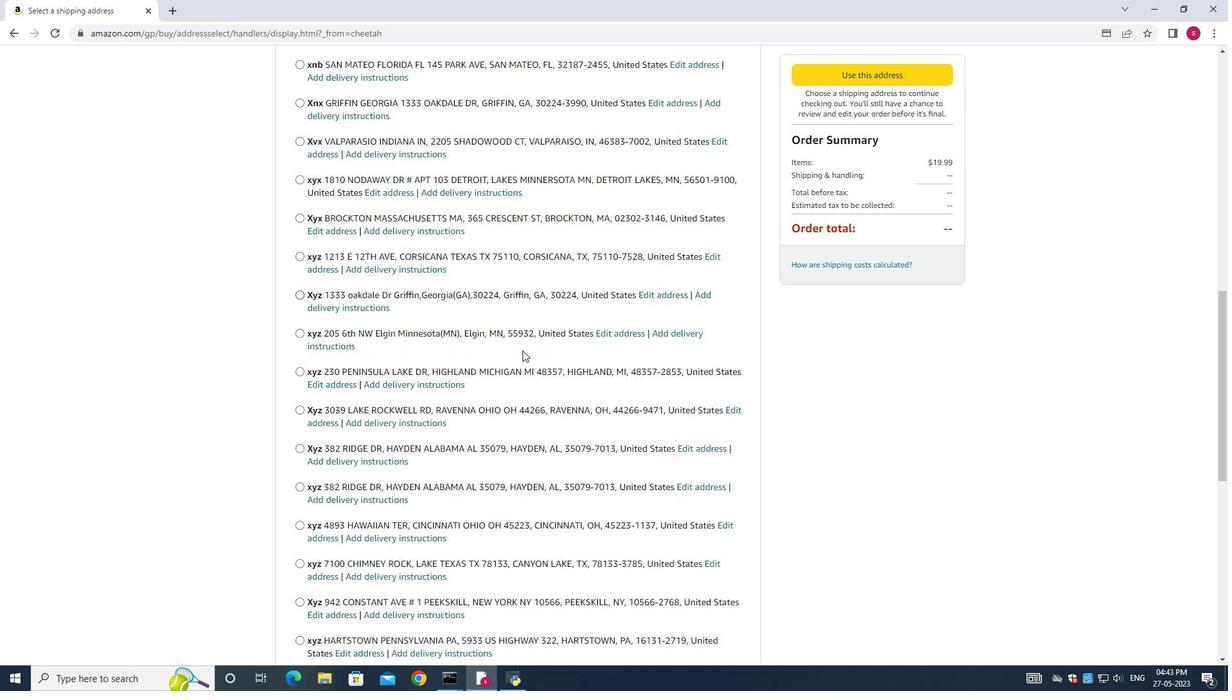 
Action: Mouse moved to (522, 351)
Screenshot: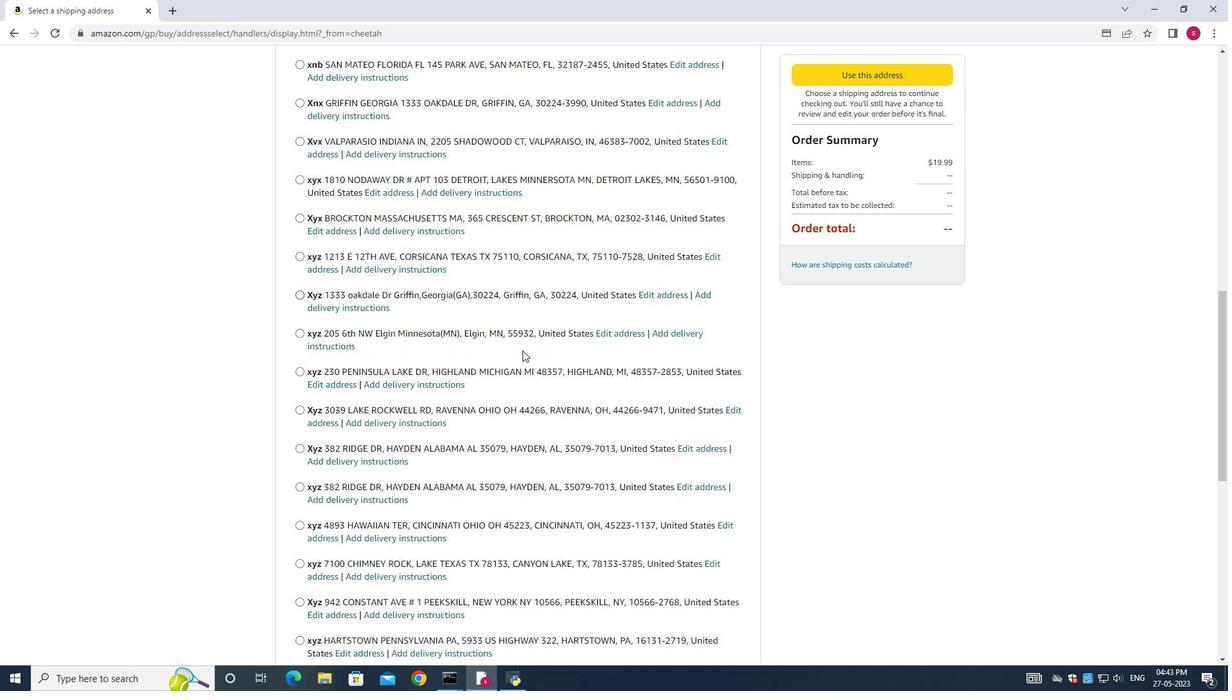 
Action: Mouse scrolled (522, 351) with delta (0, 0)
Screenshot: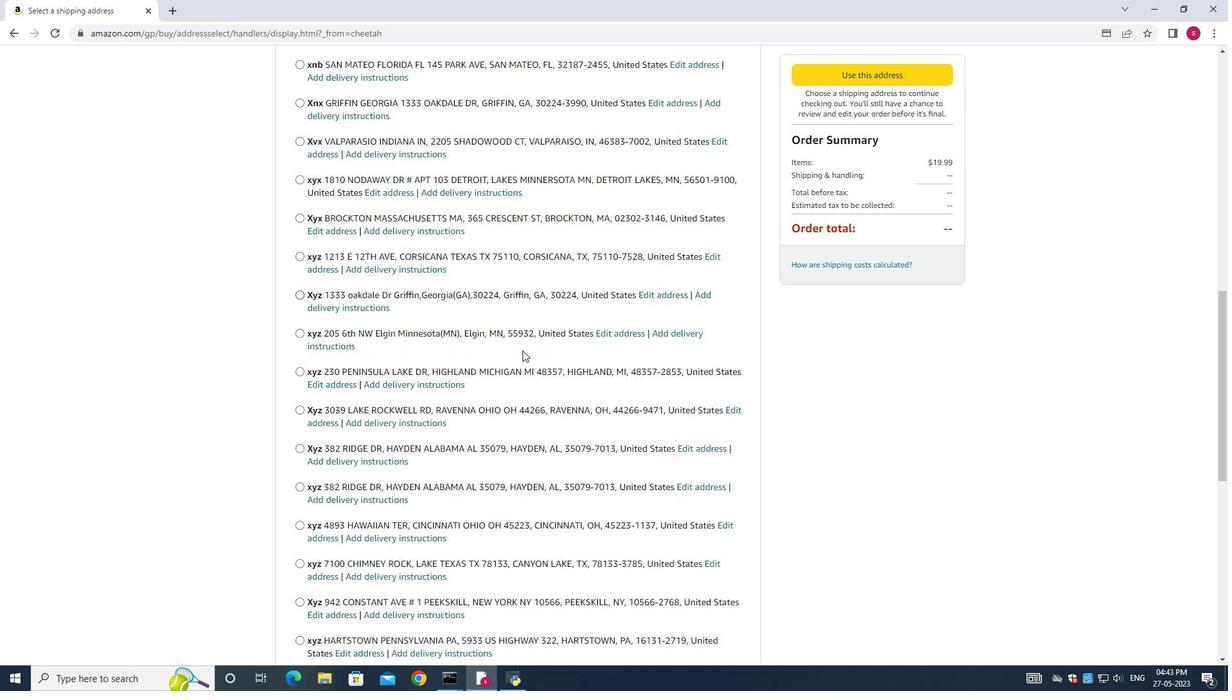
Action: Mouse scrolled (522, 351) with delta (0, 0)
Screenshot: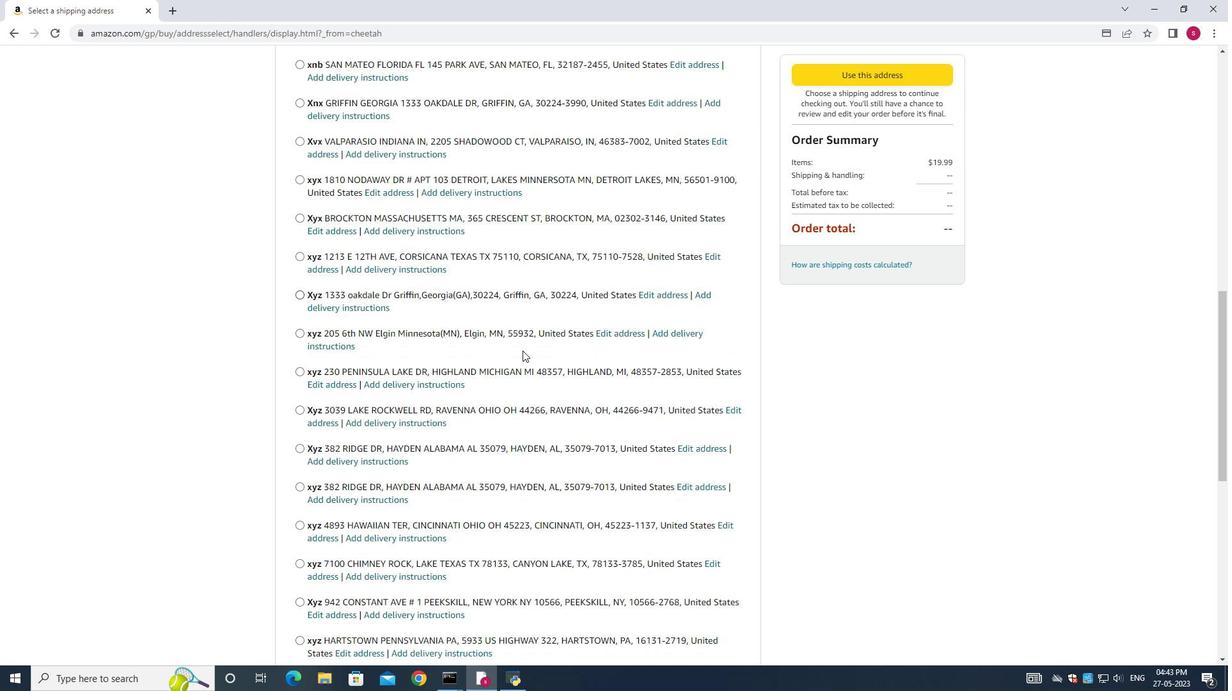 
Action: Mouse moved to (486, 403)
Screenshot: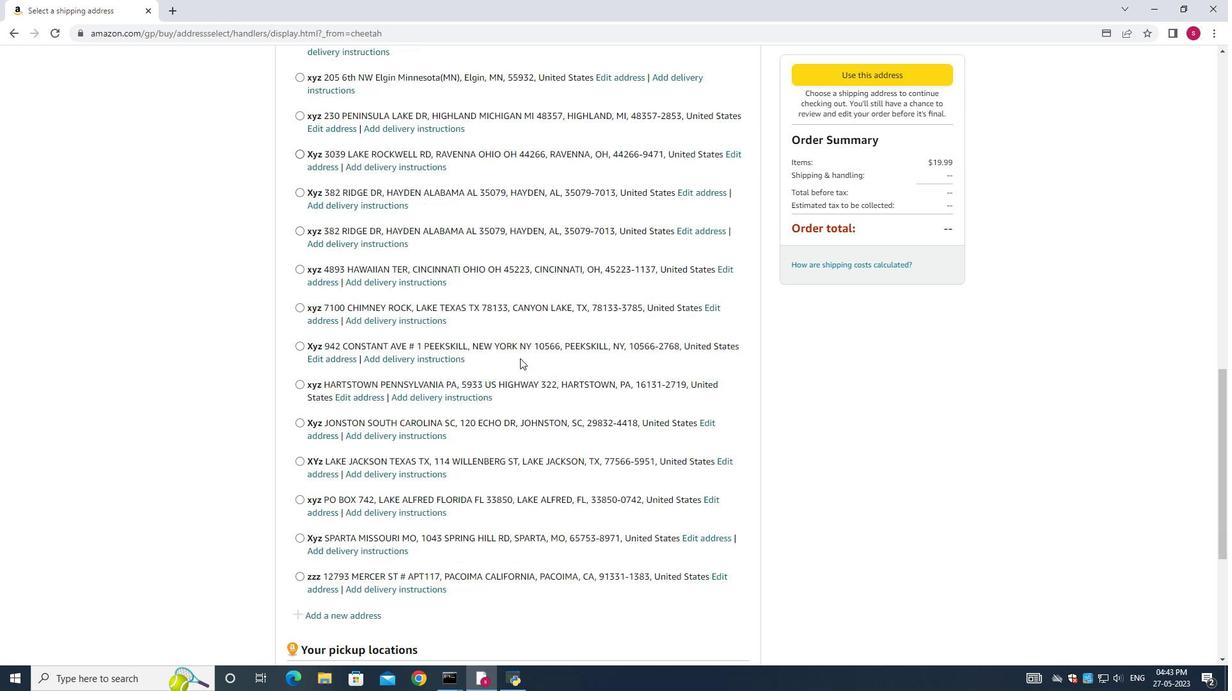 
Action: Mouse scrolled (486, 402) with delta (0, 0)
Screenshot: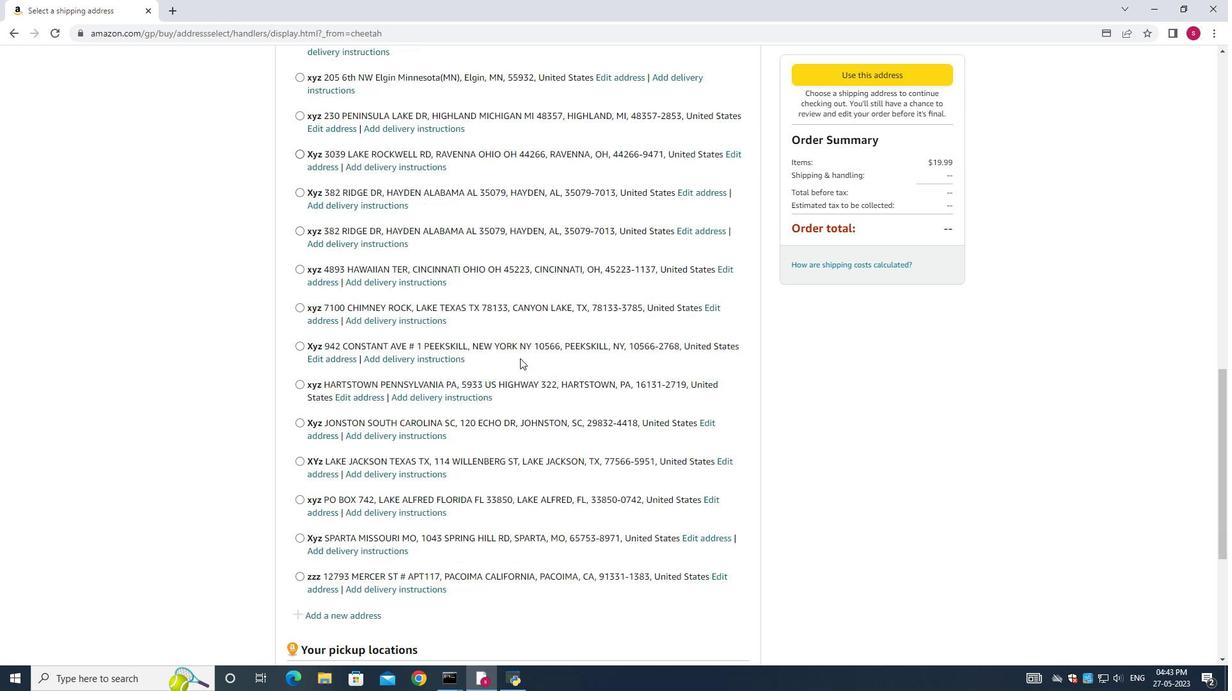 
Action: Mouse moved to (485, 403)
Screenshot: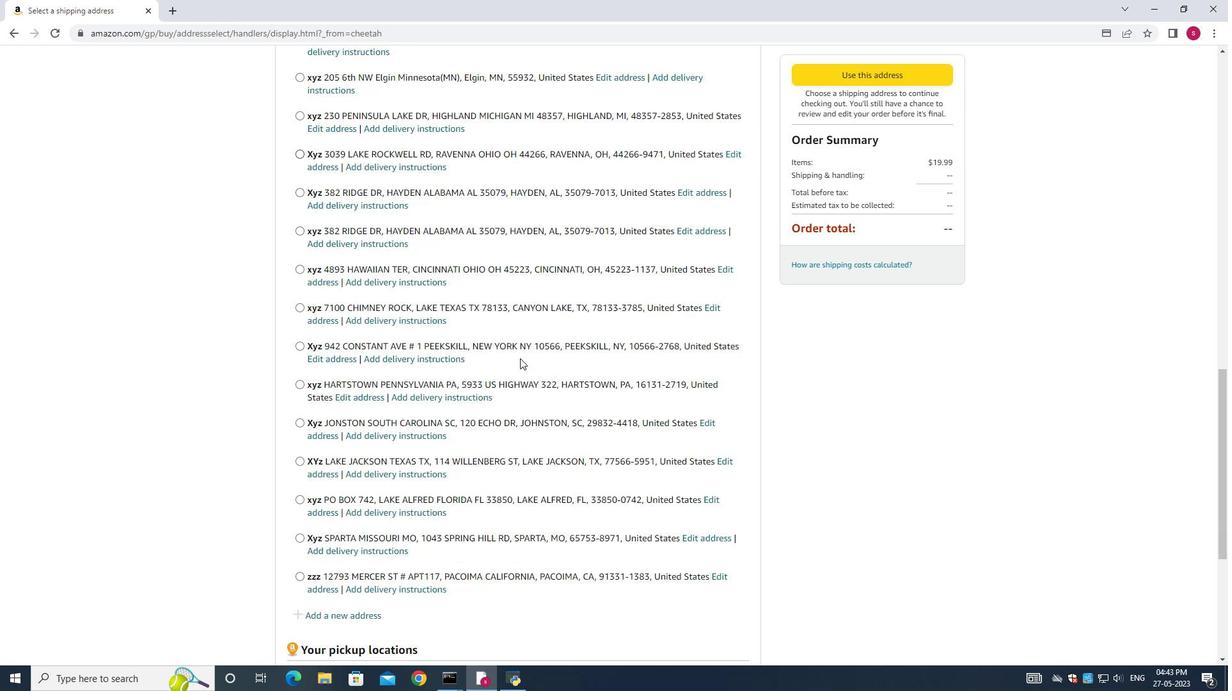
Action: Mouse scrolled (485, 403) with delta (0, 0)
Screenshot: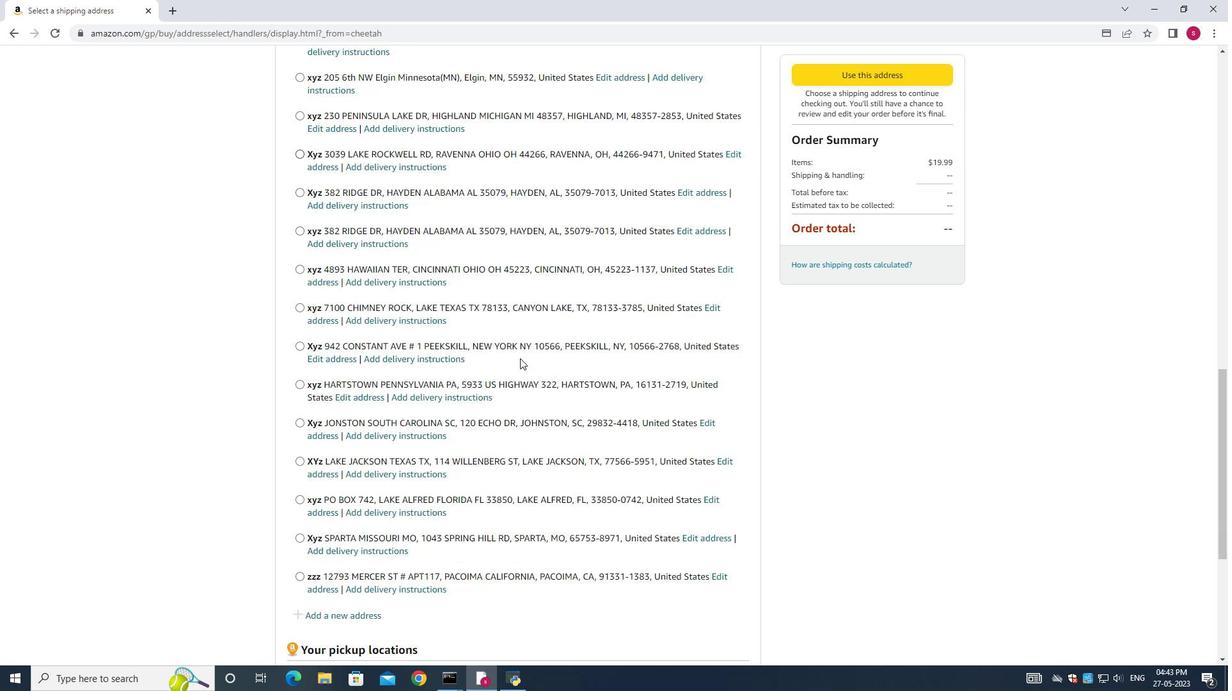 
Action: Mouse scrolled (485, 403) with delta (0, 0)
Screenshot: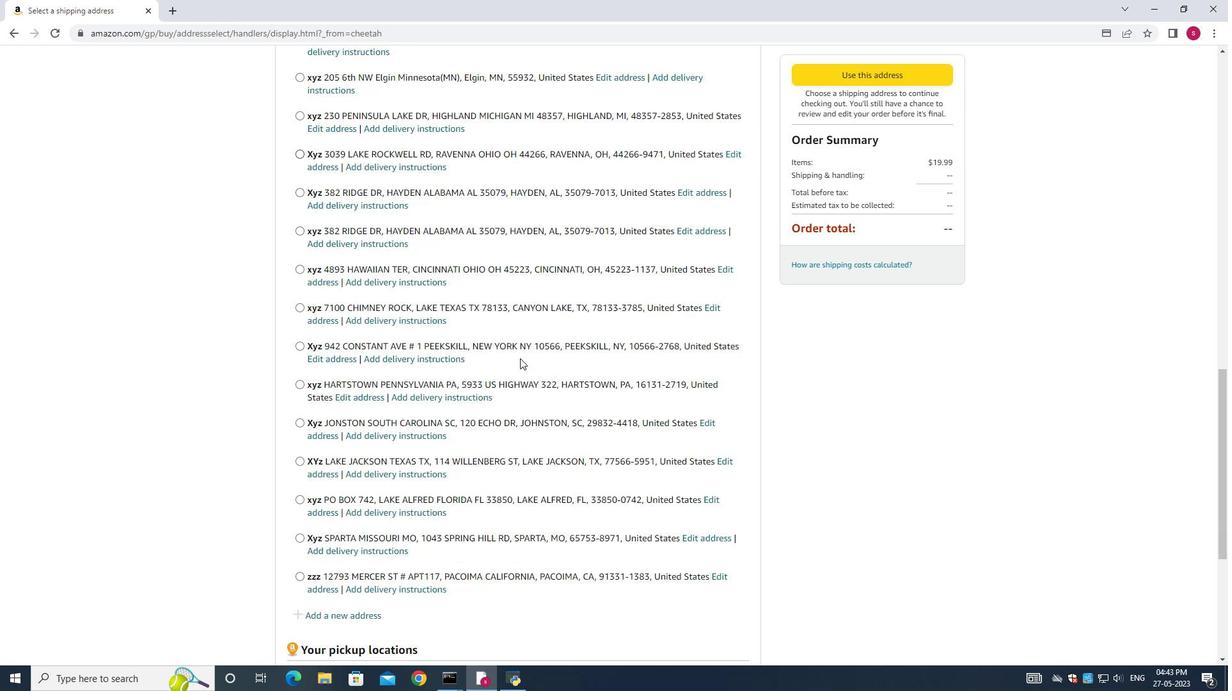 
Action: Mouse moved to (332, 423)
Screenshot: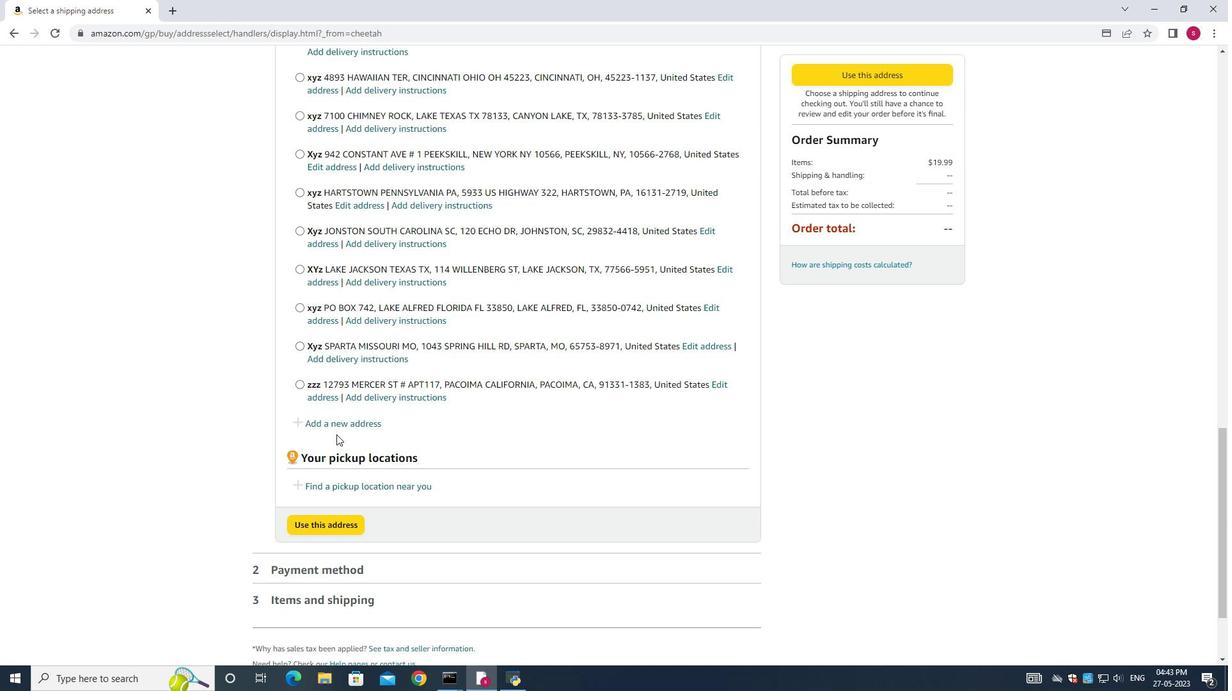 
Action: Mouse pressed left at (332, 423)
Screenshot: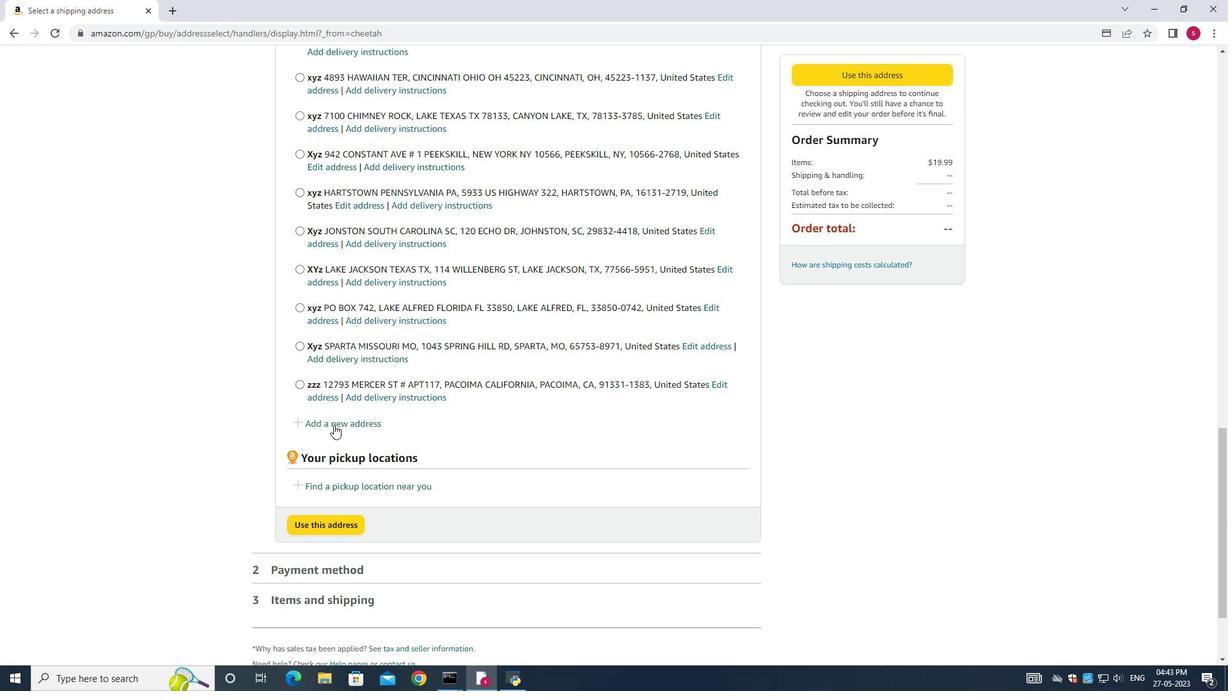
Action: Mouse moved to (316, 421)
Screenshot: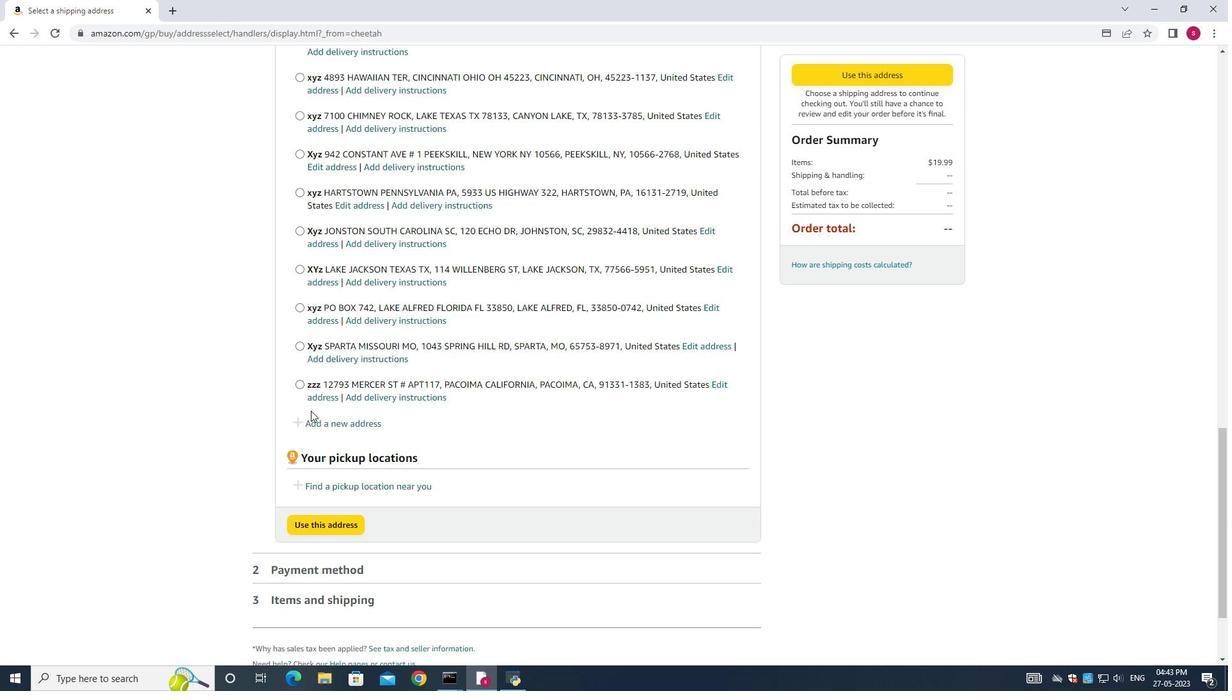 
Action: Mouse pressed left at (316, 421)
Screenshot: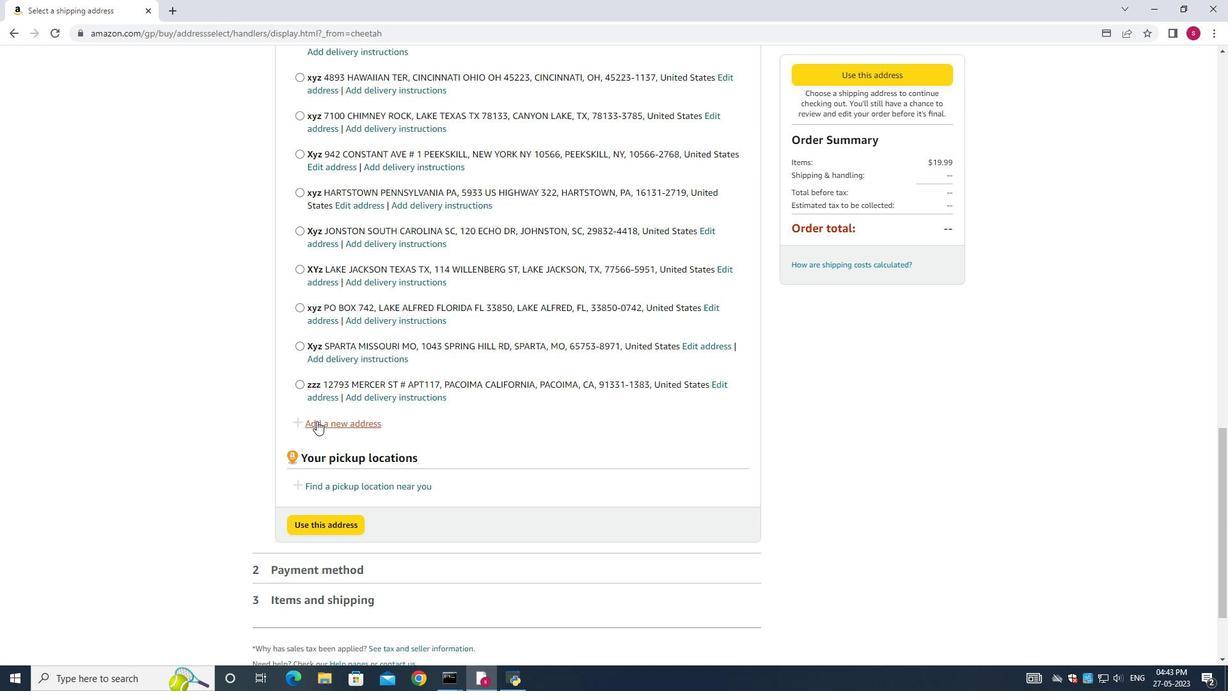 
Action: Mouse moved to (407, 302)
Screenshot: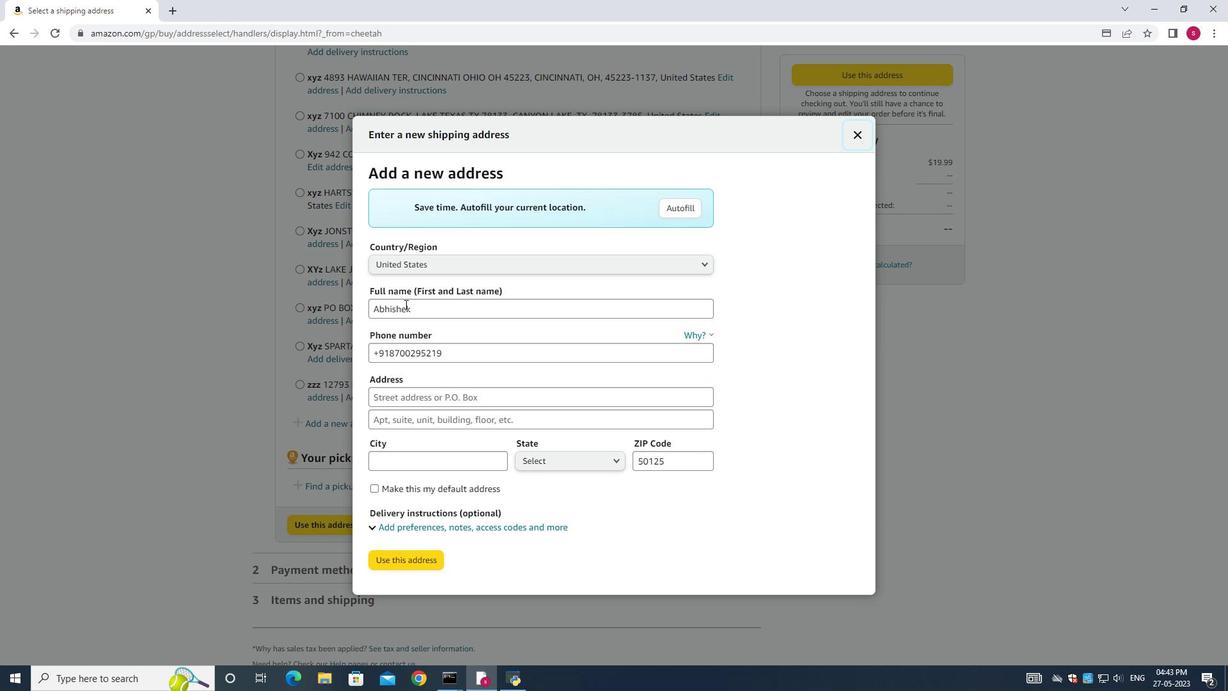 
Action: Mouse pressed left at (407, 302)
Screenshot: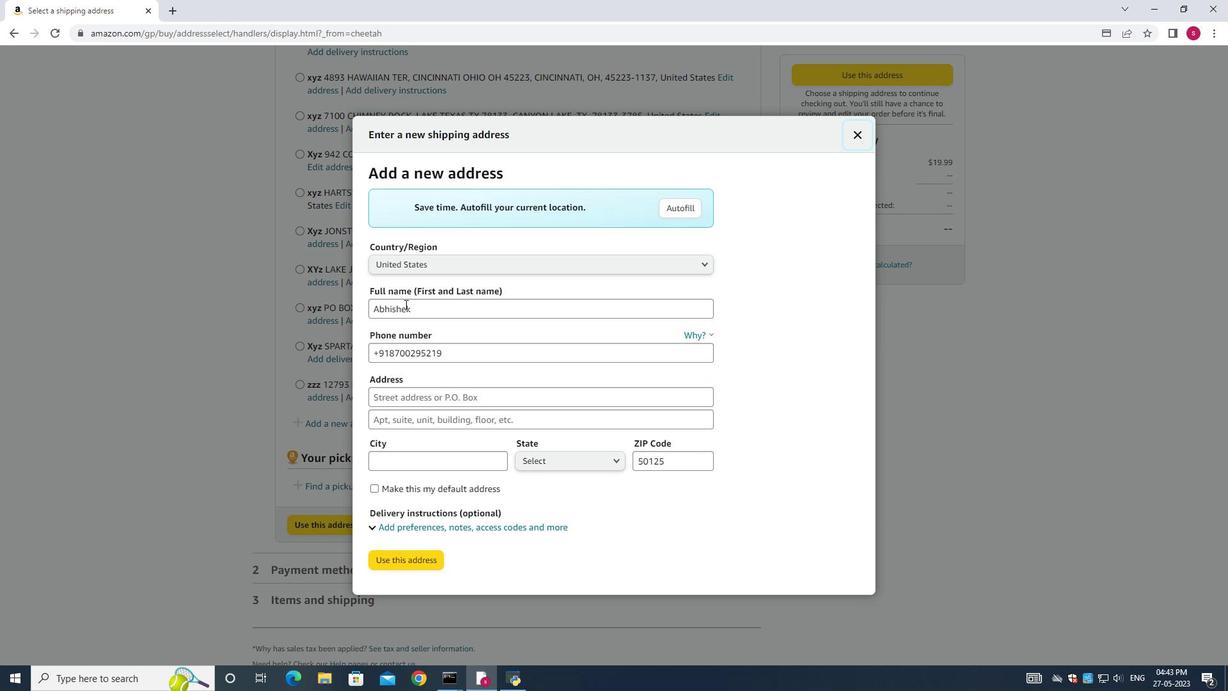 
Action: Mouse moved to (407, 302)
Screenshot: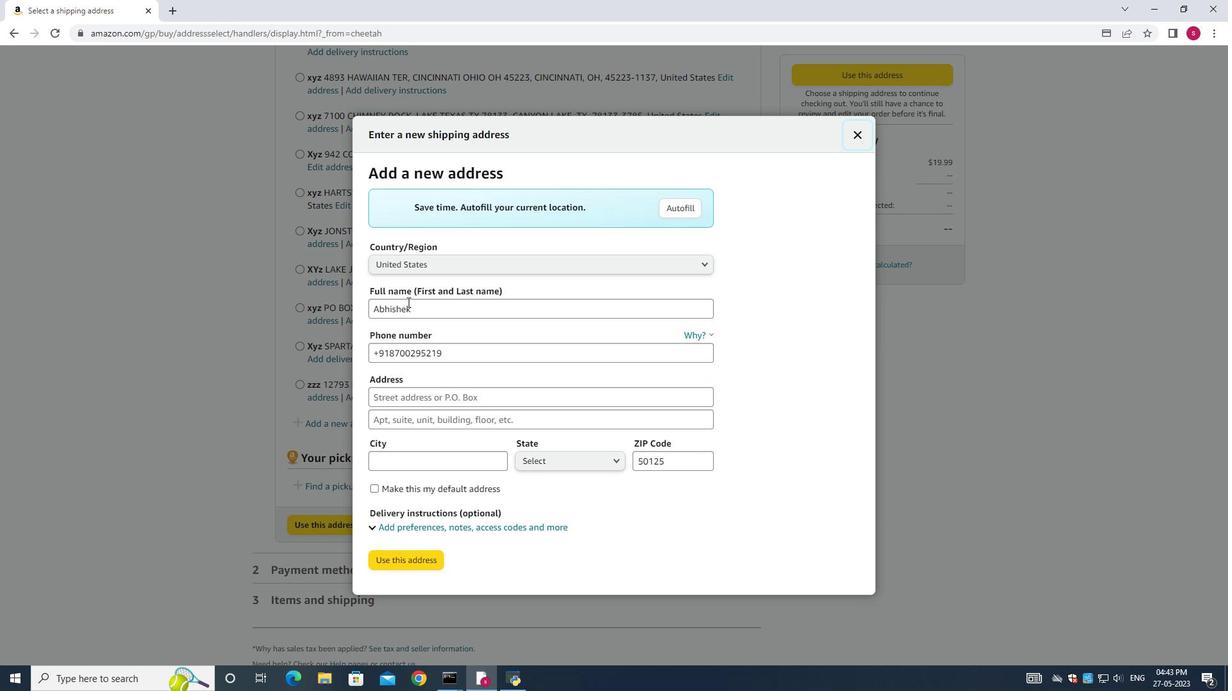 
Action: Key pressed ctrl+A<Key.backspace>
Screenshot: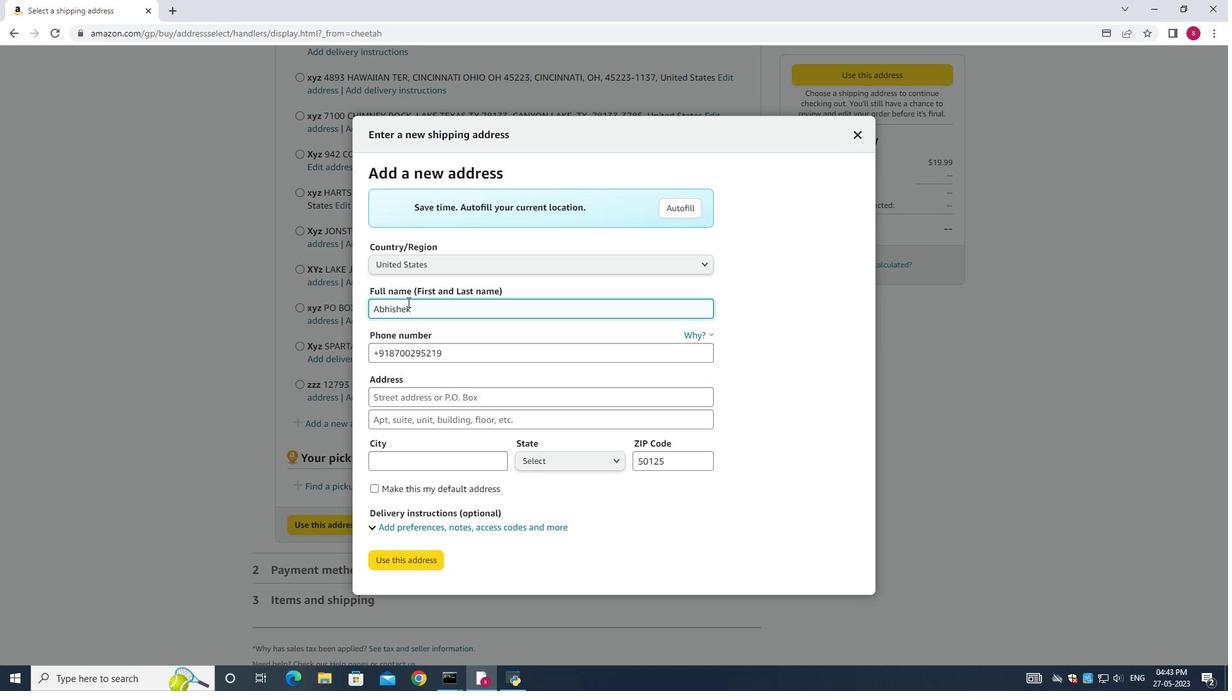 
Action: Mouse moved to (446, 351)
Screenshot: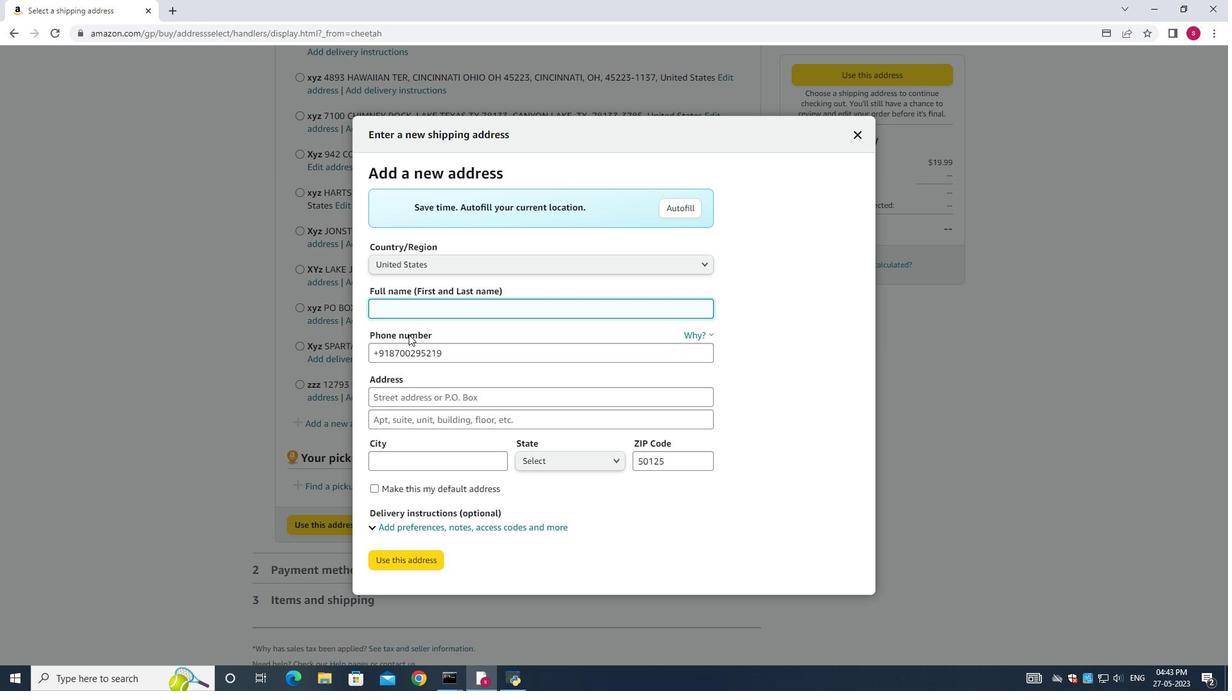 
Action: Mouse pressed left at (446, 351)
Screenshot: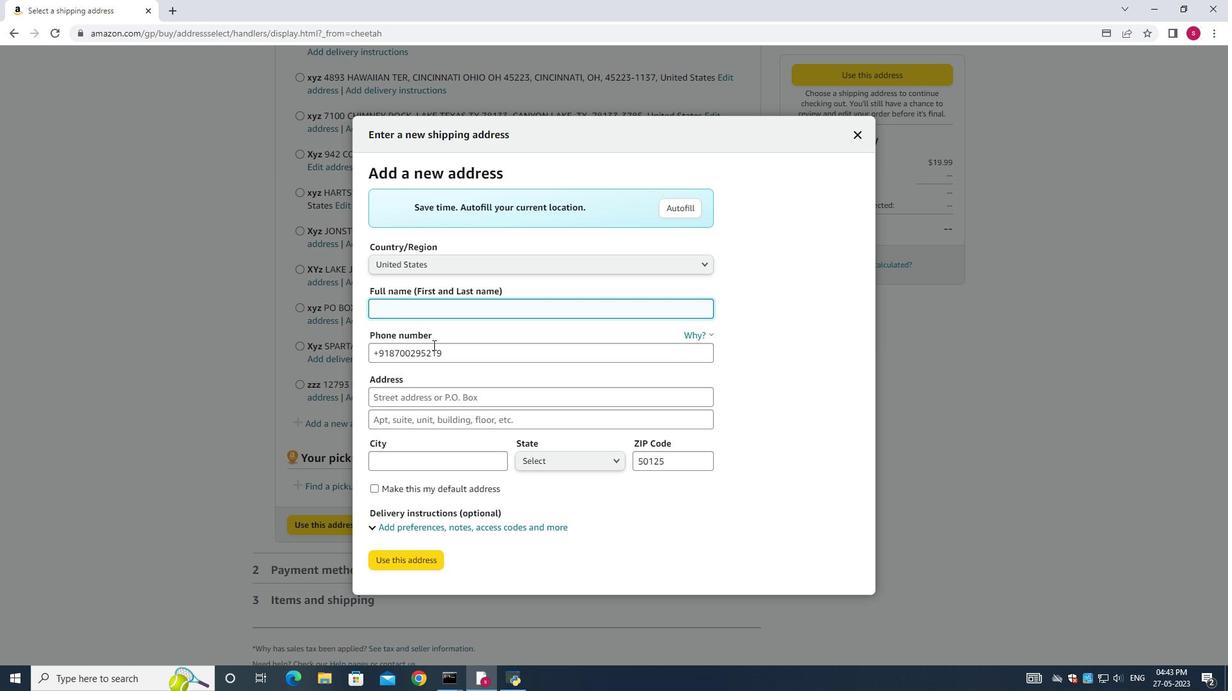
Action: Mouse moved to (446, 351)
Screenshot: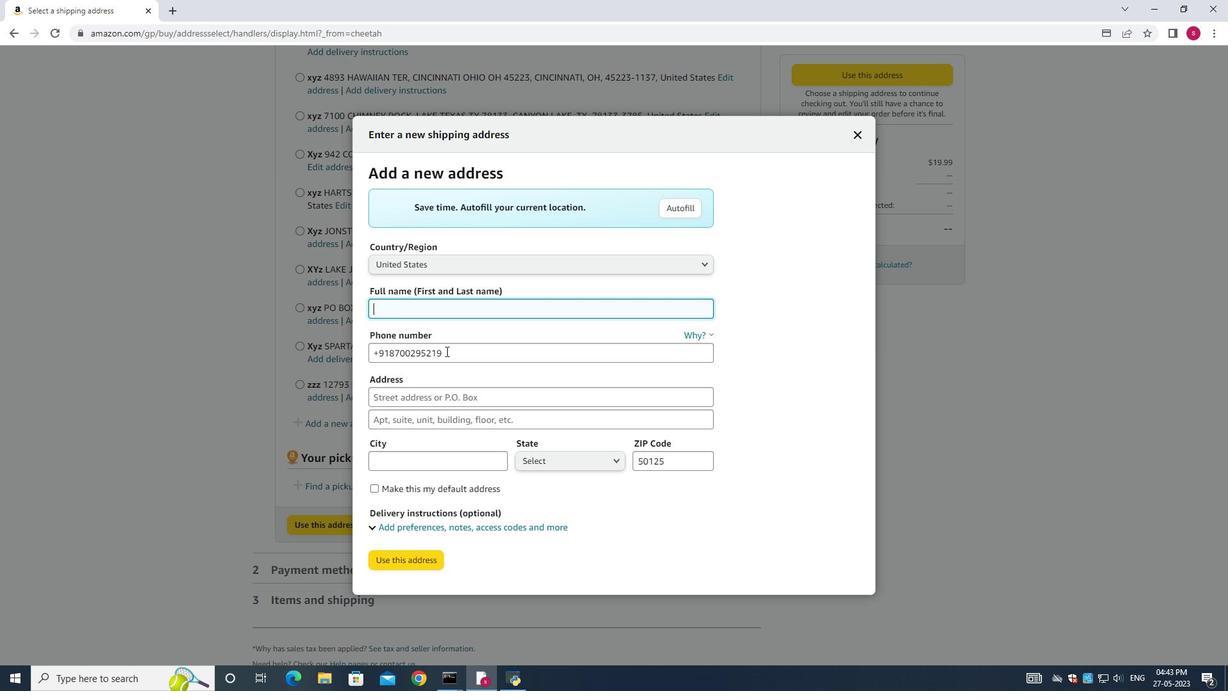 
Action: Key pressed ctrl+A<Key.backspace>
Screenshot: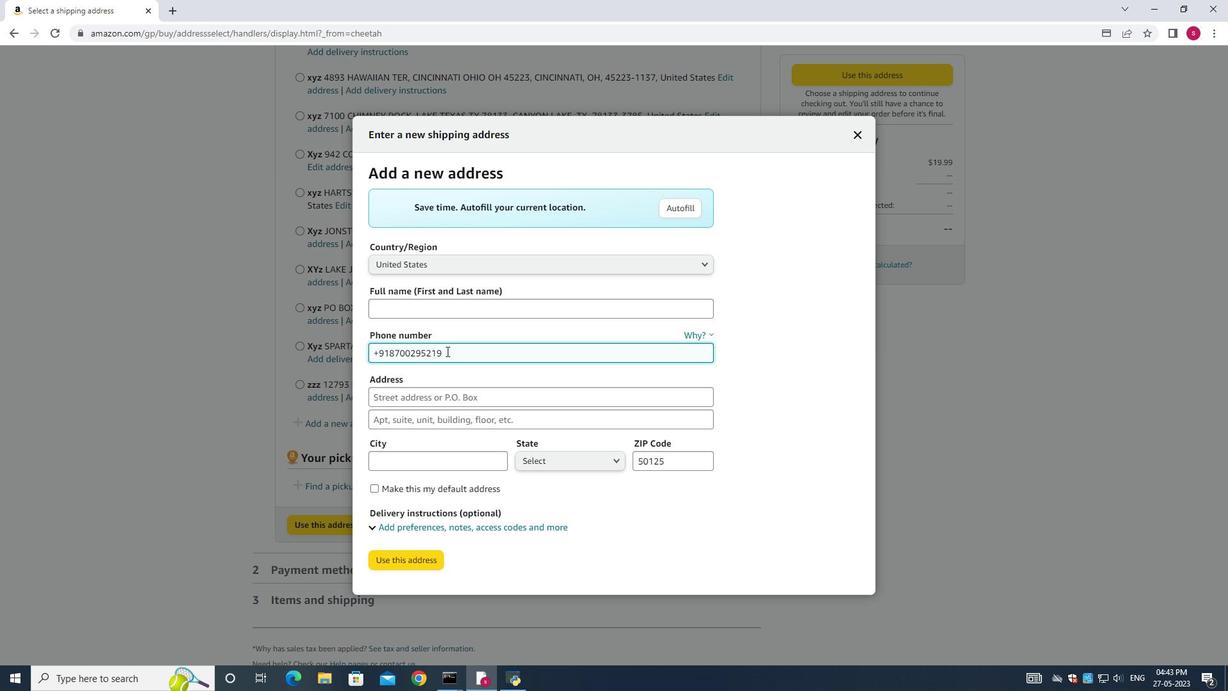 
Action: Mouse moved to (442, 302)
Screenshot: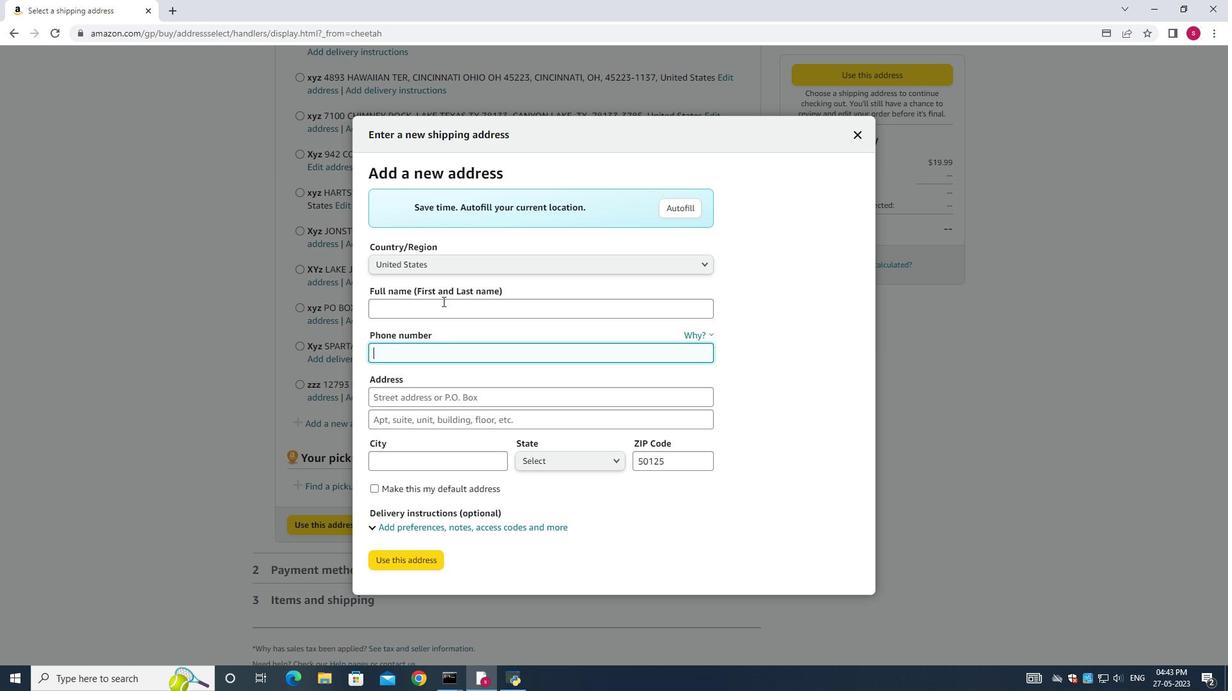 
Action: Mouse pressed left at (442, 302)
Screenshot: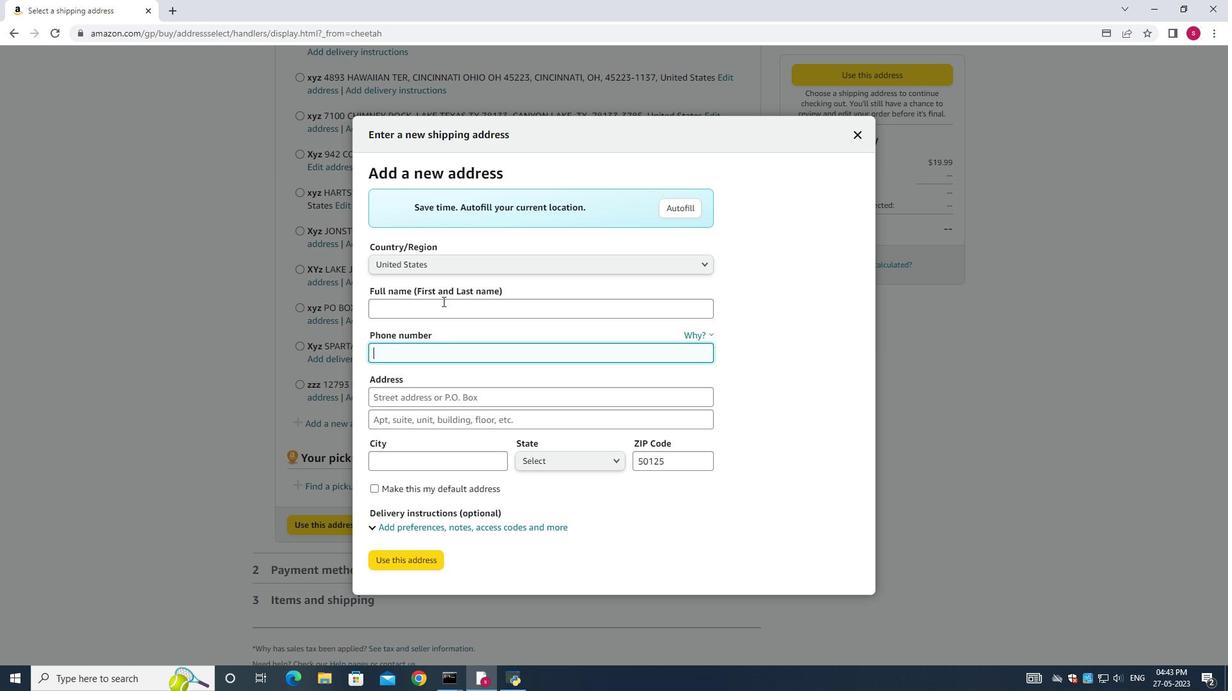 
Action: Mouse moved to (442, 303)
Screenshot: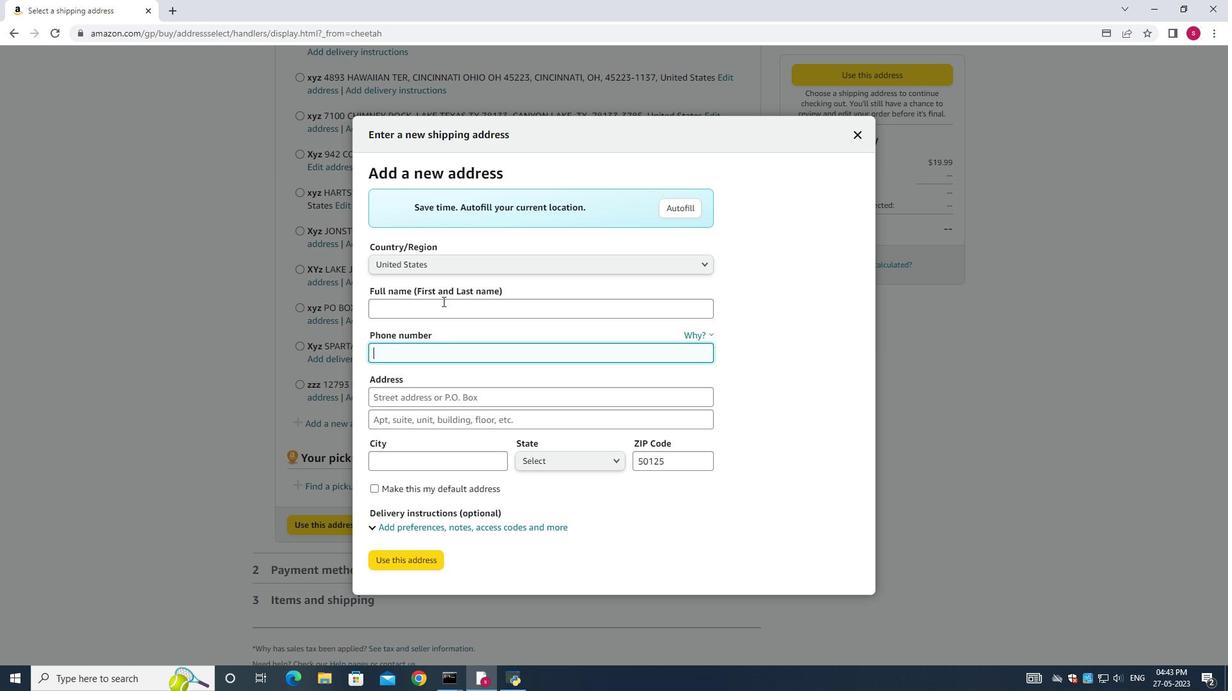 
Action: Key pressed <Key.shift>Charles<Key.space><Key.shift>Evans<Key.space>
Screenshot: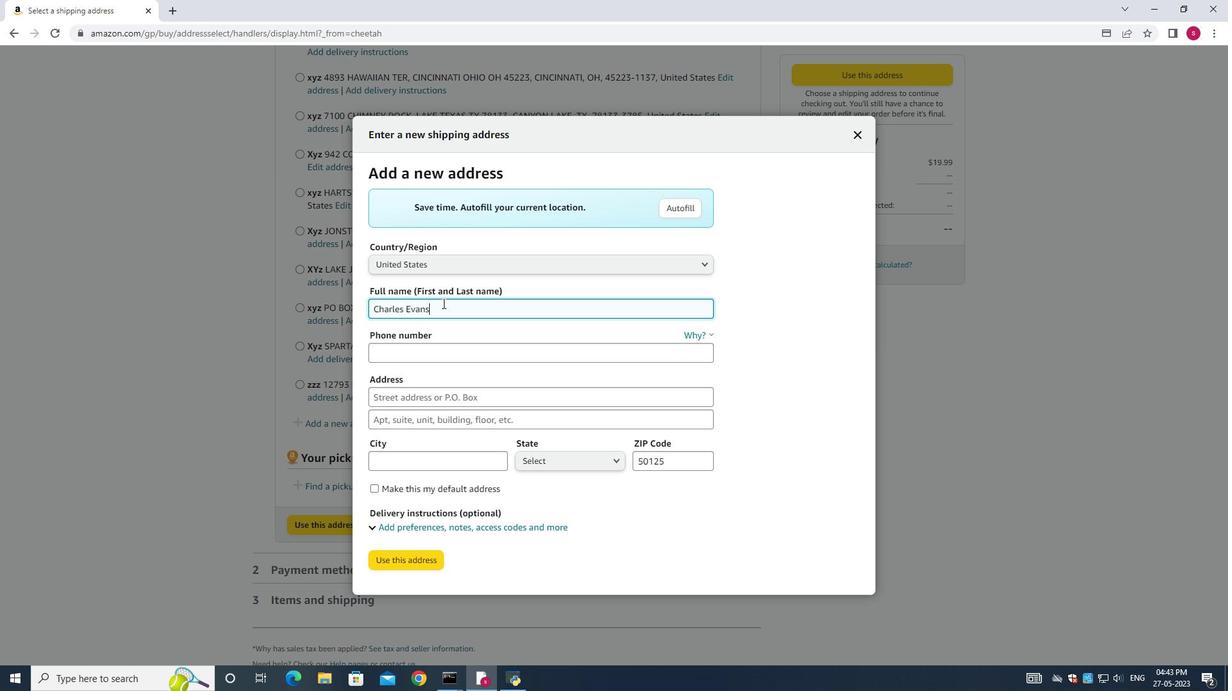 
Action: Mouse moved to (414, 344)
Screenshot: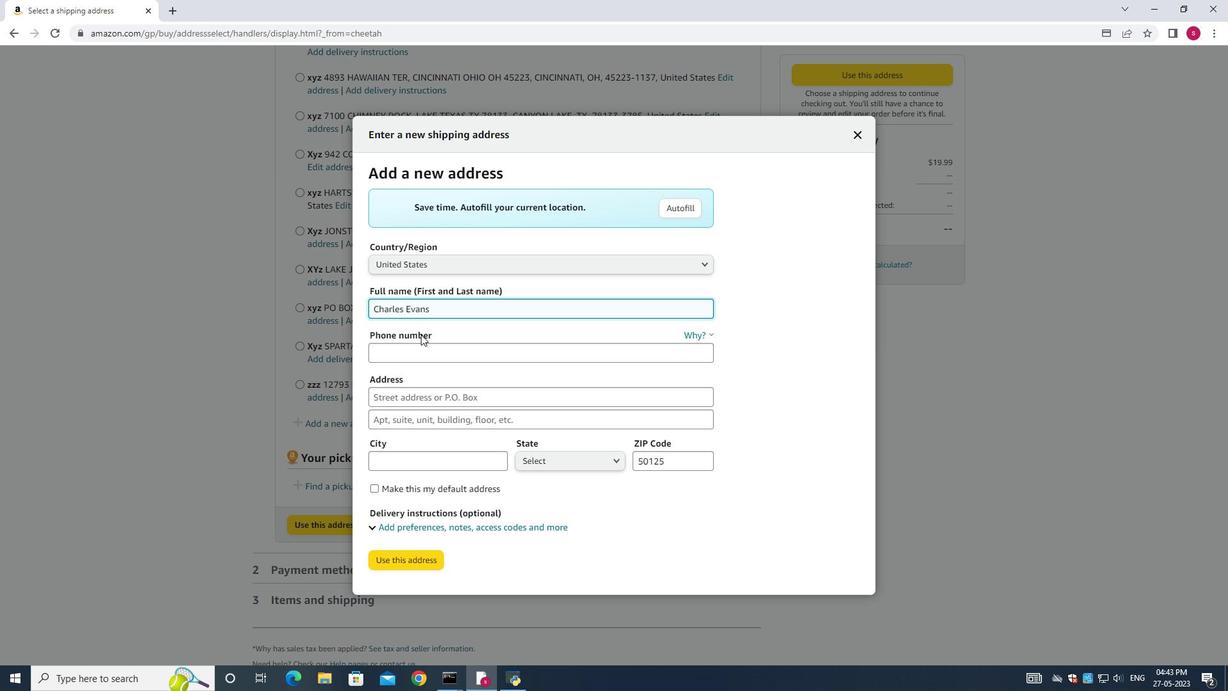 
Action: Mouse pressed left at (414, 344)
Screenshot: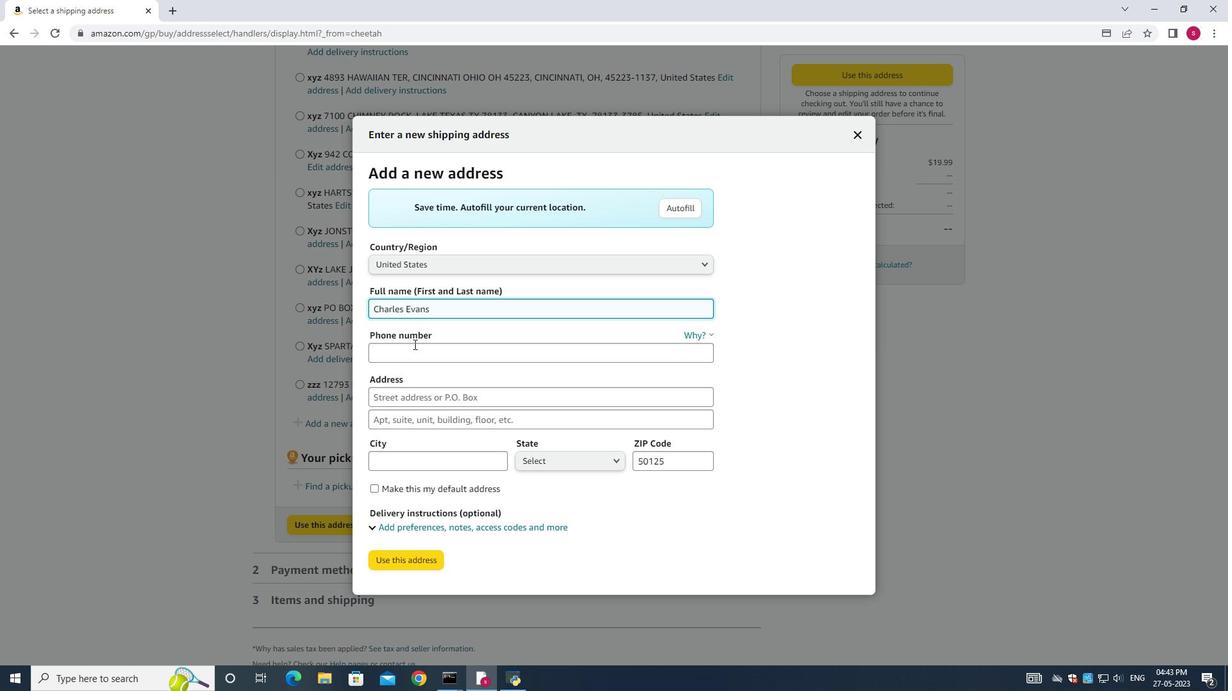 
Action: Key pressed 8014200980
Screenshot: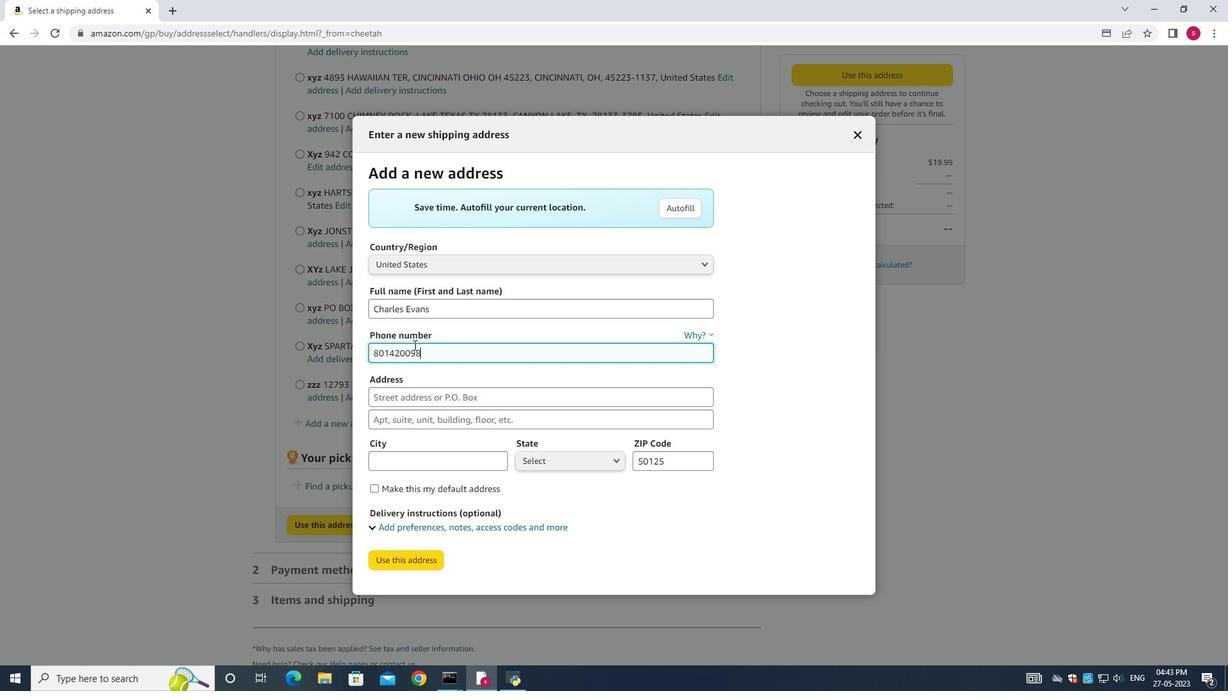 
Action: Mouse moved to (382, 392)
Screenshot: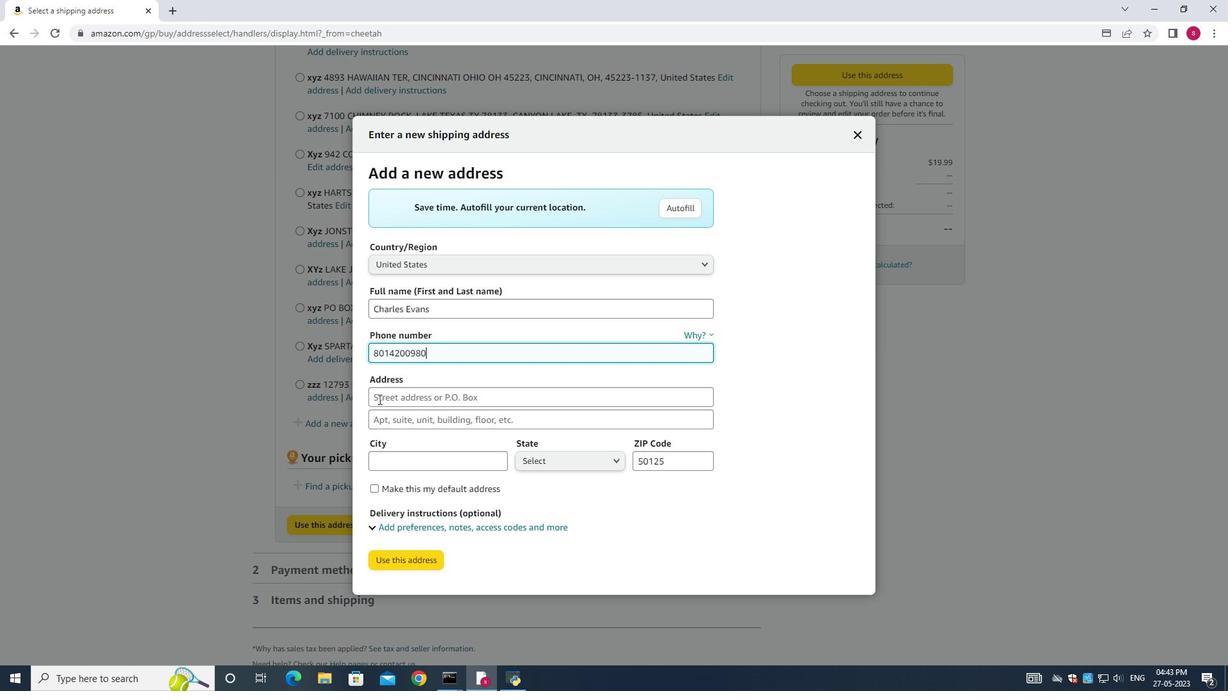 
Action: Mouse pressed left at (382, 392)
Screenshot: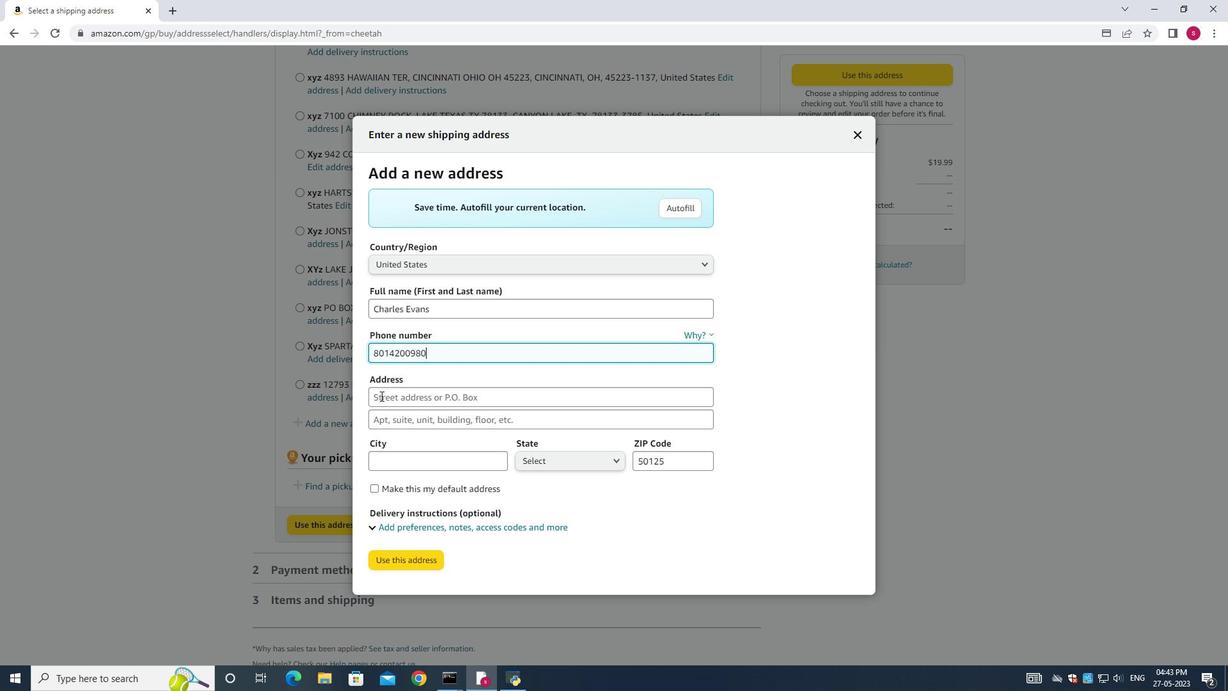 
Action: Mouse moved to (387, 389)
Screenshot: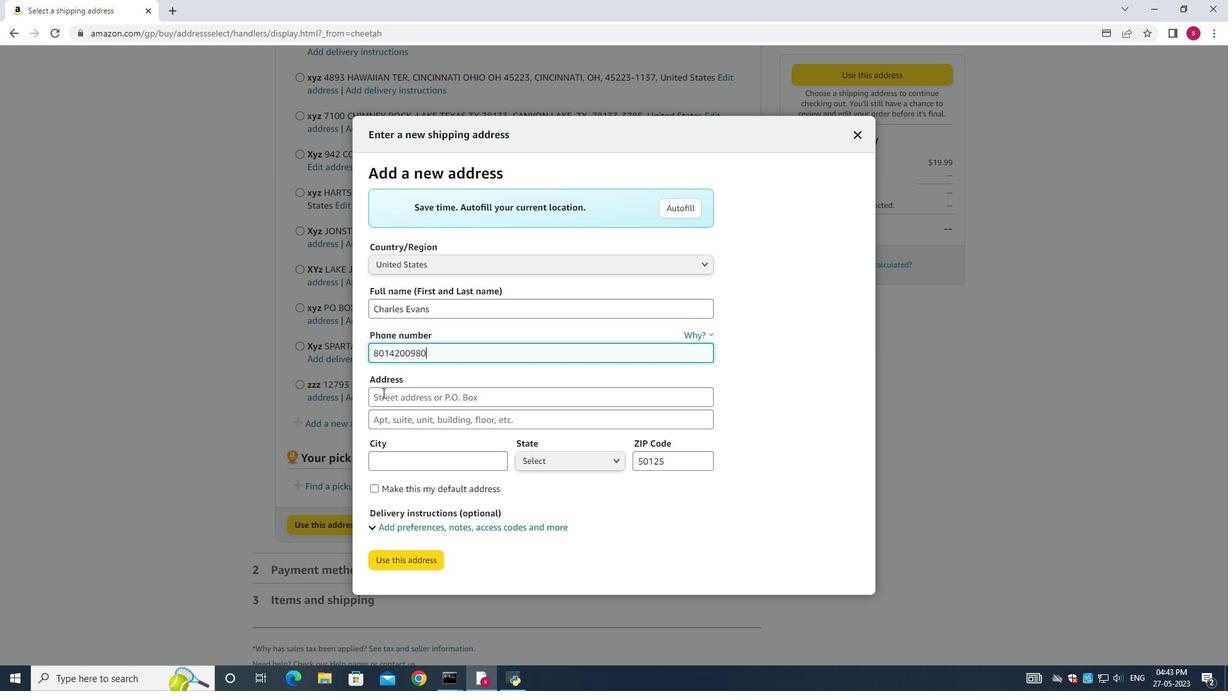 
Action: Key pressed 3636<Key.space><Key.shift>Walton<Key.space>street<Key.space>
Screenshot: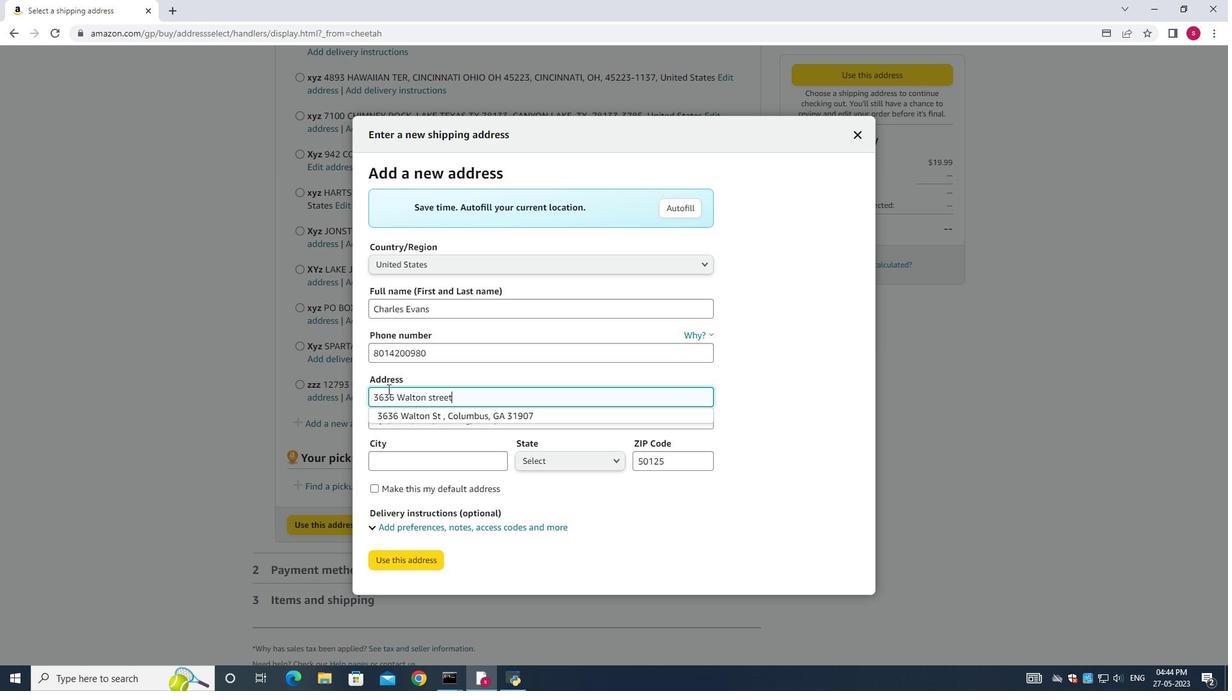 
Action: Mouse moved to (413, 435)
Screenshot: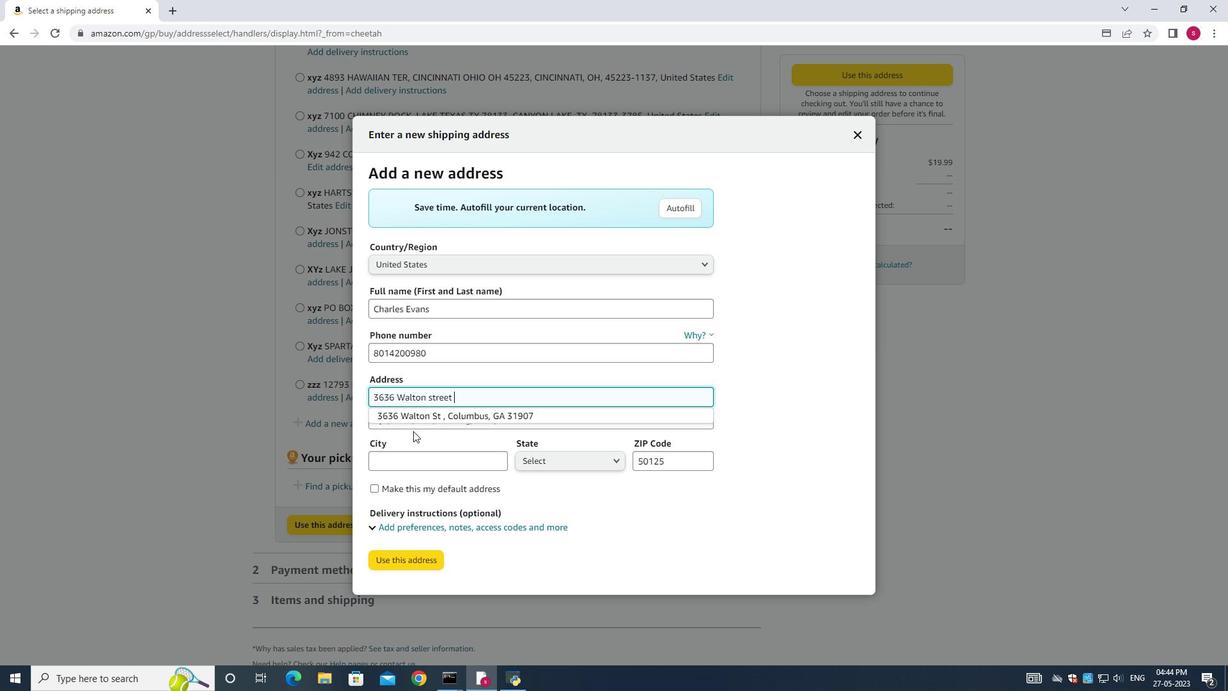 
Action: Mouse pressed left at (413, 435)
Screenshot: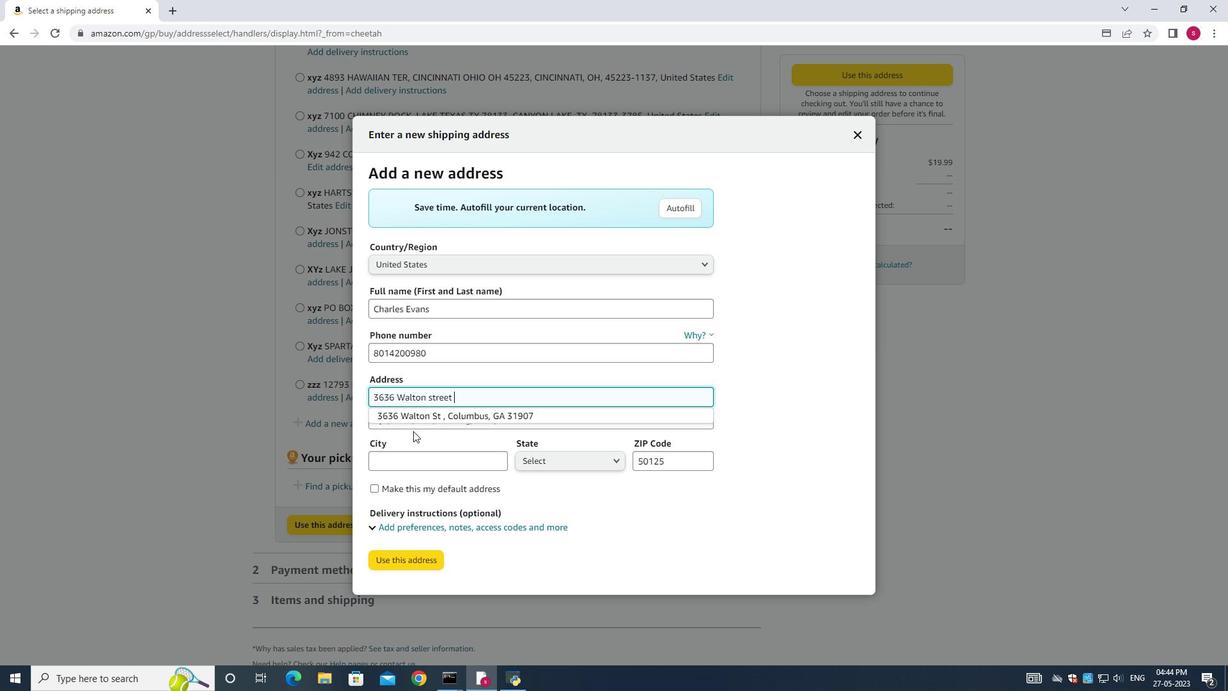 
Action: Mouse moved to (410, 417)
Screenshot: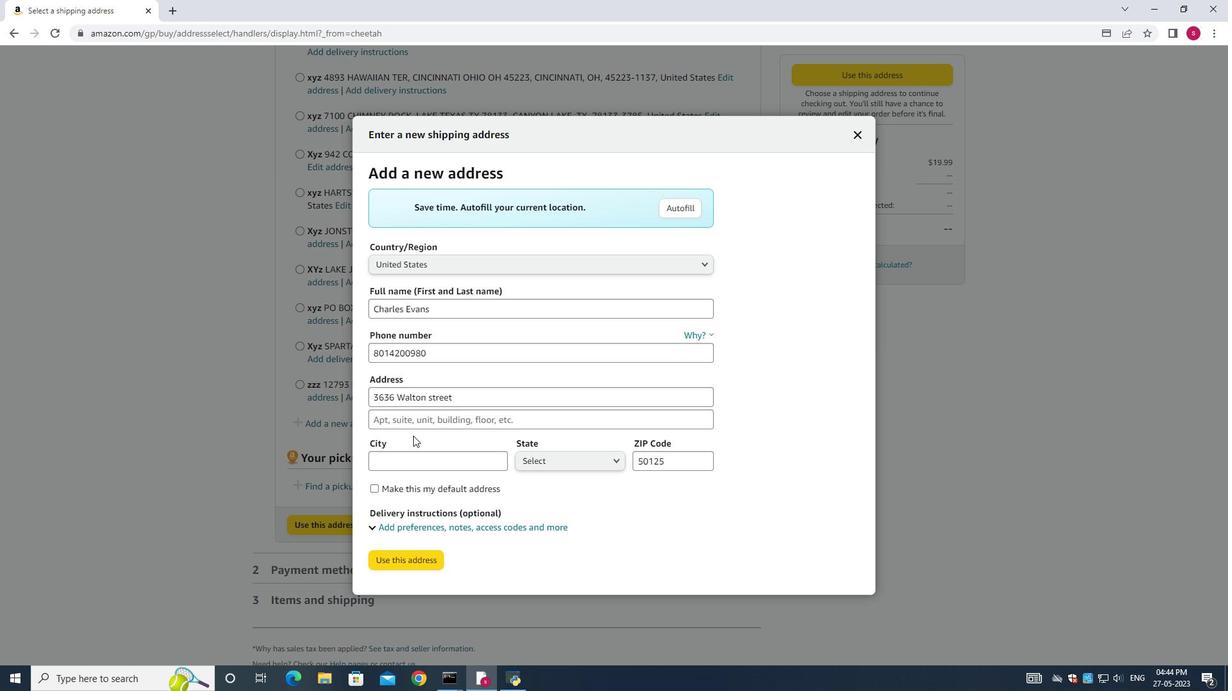 
Action: Mouse pressed left at (410, 417)
Screenshot: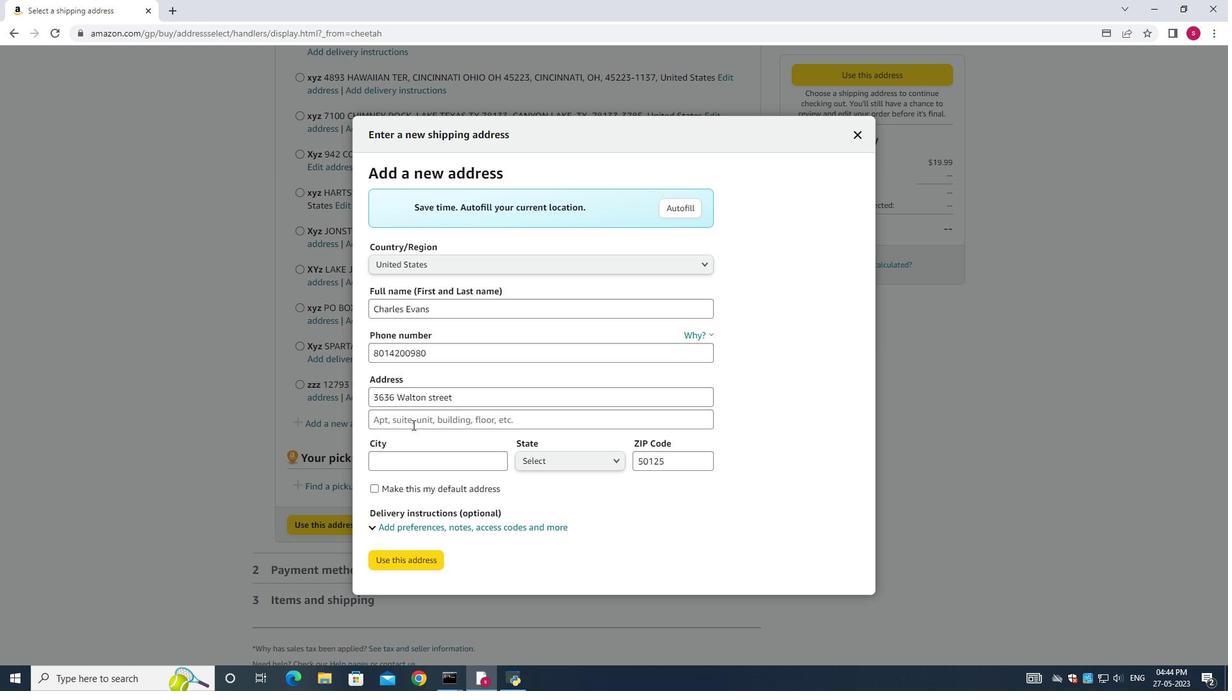 
Action: Mouse moved to (412, 419)
Screenshot: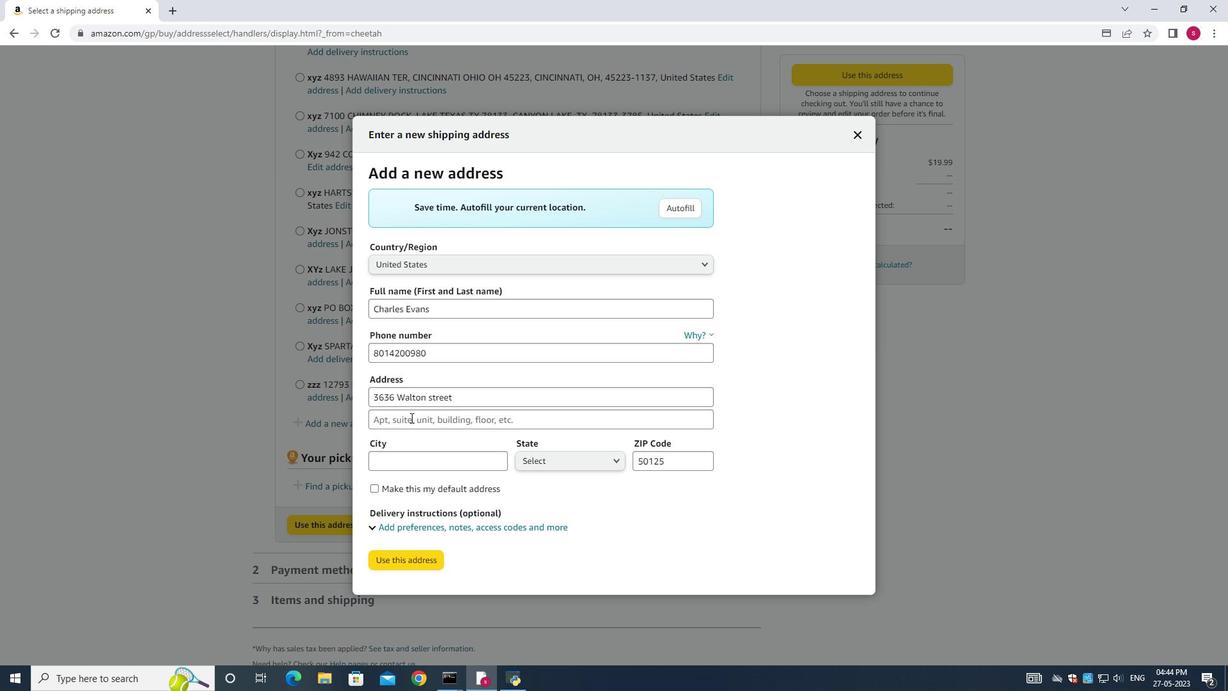 
Action: Key pressed <Key.shift>Salt<Key.space>lake<Key.space>city<Key.space>
Screenshot: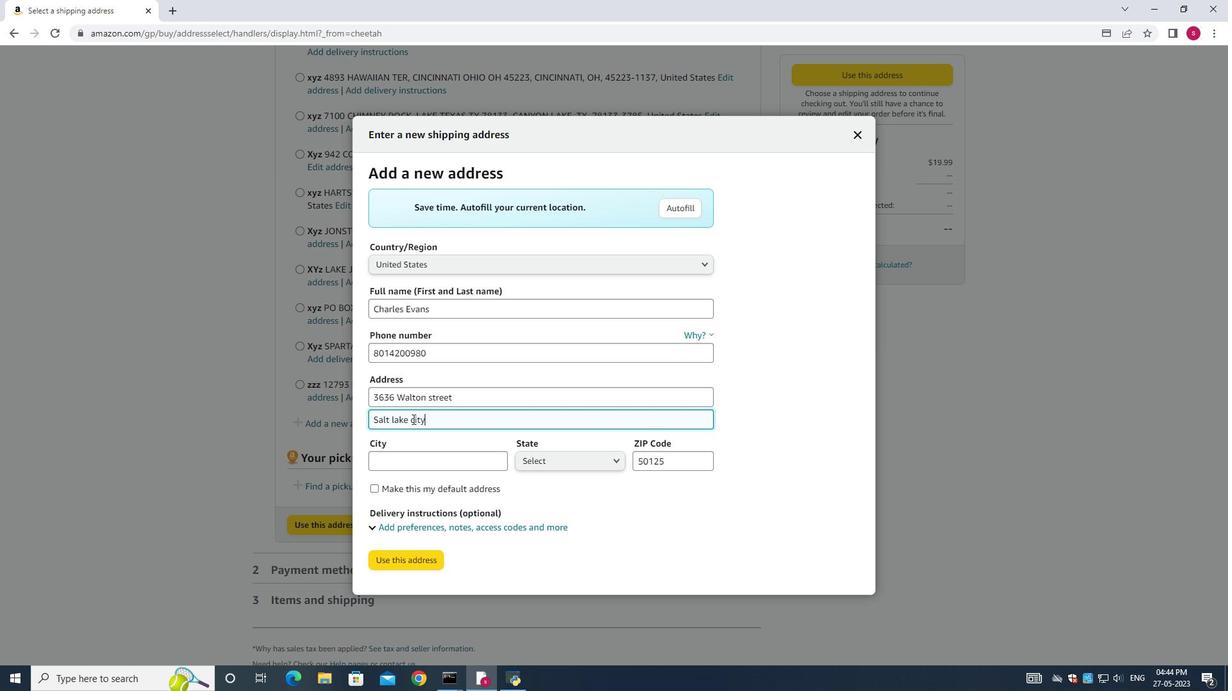 
Action: Mouse moved to (451, 424)
Screenshot: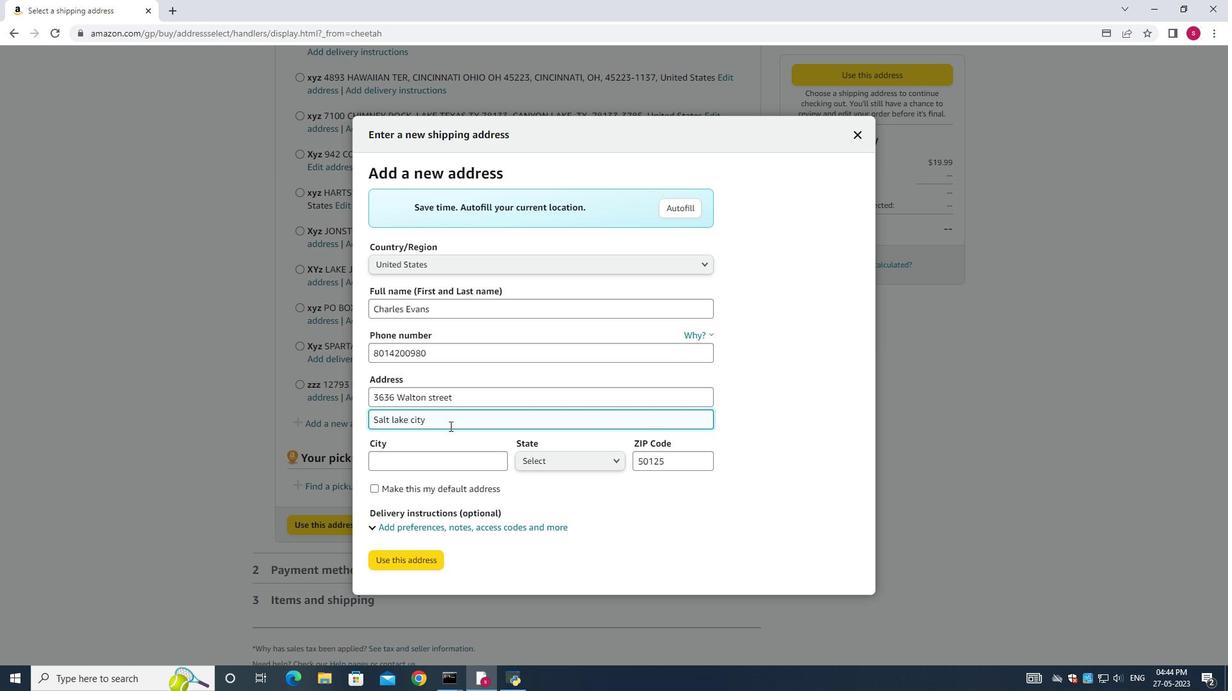 
Action: Key pressed <Key.space>utah<Key.space>
Screenshot: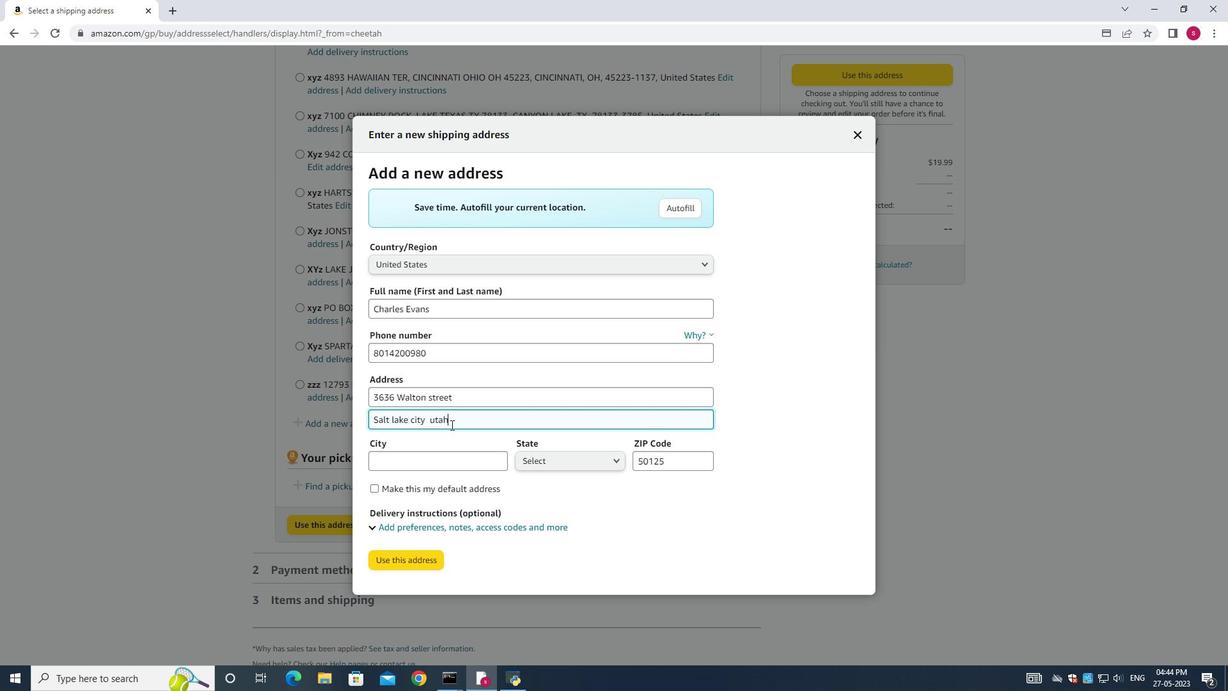 
Action: Mouse moved to (431, 458)
Screenshot: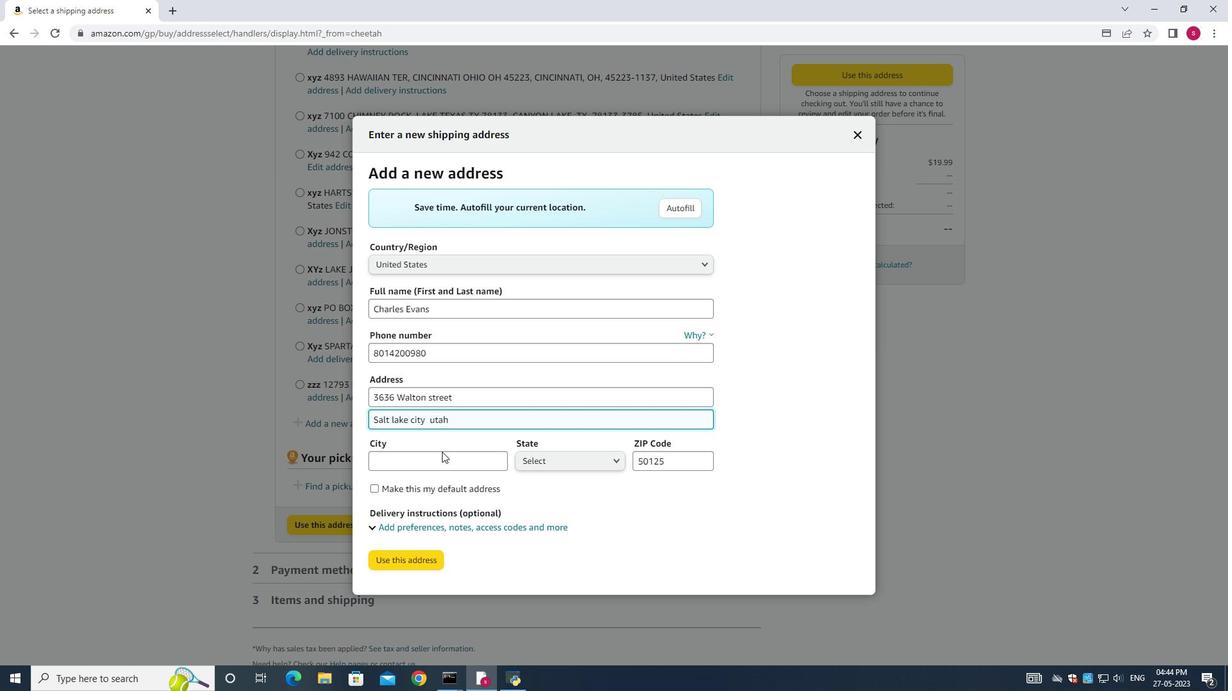
Action: Mouse pressed left at (431, 458)
Screenshot: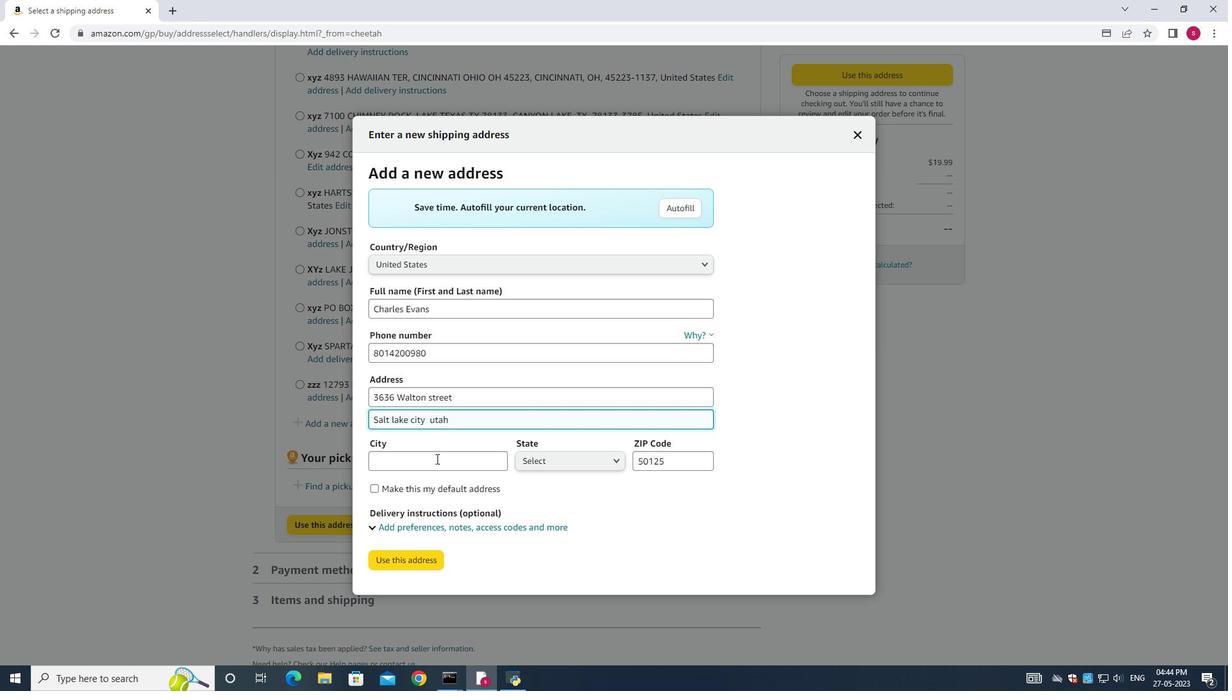 
Action: Mouse moved to (431, 458)
Screenshot: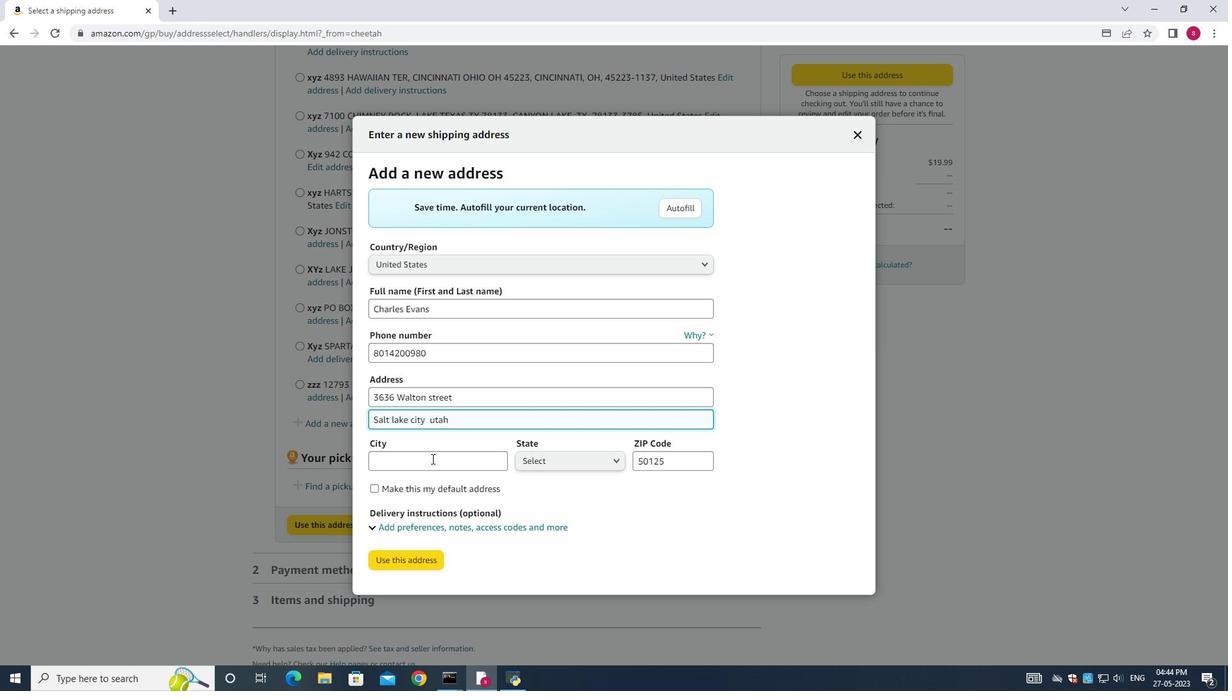 
Action: Key pressed <Key.shift>Salt<Key.space>lake<Key.space>city<Key.space>
Screenshot: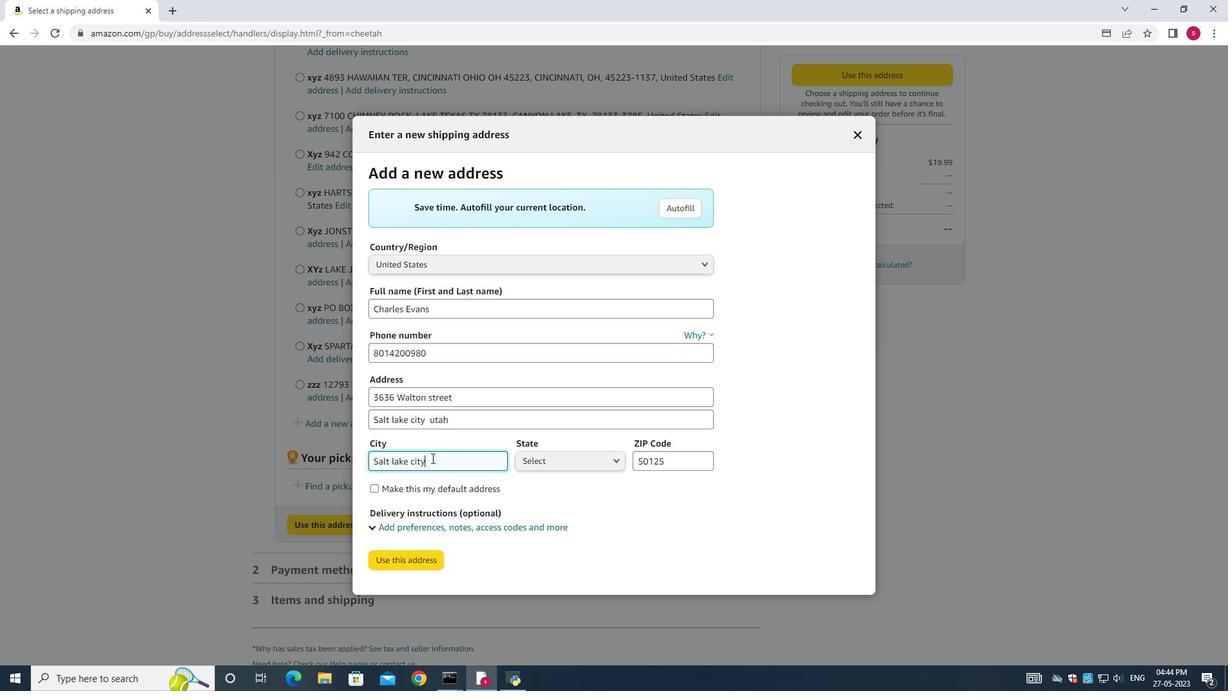 
Action: Mouse moved to (563, 456)
Screenshot: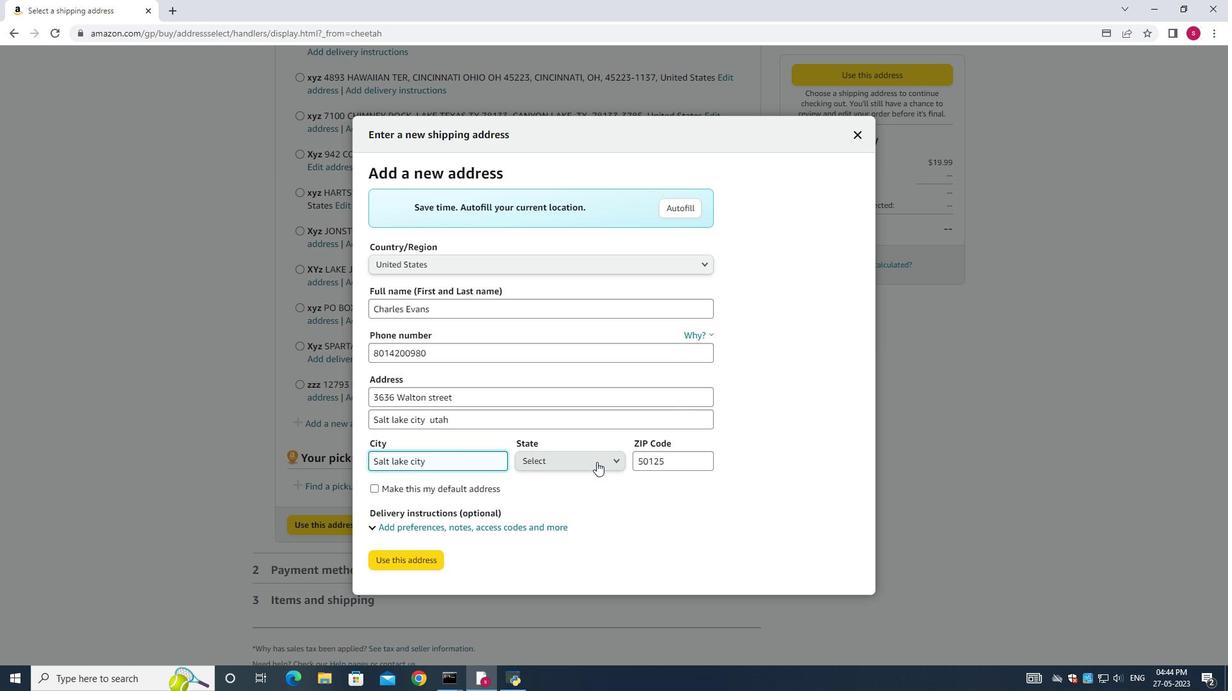 
Action: Mouse pressed left at (563, 456)
Screenshot: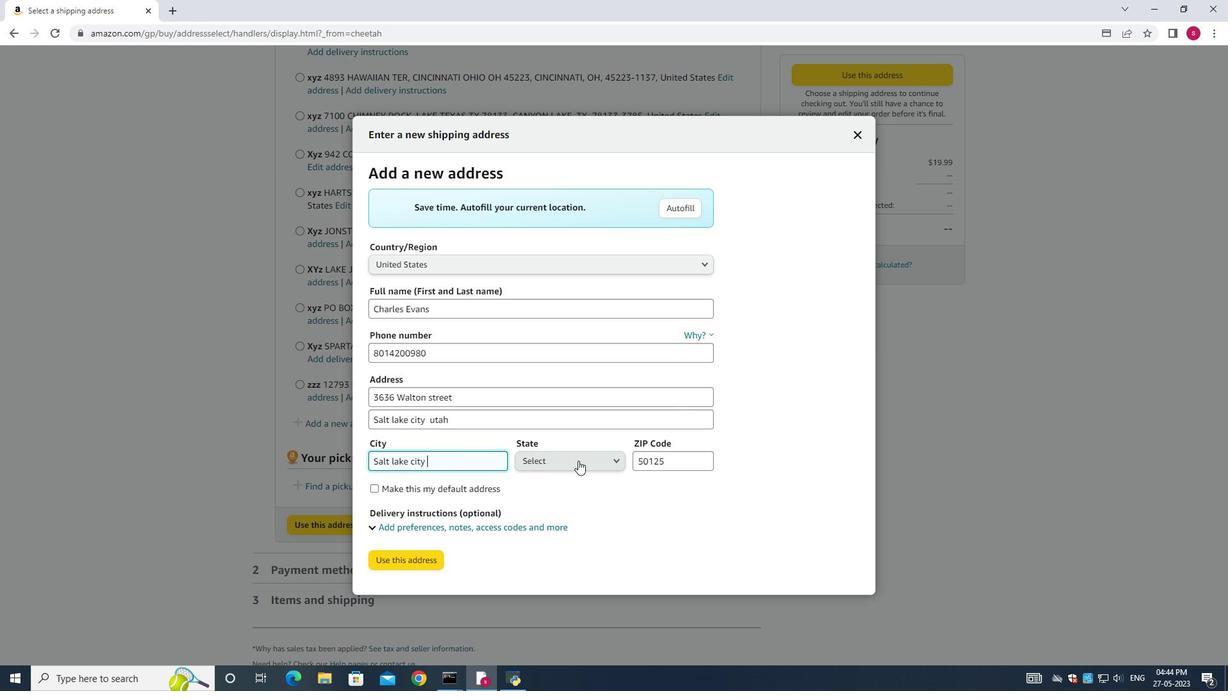 
Action: Mouse moved to (556, 393)
Screenshot: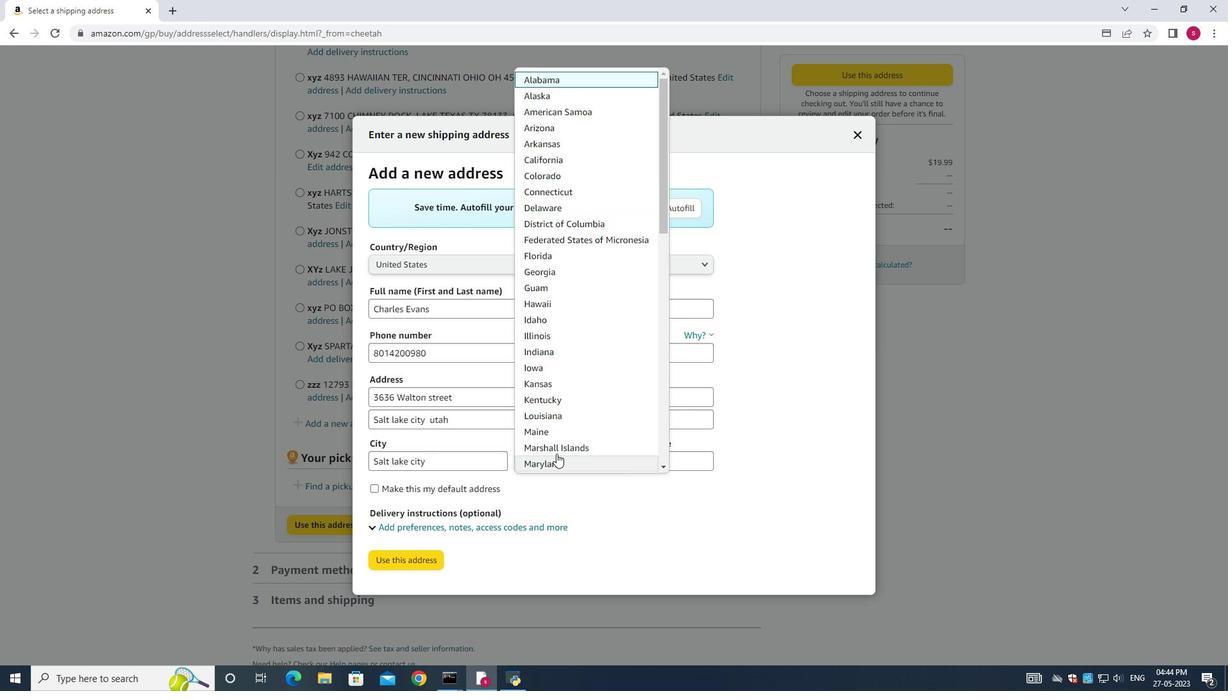 
Action: Mouse scrolled (556, 392) with delta (0, 0)
Screenshot: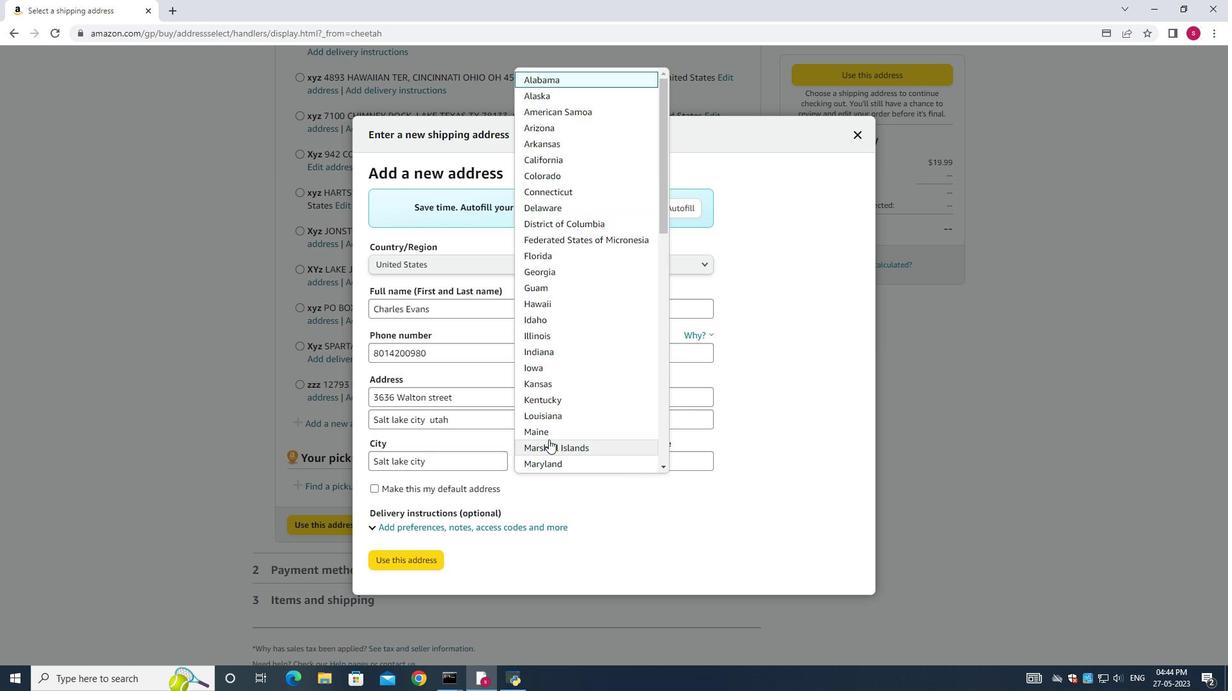 
Action: Mouse scrolled (556, 392) with delta (0, 0)
Screenshot: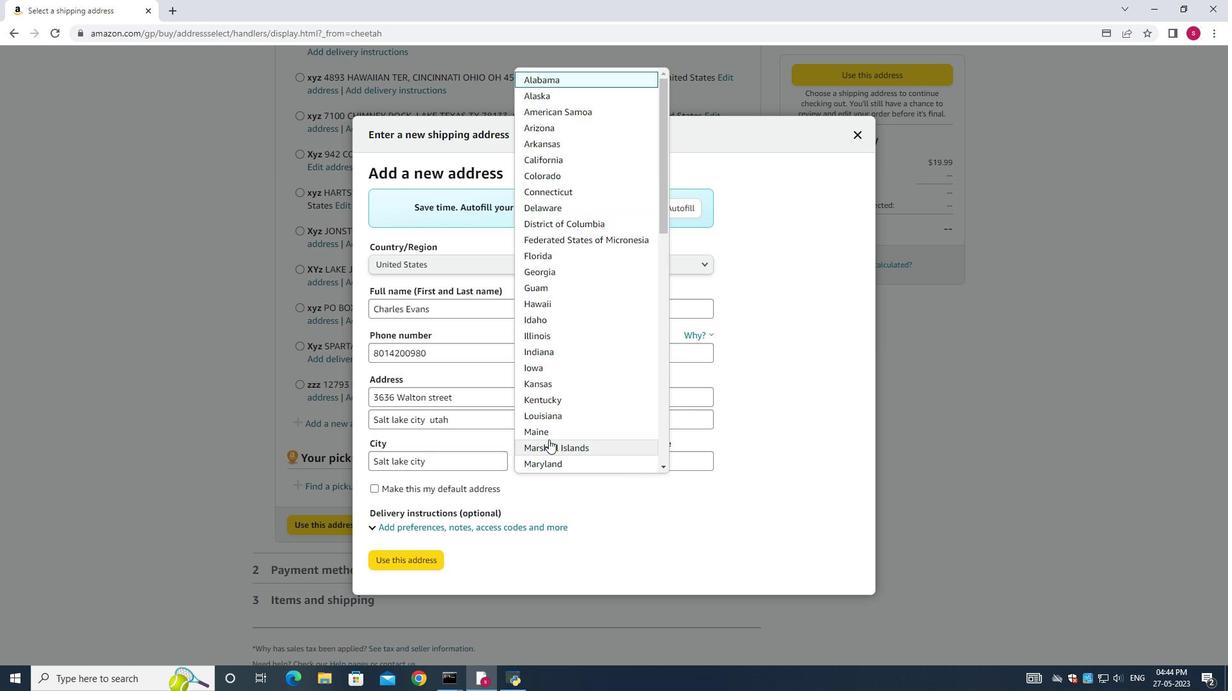
Action: Mouse scrolled (556, 392) with delta (0, 0)
Screenshot: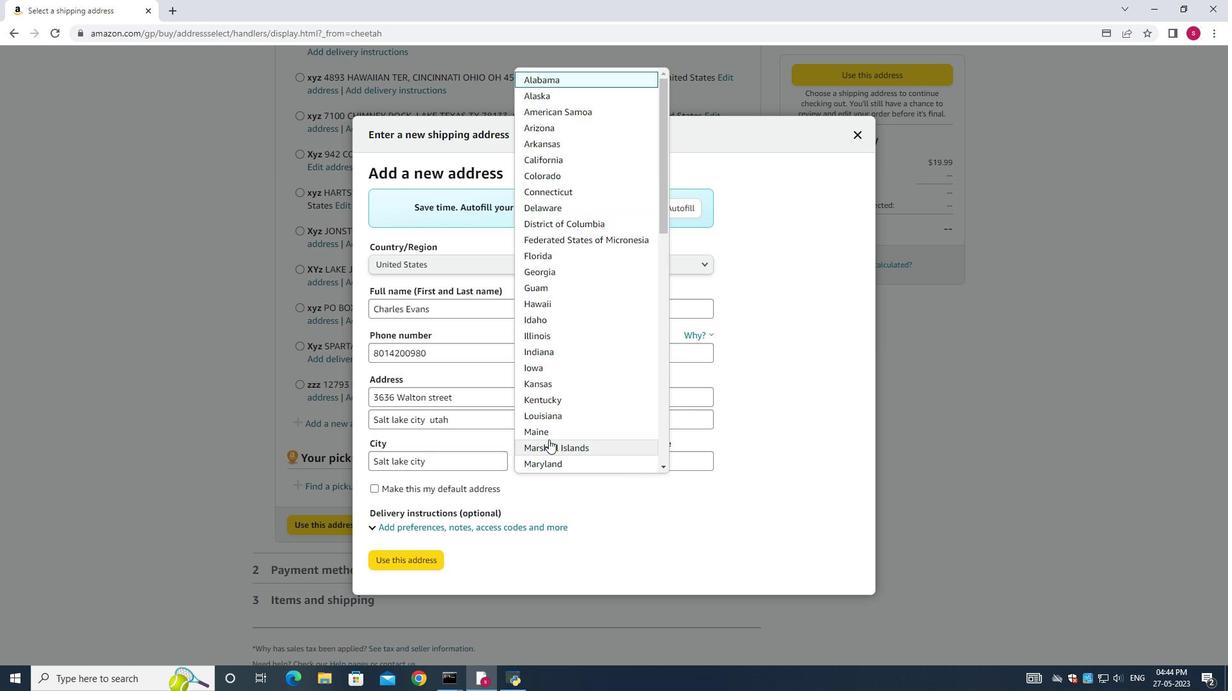 
Action: Mouse scrolled (556, 392) with delta (0, 0)
Screenshot: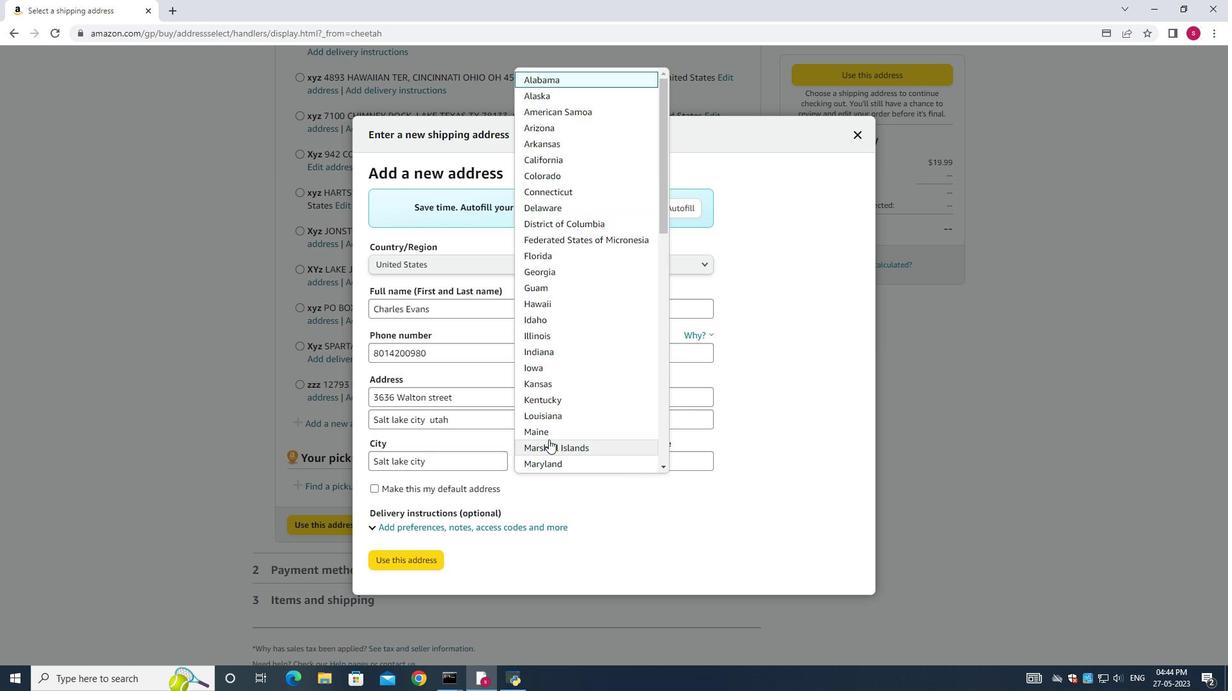
Action: Mouse scrolled (556, 392) with delta (0, 0)
Screenshot: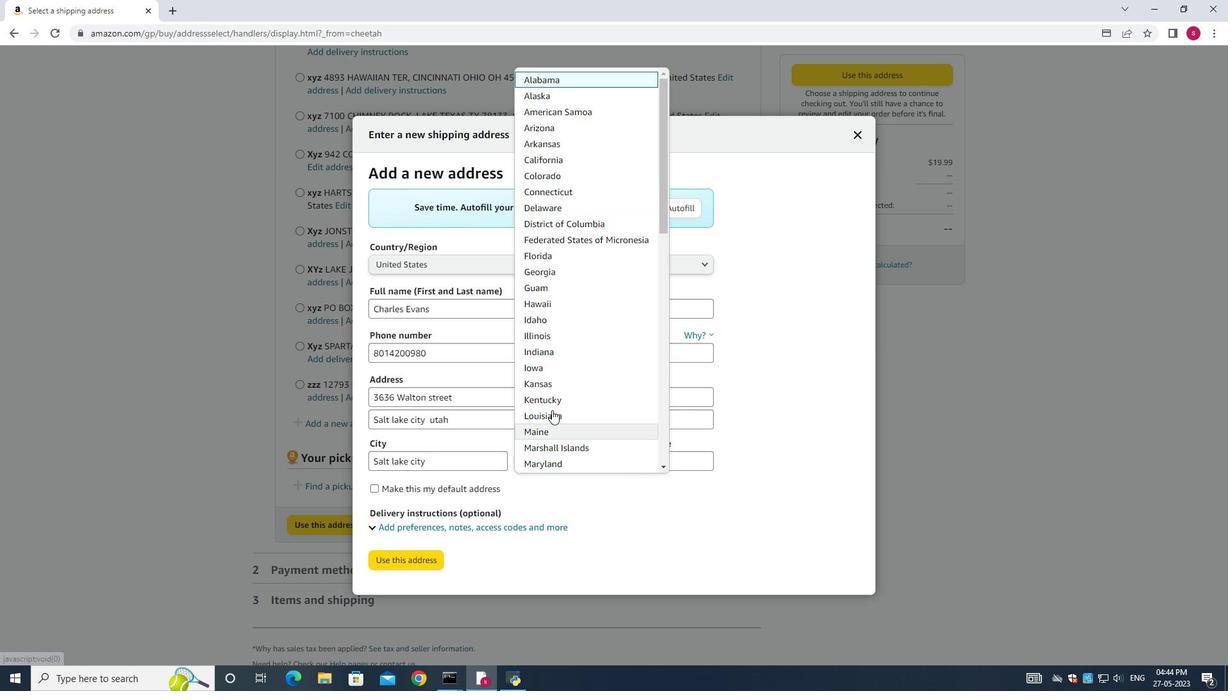 
Action: Mouse scrolled (556, 392) with delta (0, 0)
Screenshot: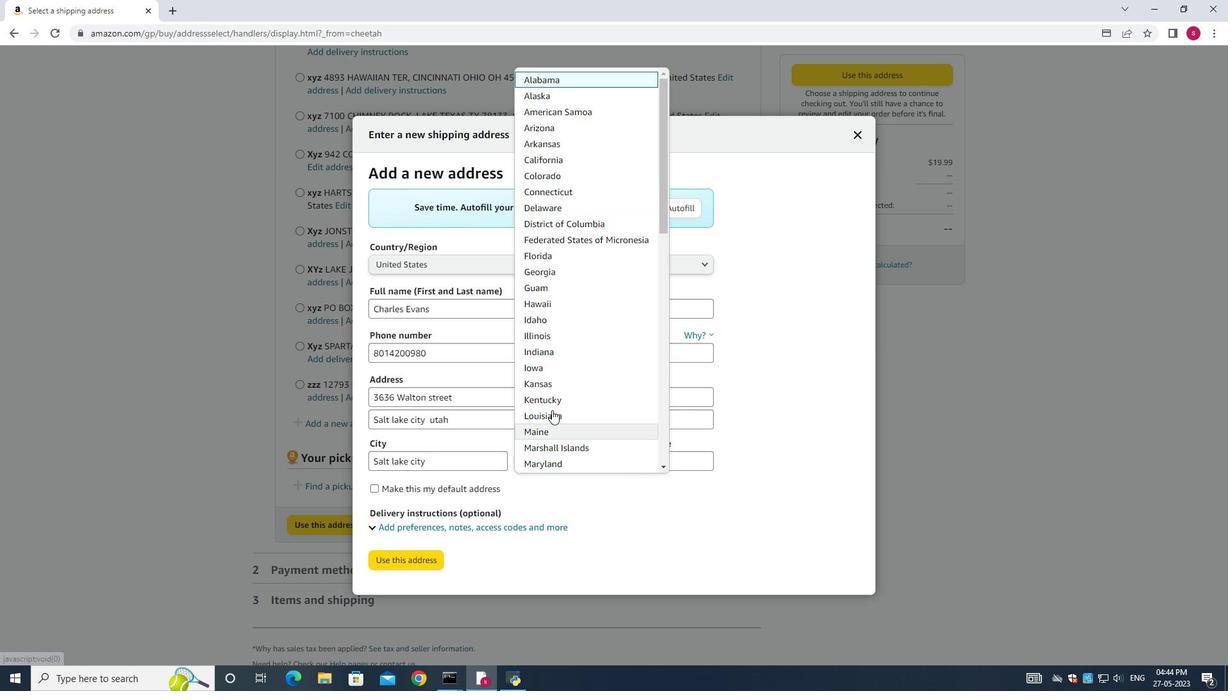 
Action: Mouse moved to (558, 362)
Screenshot: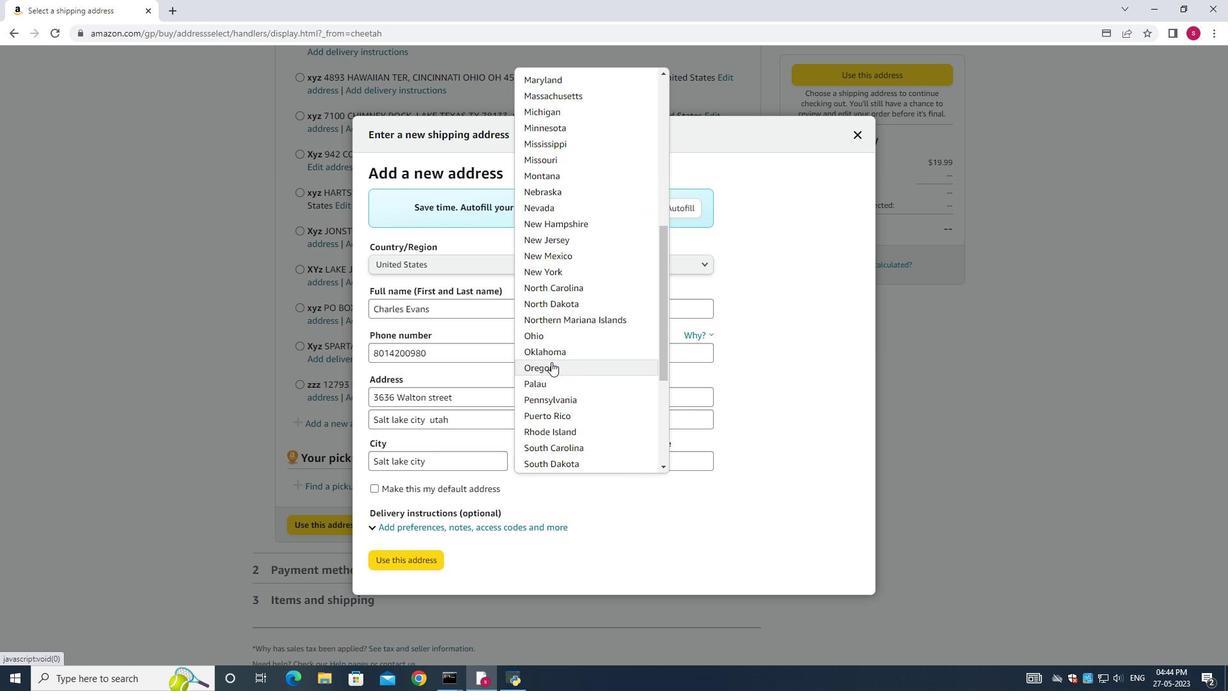 
Action: Mouse scrolled (558, 362) with delta (0, 0)
Screenshot: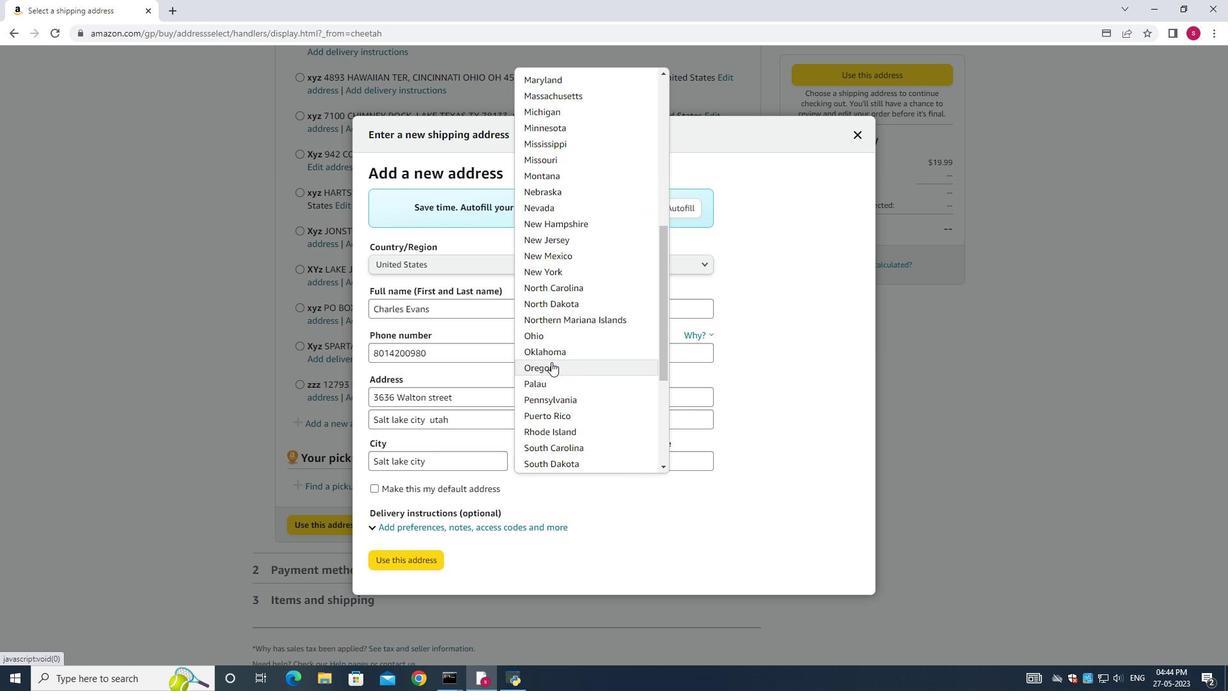 
Action: Mouse moved to (558, 364)
Screenshot: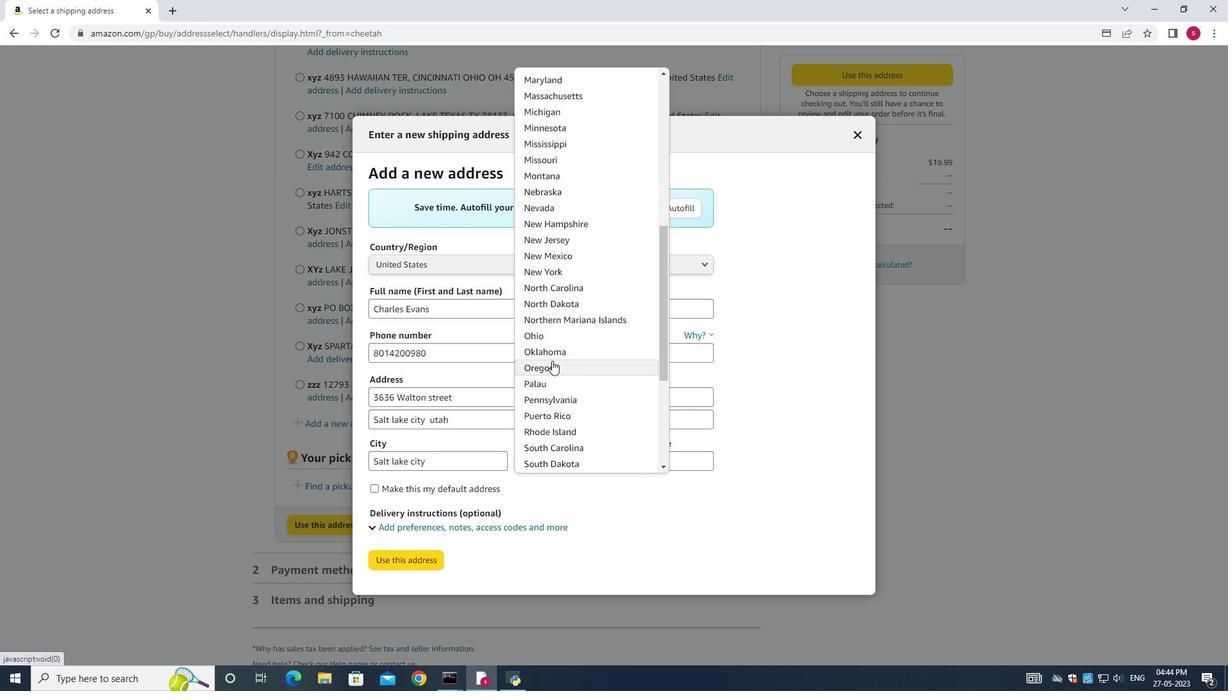 
Action: Mouse scrolled (558, 364) with delta (0, 0)
Screenshot: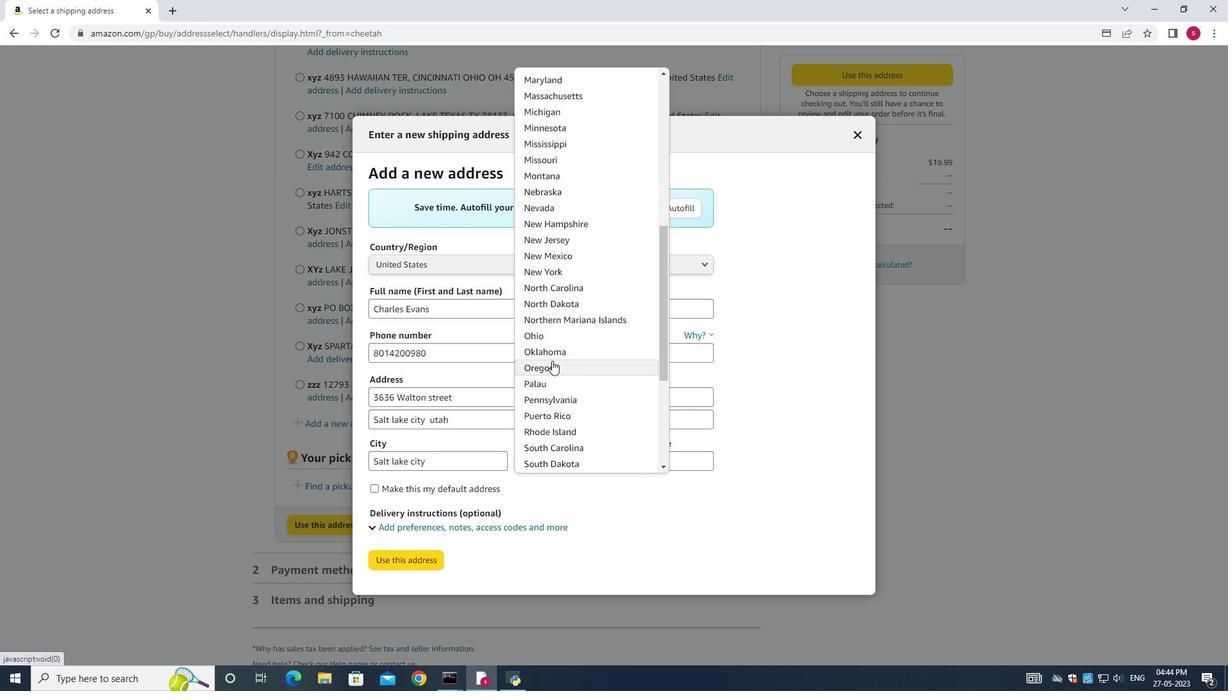 
Action: Mouse moved to (558, 364)
Screenshot: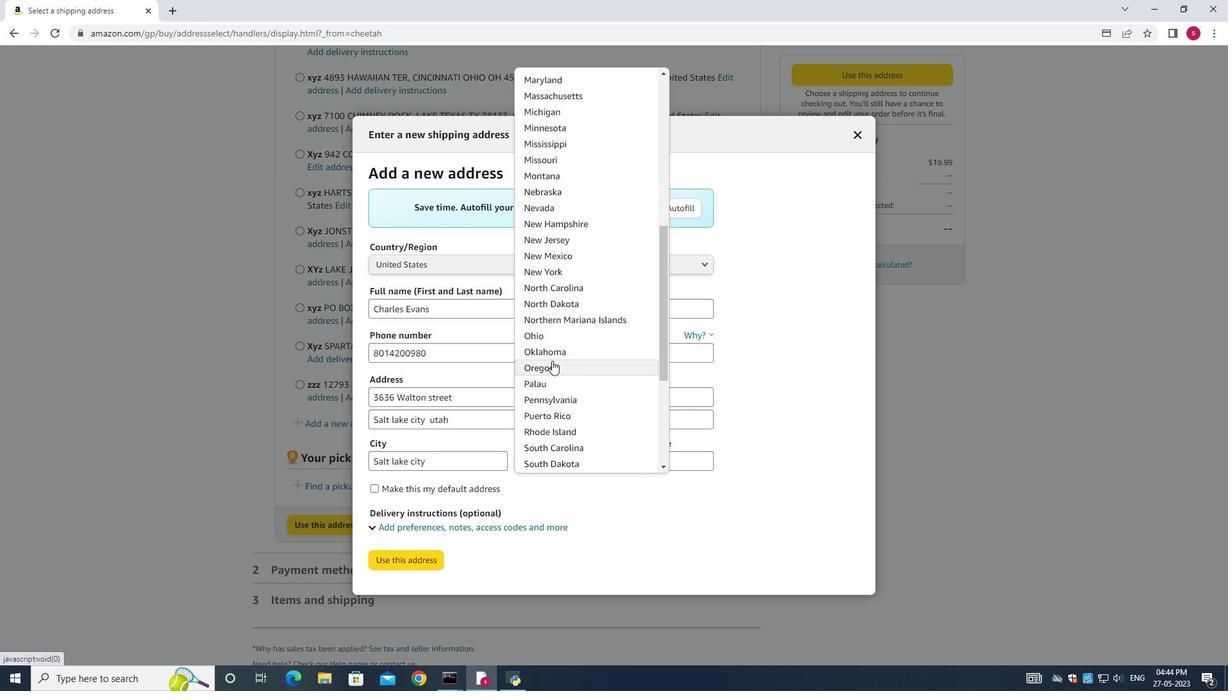 
Action: Mouse scrolled (558, 364) with delta (0, 0)
Screenshot: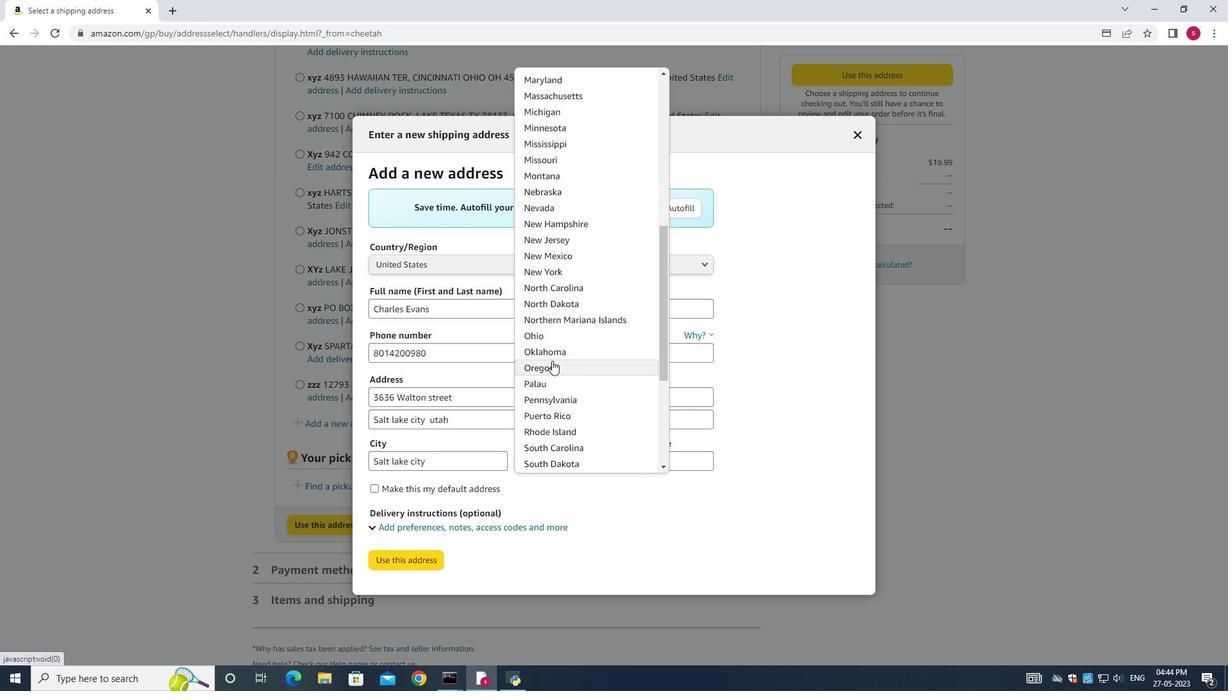 
Action: Mouse moved to (558, 366)
Screenshot: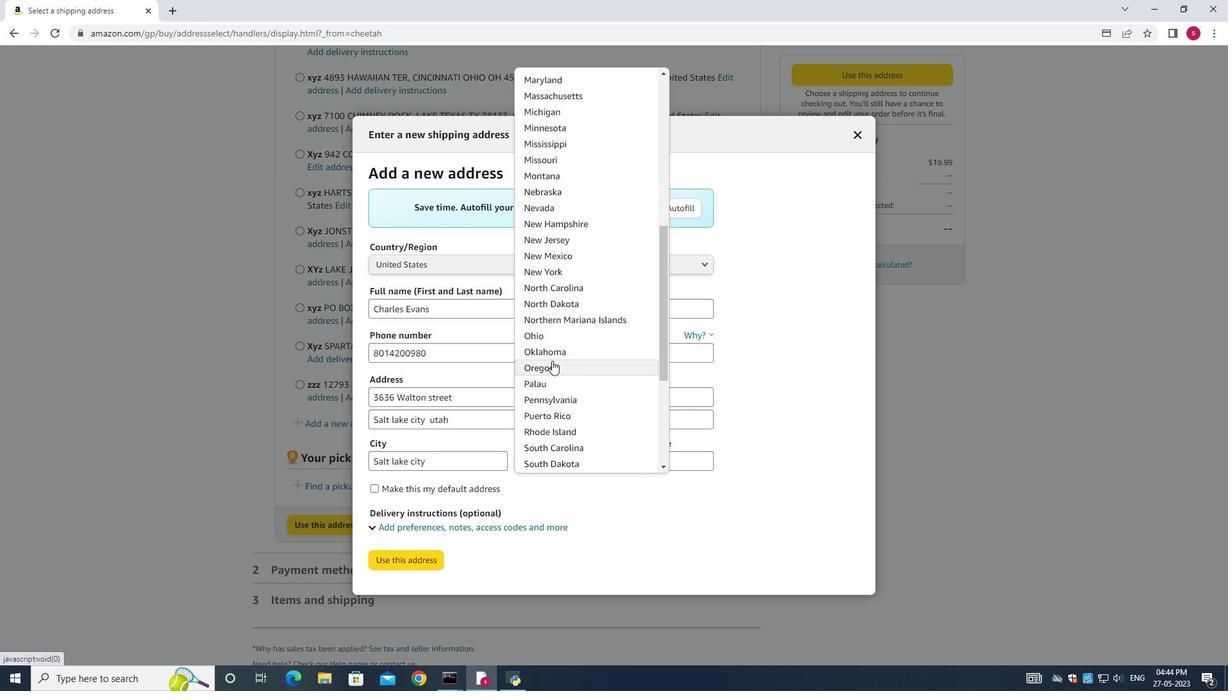 
Action: Mouse scrolled (558, 365) with delta (0, 0)
Screenshot: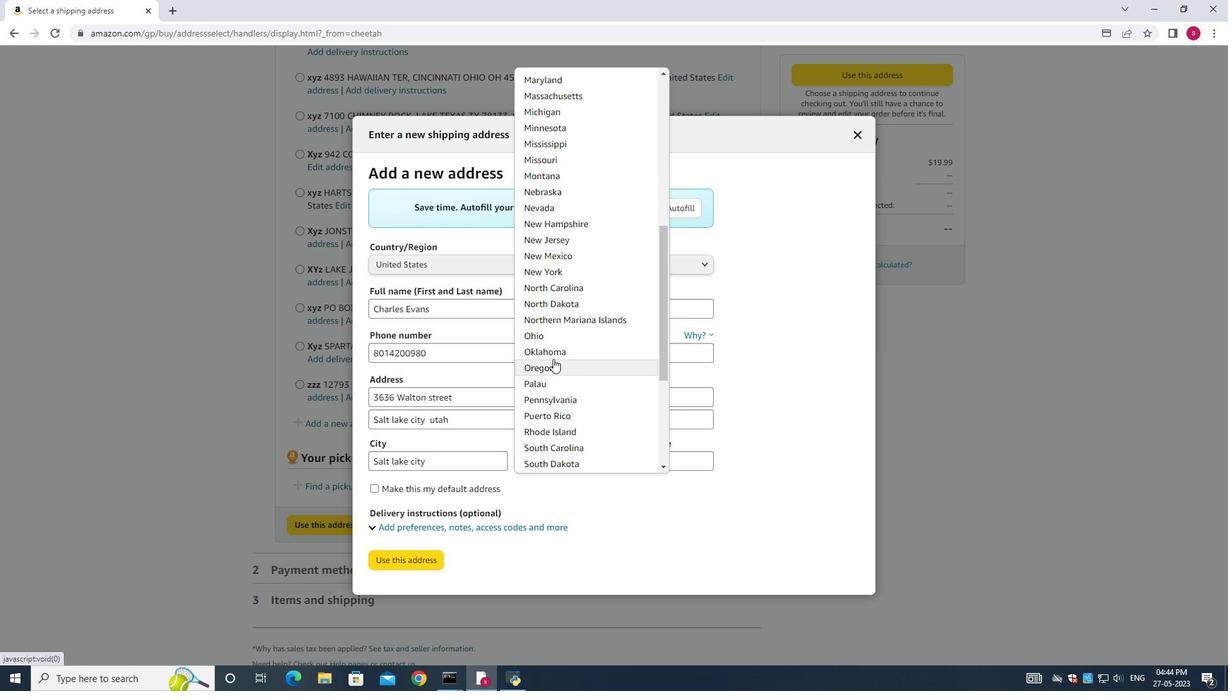 
Action: Mouse moved to (558, 366)
Screenshot: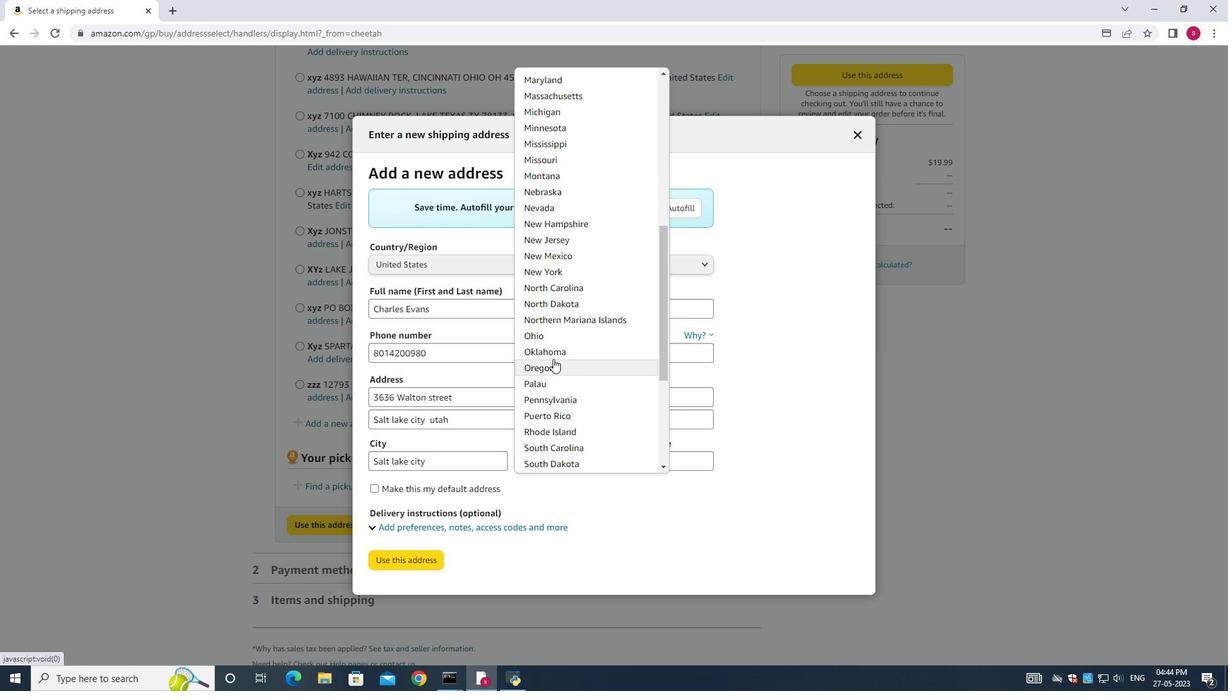 
Action: Mouse scrolled (558, 365) with delta (0, 0)
Screenshot: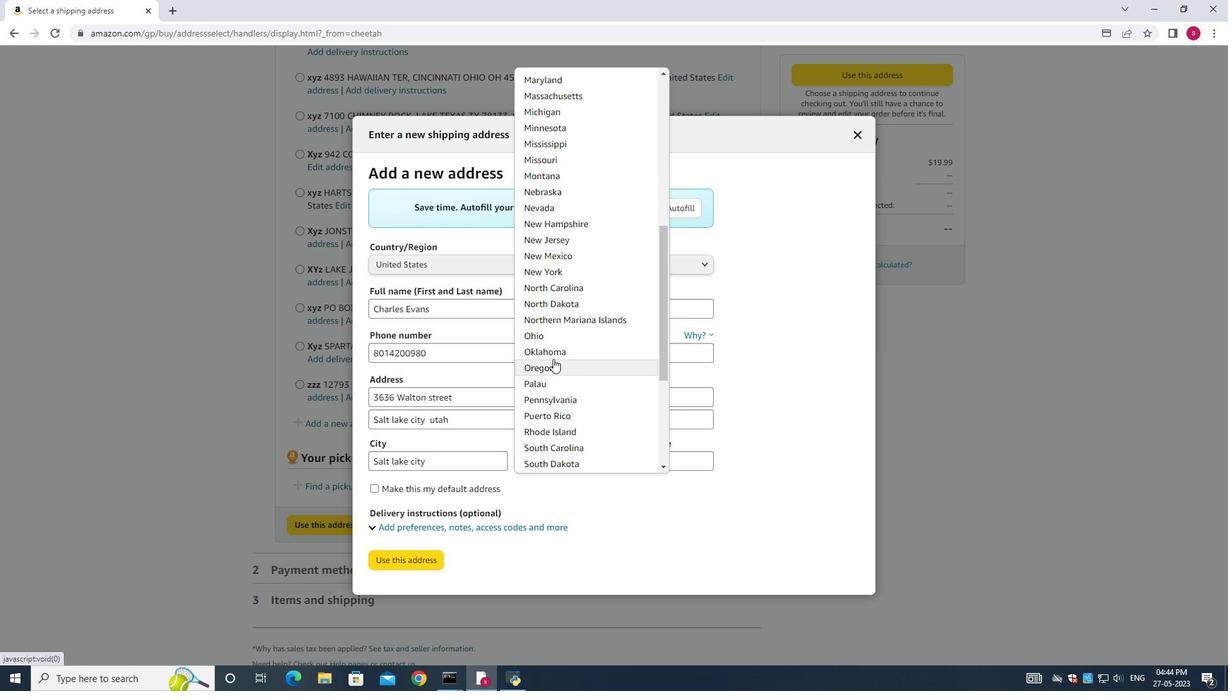 
Action: Mouse moved to (565, 305)
Screenshot: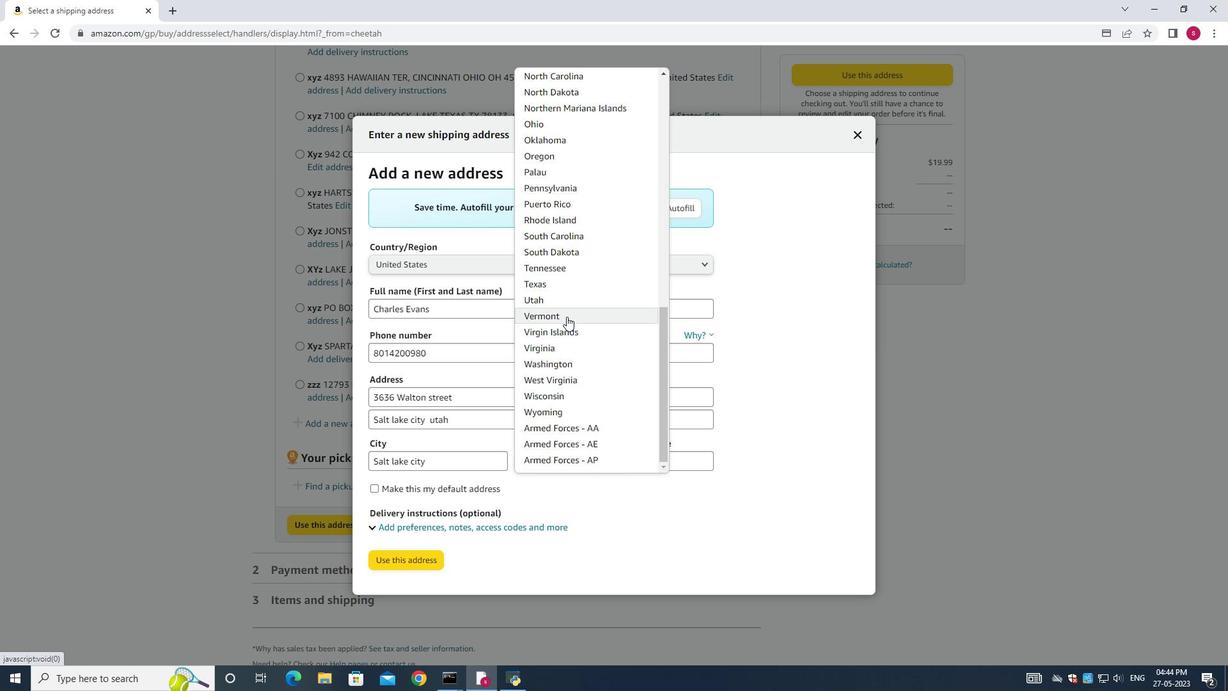 
Action: Mouse pressed left at (565, 305)
Screenshot: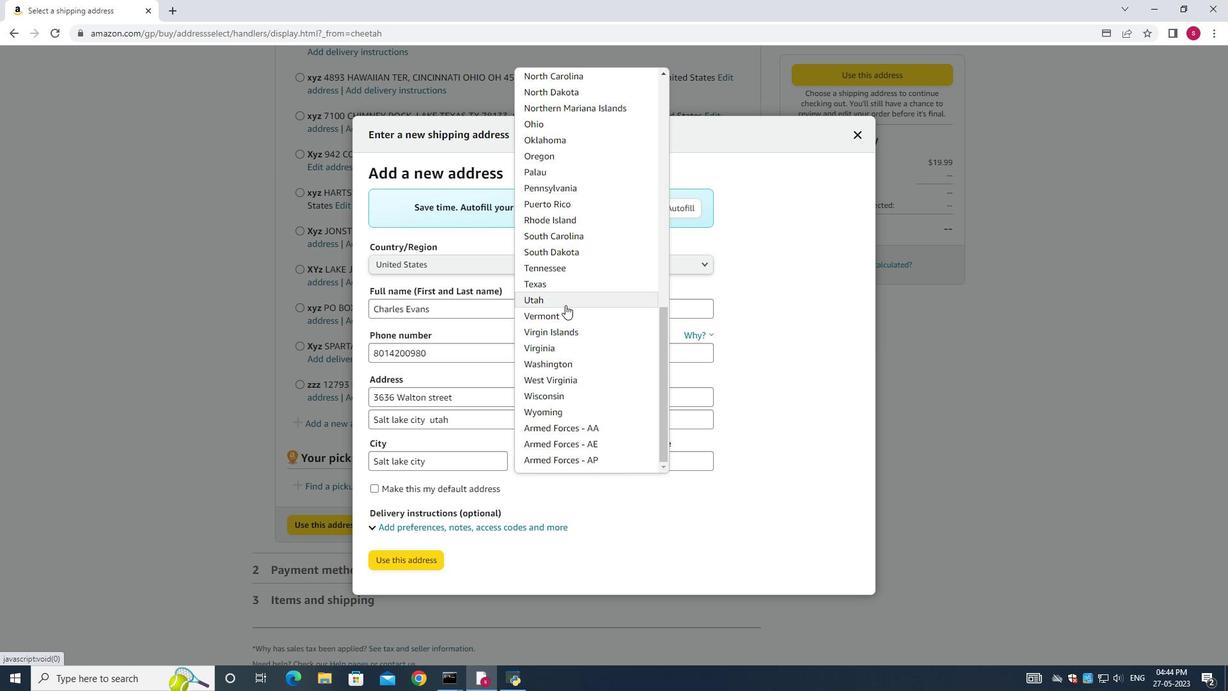 
Action: Mouse moved to (654, 463)
Screenshot: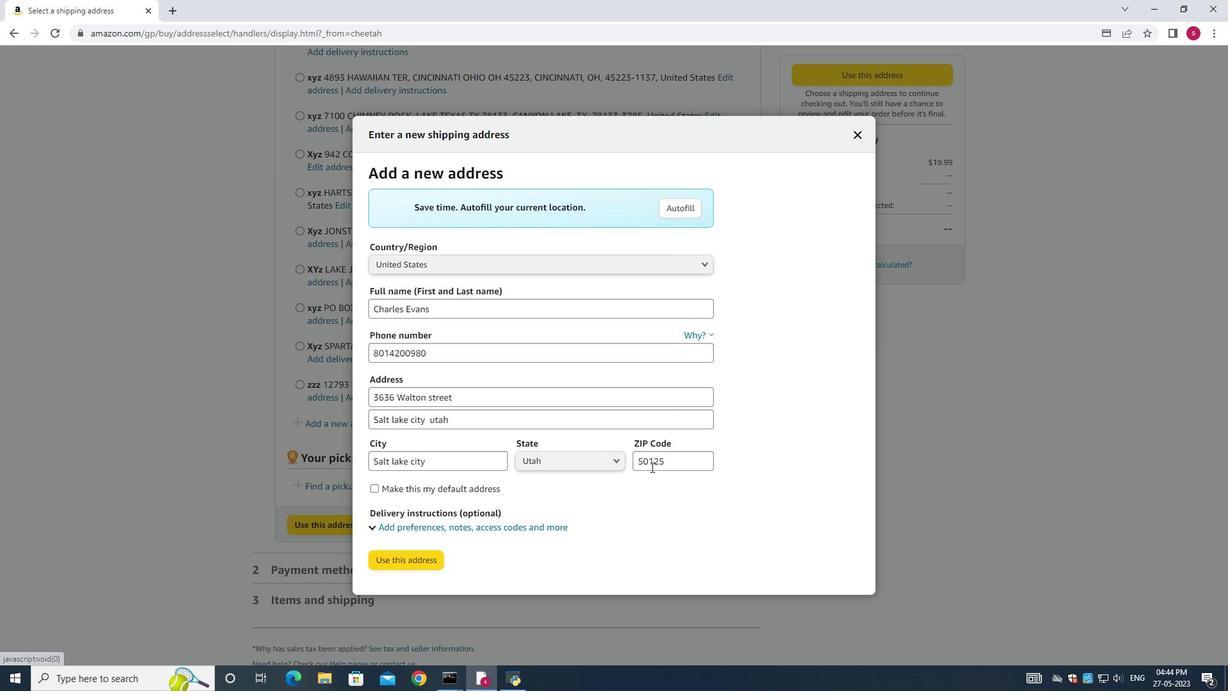 
Action: Mouse pressed left at (654, 463)
Screenshot: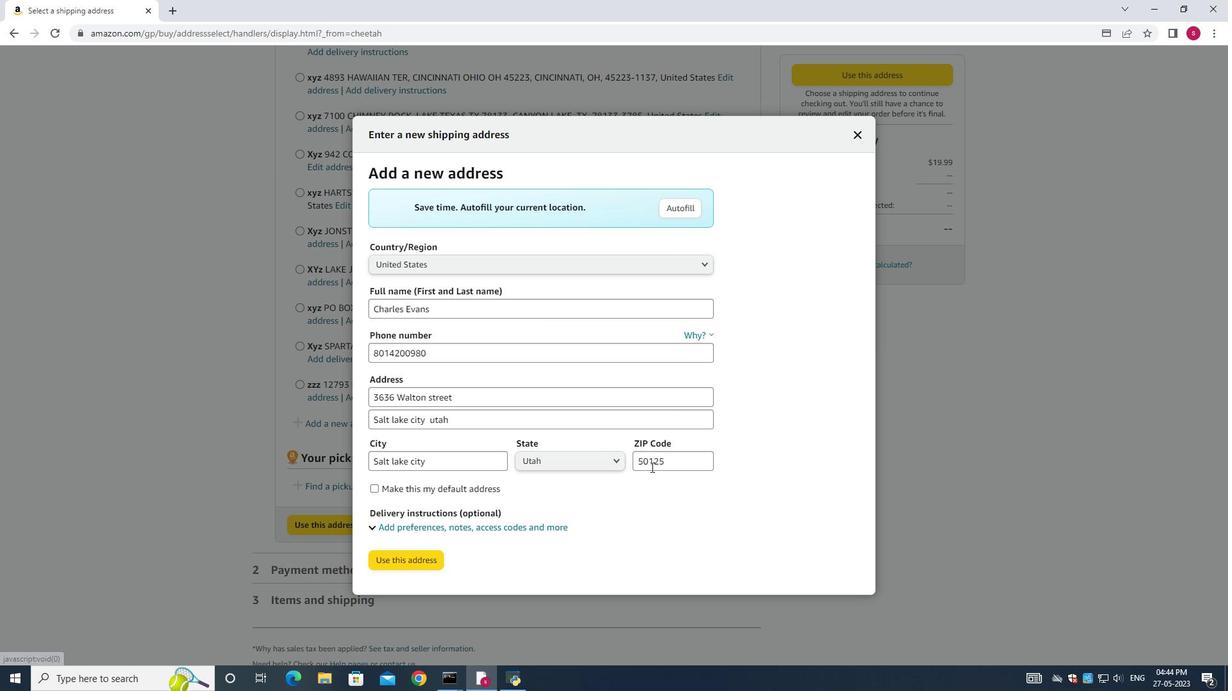 
Action: Key pressed ctrl+A<Key.backspace>84104
Screenshot: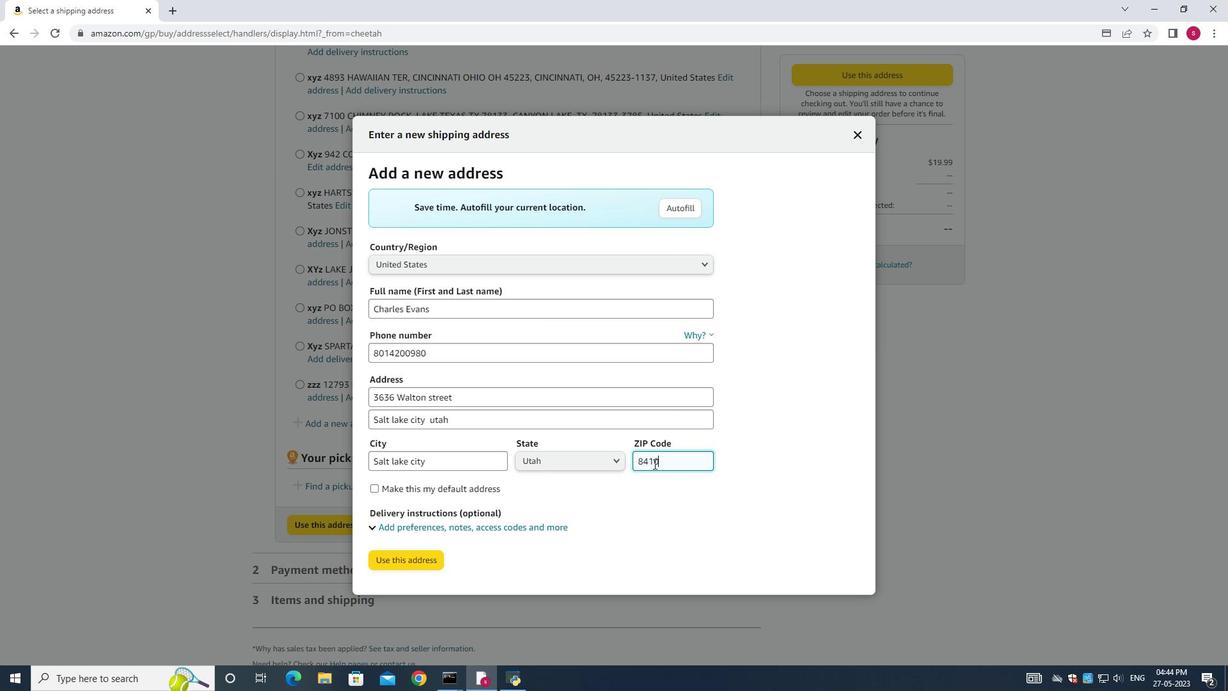 
Action: Mouse moved to (392, 563)
Screenshot: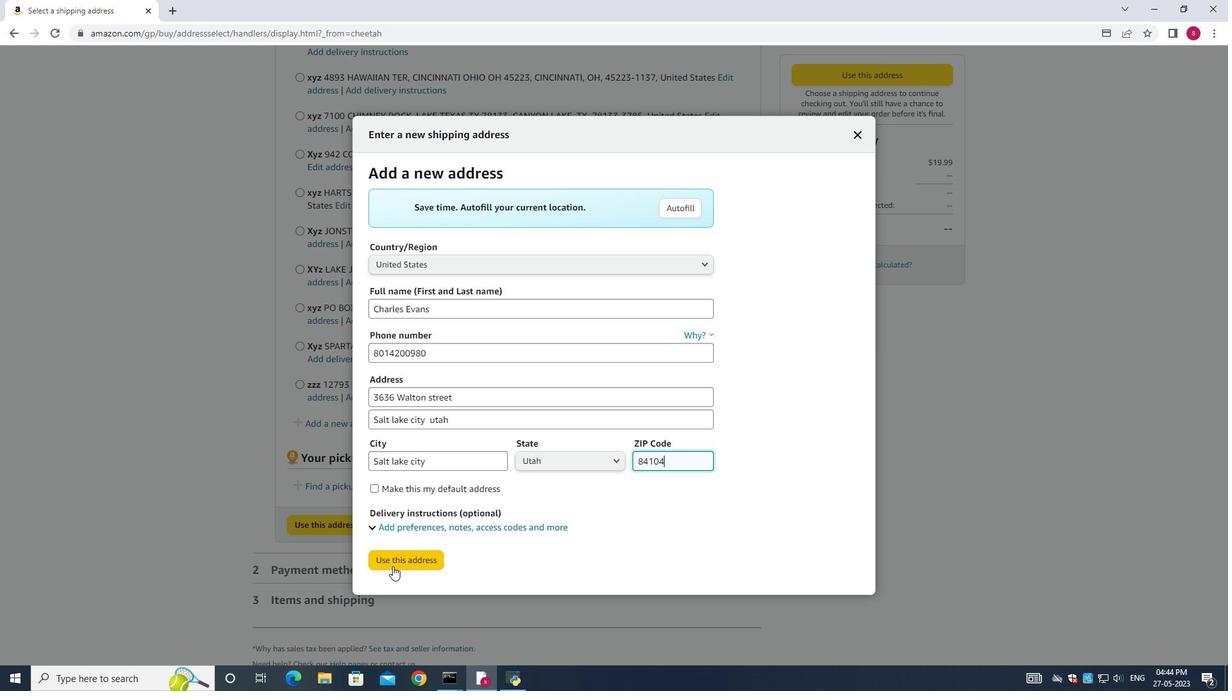 
Action: Mouse pressed left at (392, 563)
Screenshot: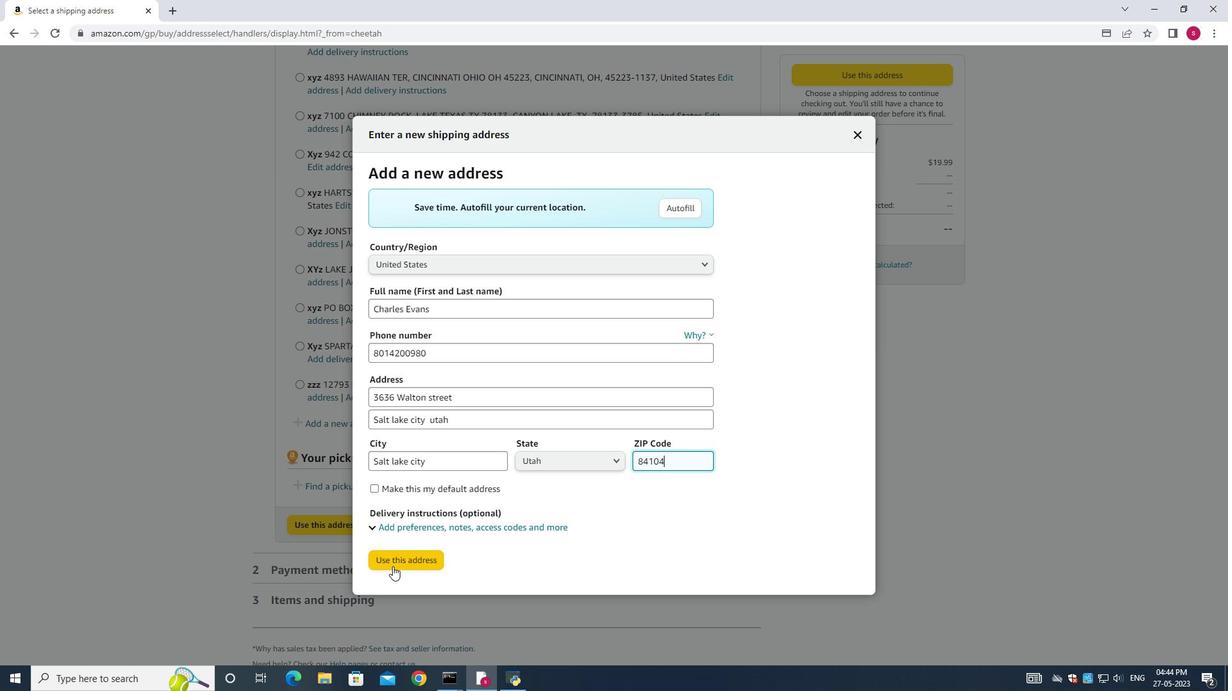 
Action: Mouse moved to (395, 641)
Screenshot: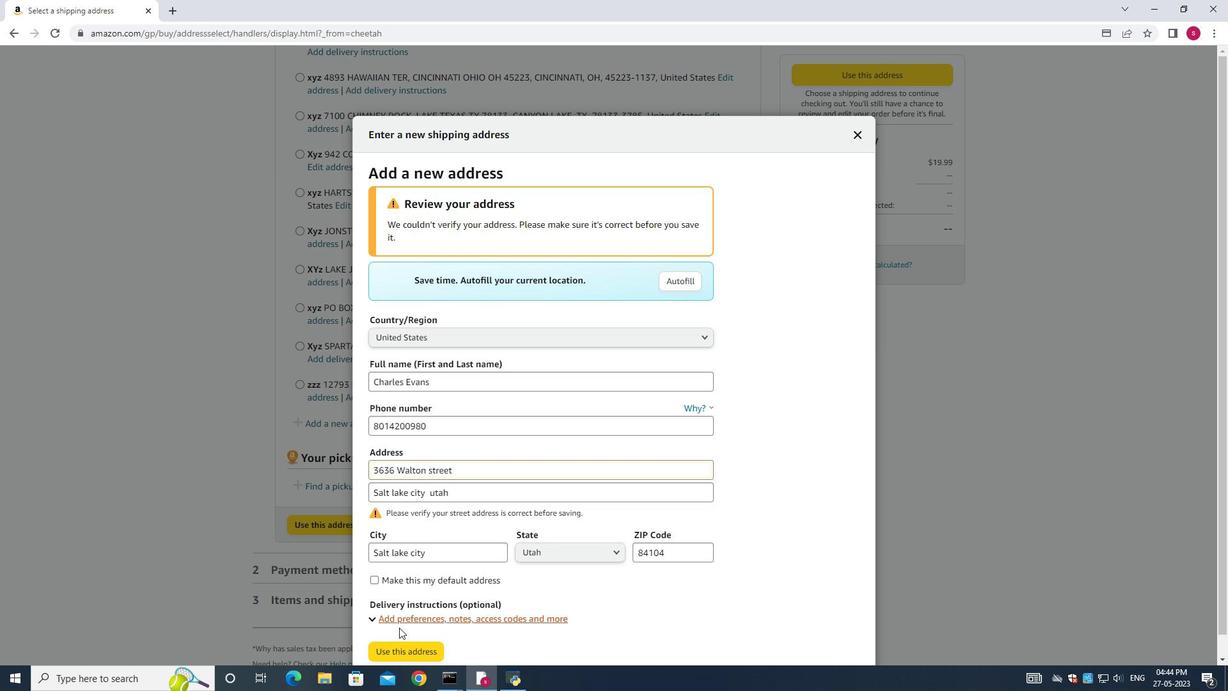 
Action: Mouse pressed left at (395, 641)
Screenshot: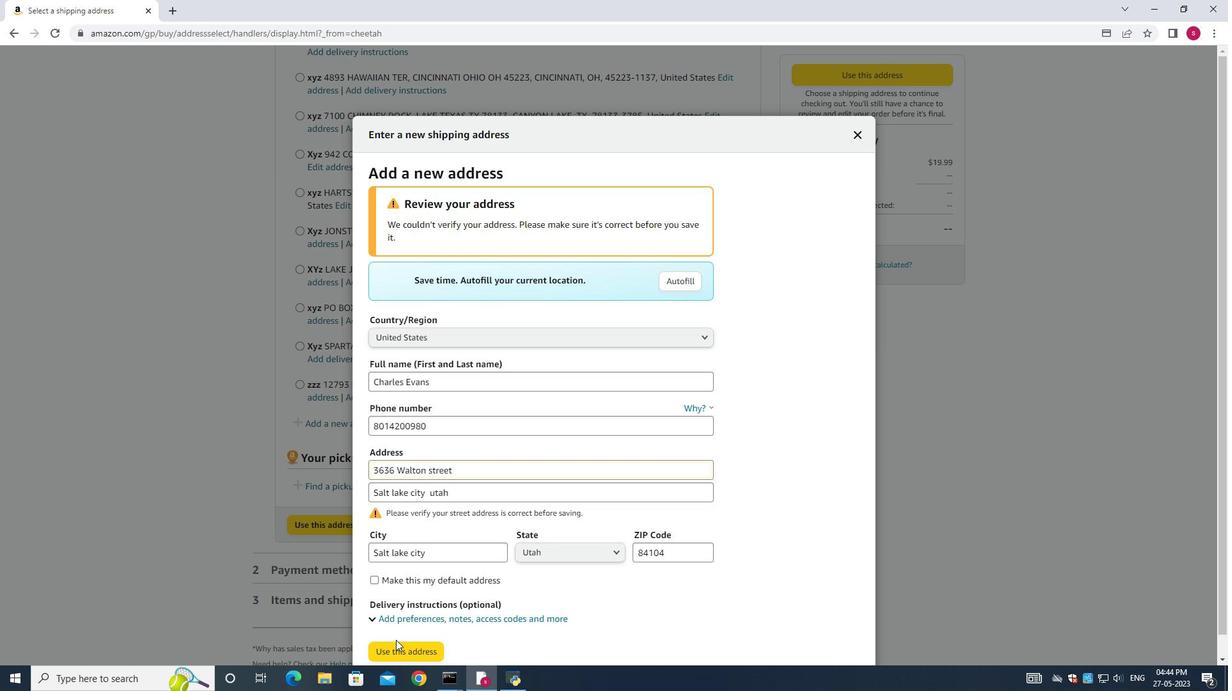 
Action: Mouse pressed left at (395, 641)
Screenshot: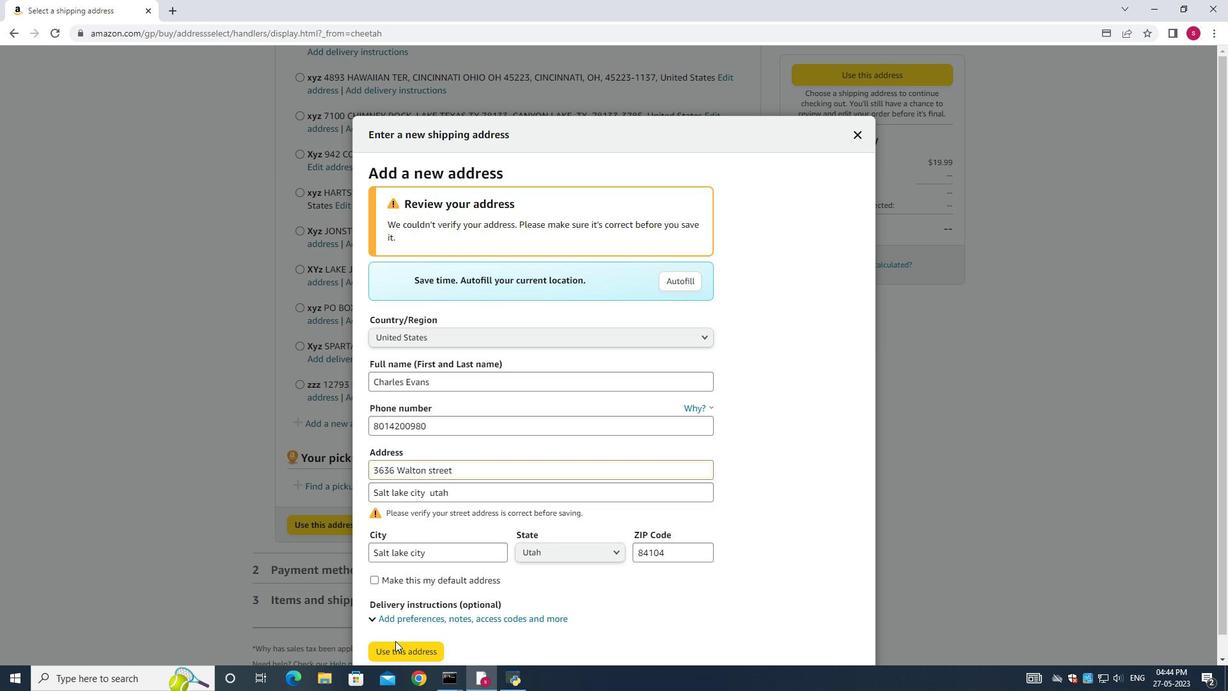 
